 Task: Add Sprouts Hatch Ranch Dressing With Avocado Oil to the cart.
Action: Mouse pressed left at (22, 76)
Screenshot: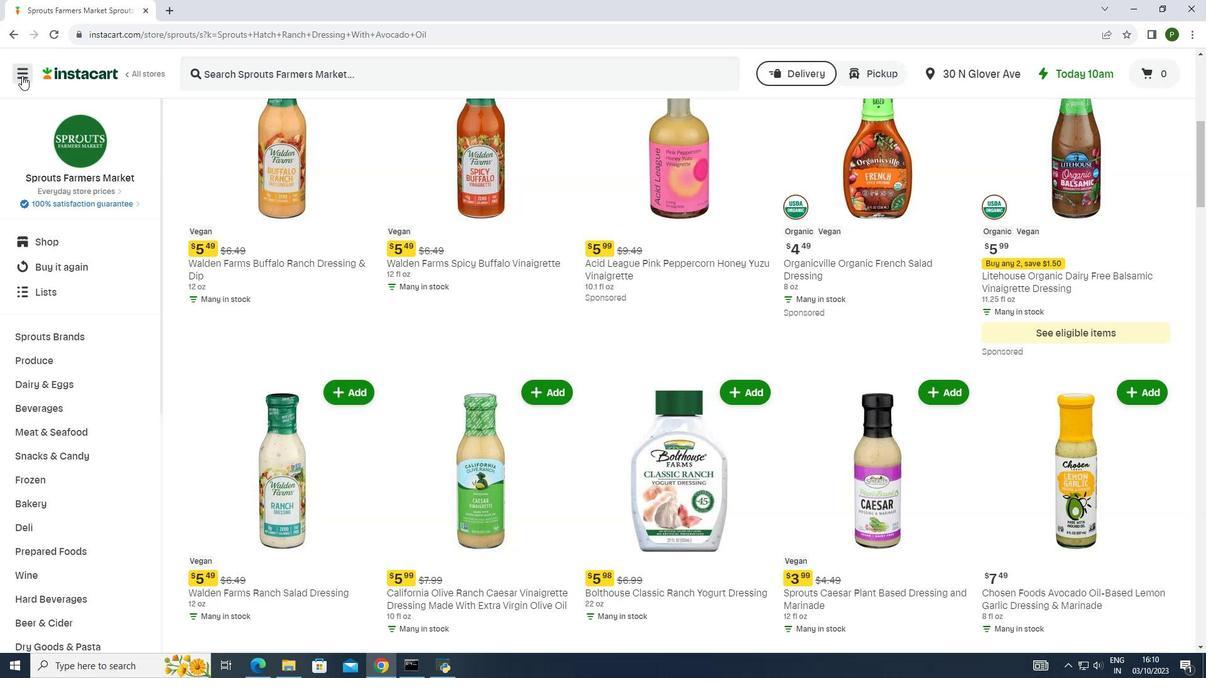 
Action: Mouse moved to (22, 327)
Screenshot: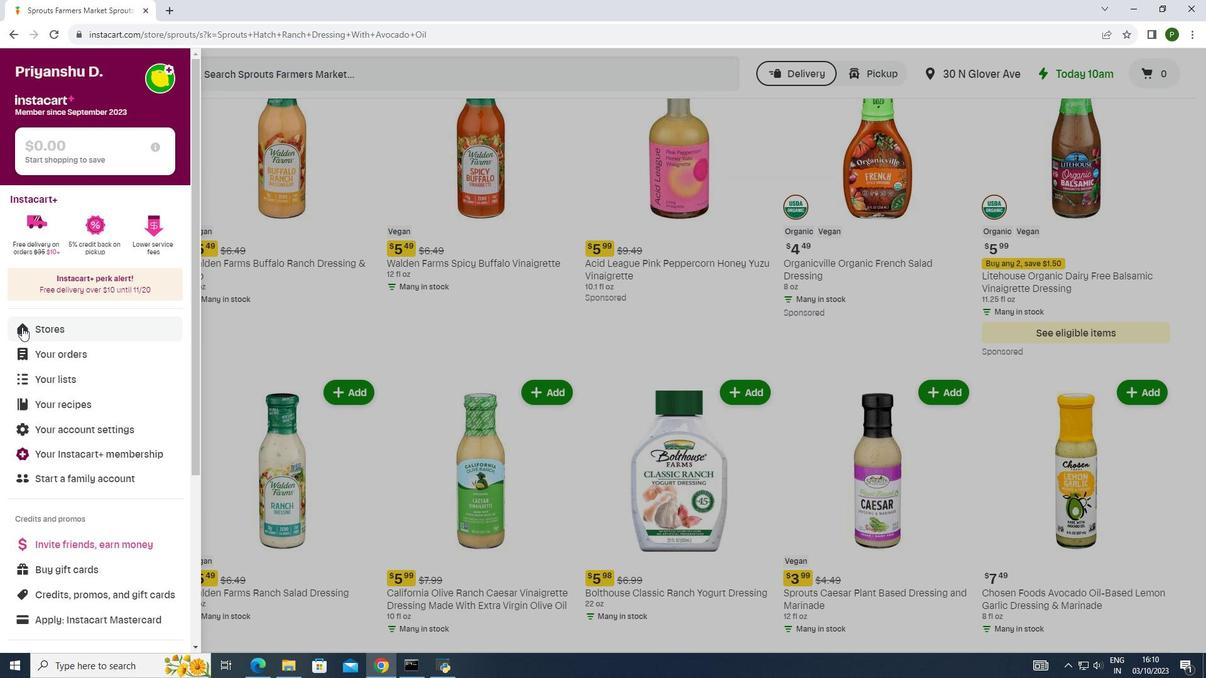 
Action: Mouse pressed left at (22, 327)
Screenshot: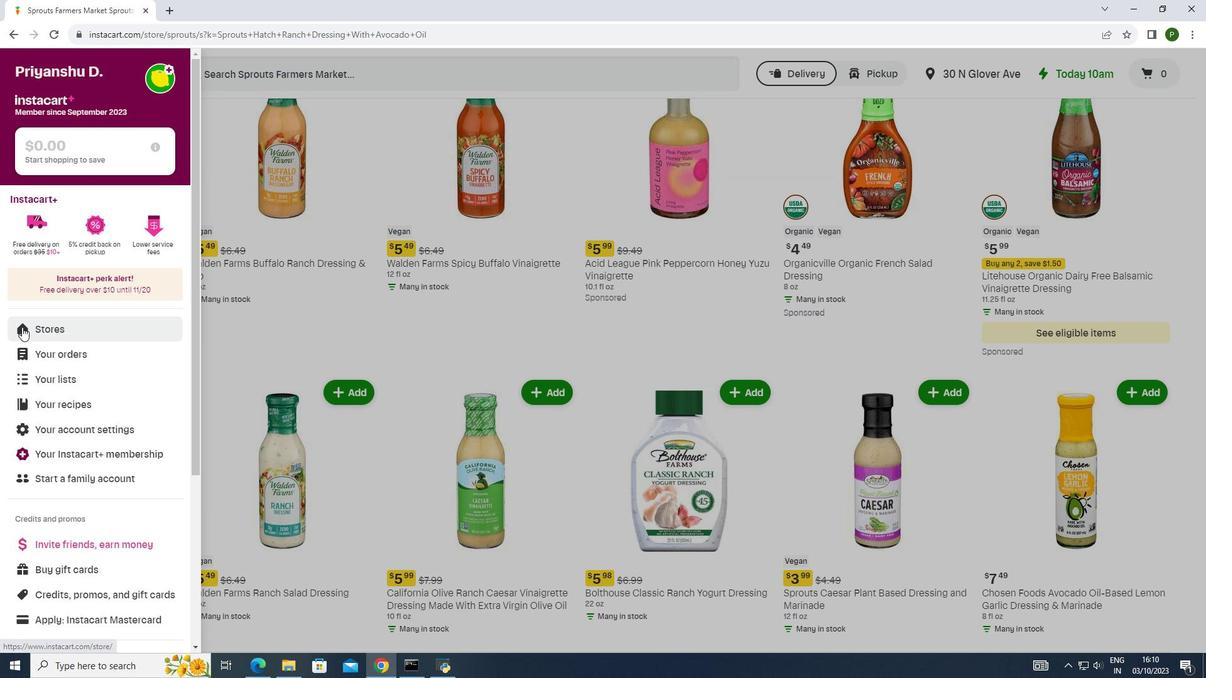 
Action: Mouse moved to (286, 130)
Screenshot: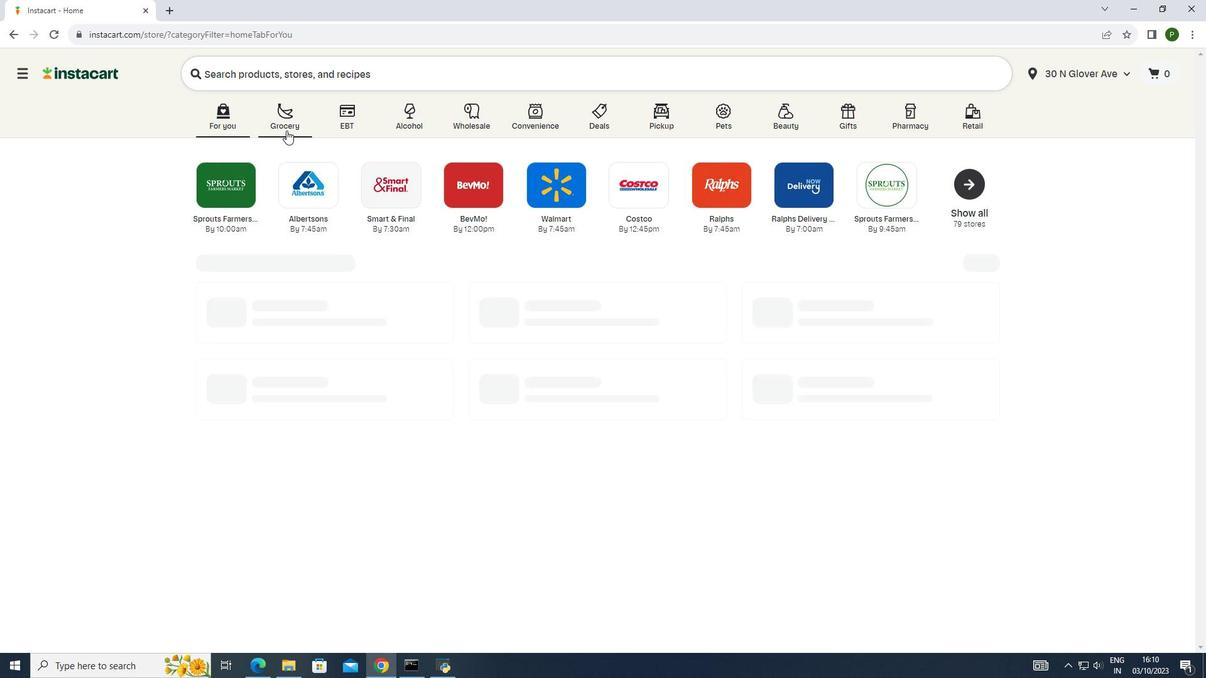 
Action: Mouse pressed left at (286, 130)
Screenshot: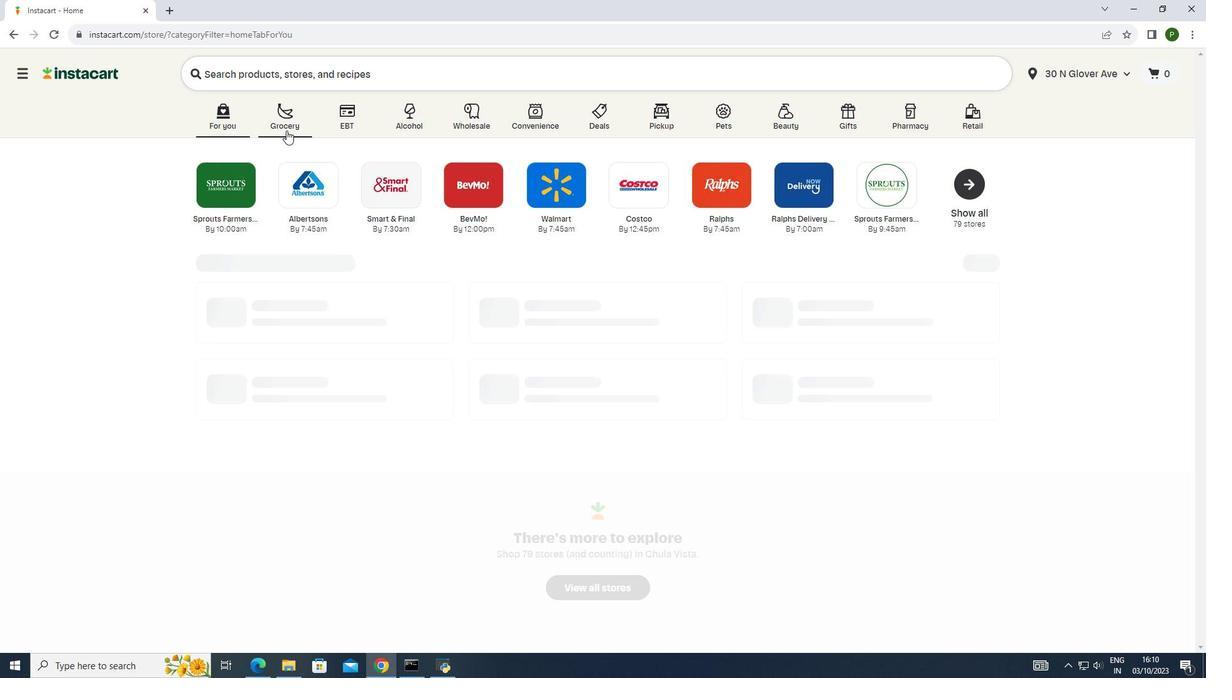 
Action: Mouse moved to (631, 186)
Screenshot: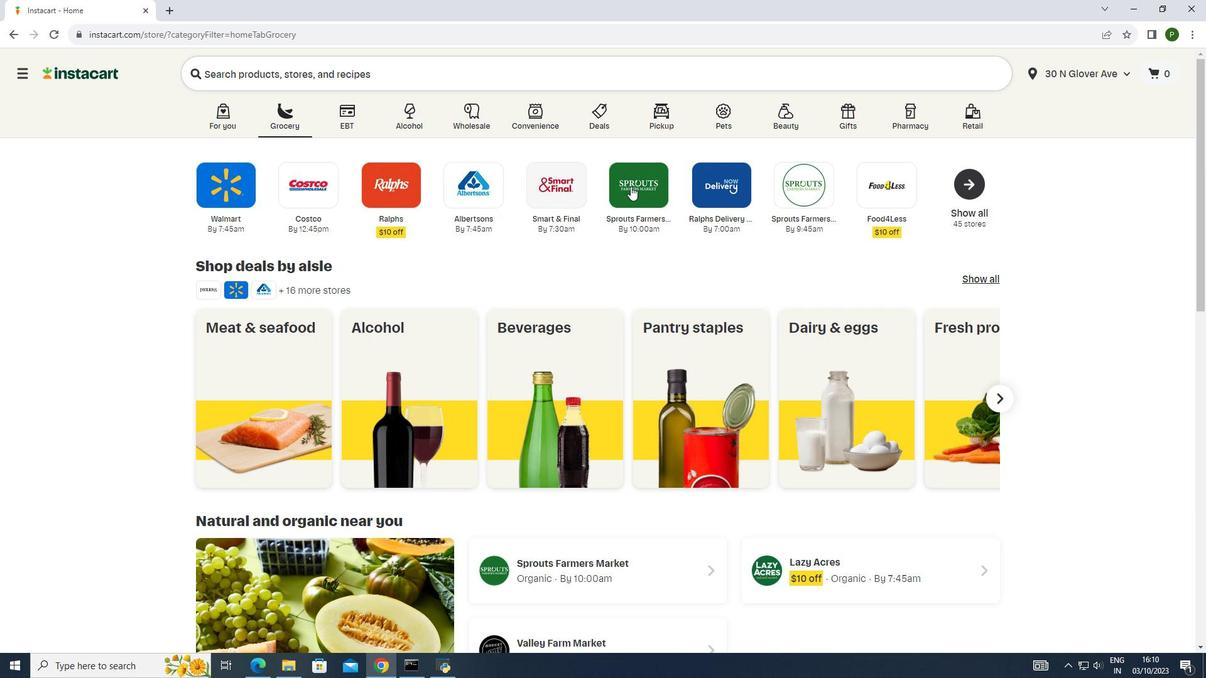 
Action: Mouse pressed left at (631, 186)
Screenshot: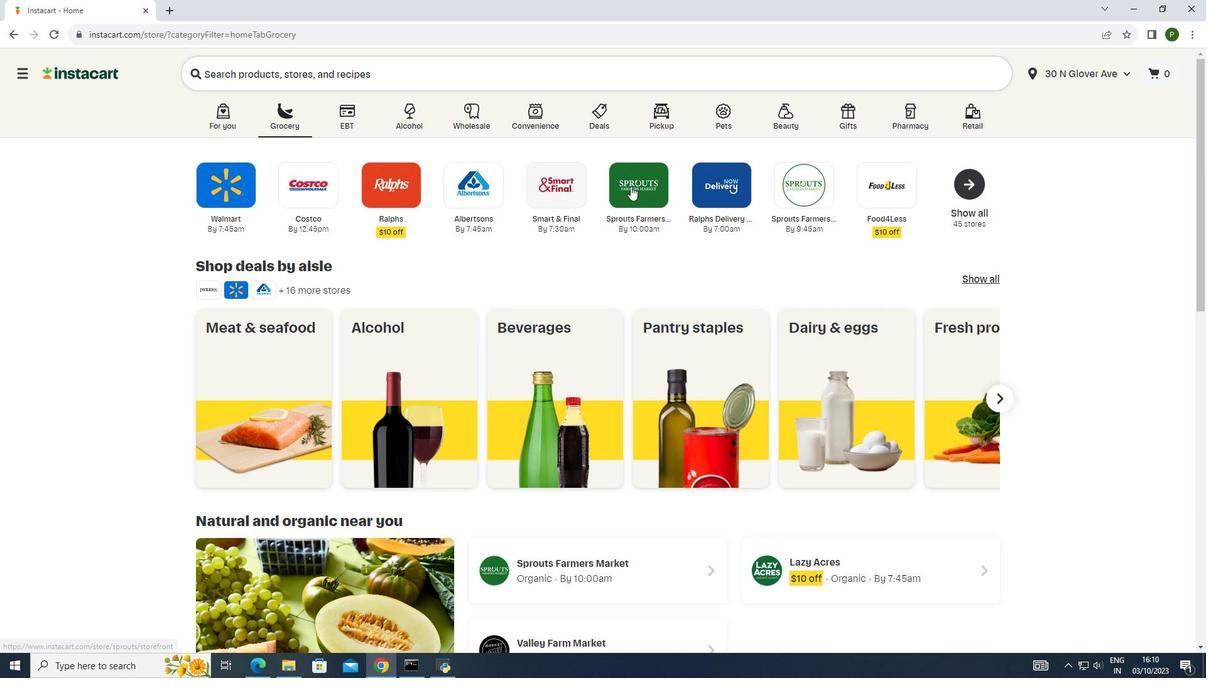 
Action: Mouse moved to (79, 338)
Screenshot: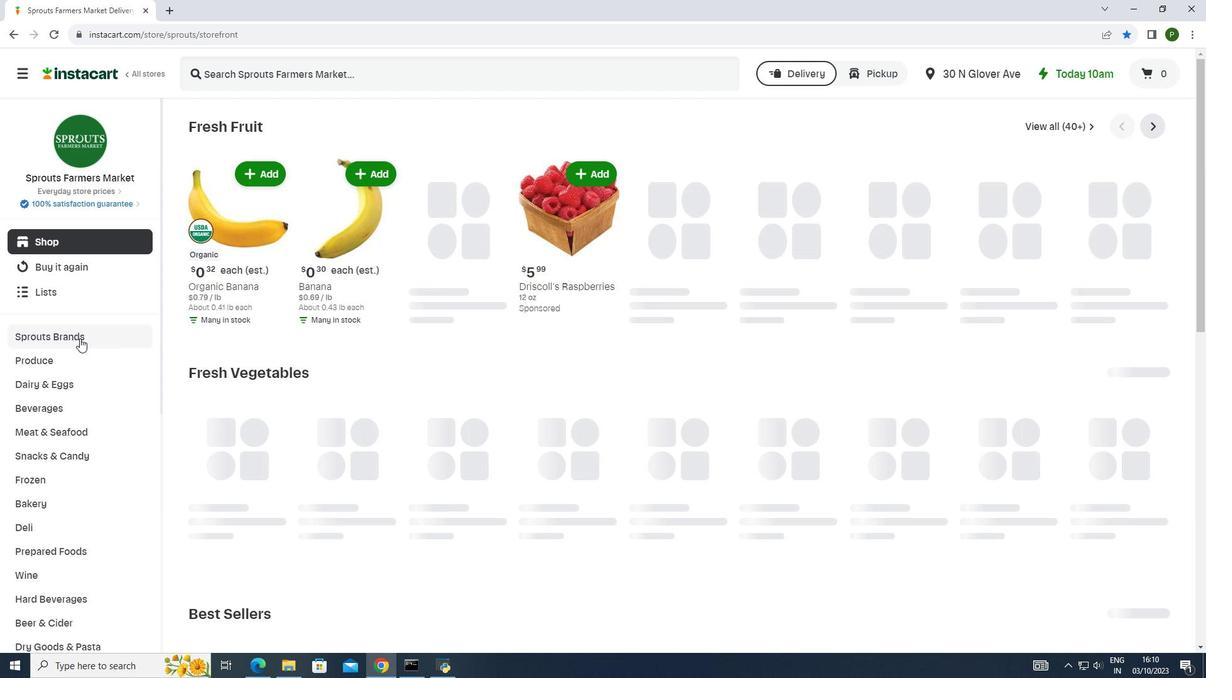 
Action: Mouse pressed left at (79, 338)
Screenshot: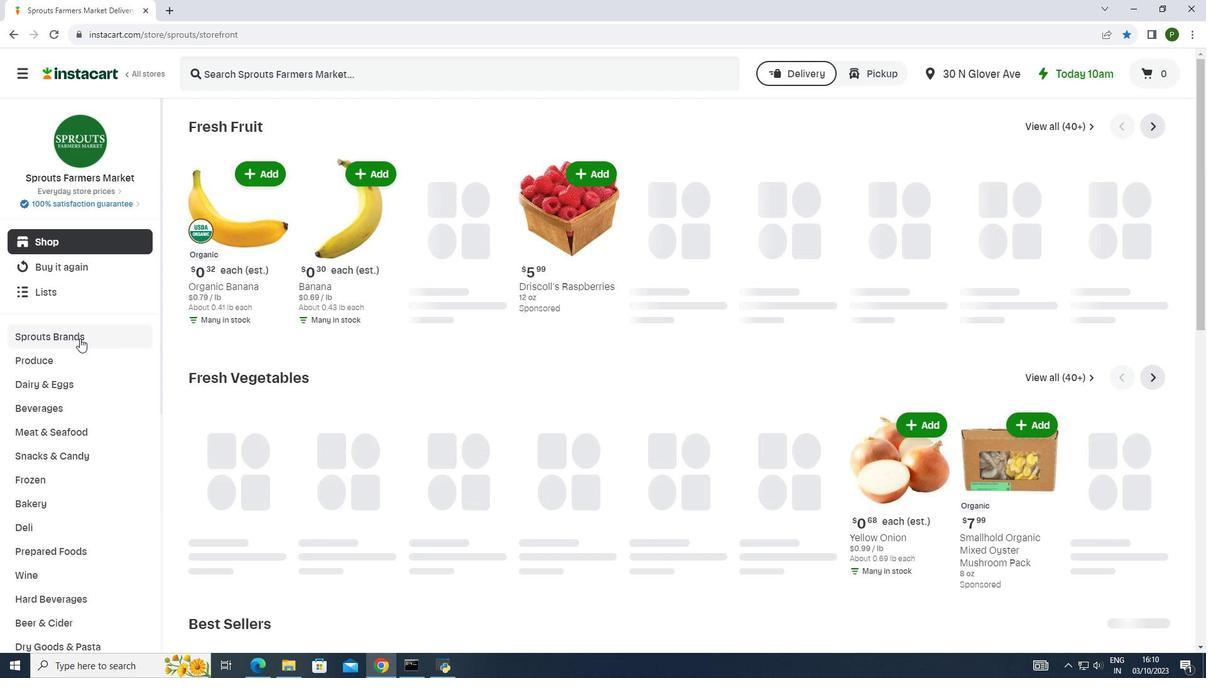 
Action: Mouse moved to (60, 427)
Screenshot: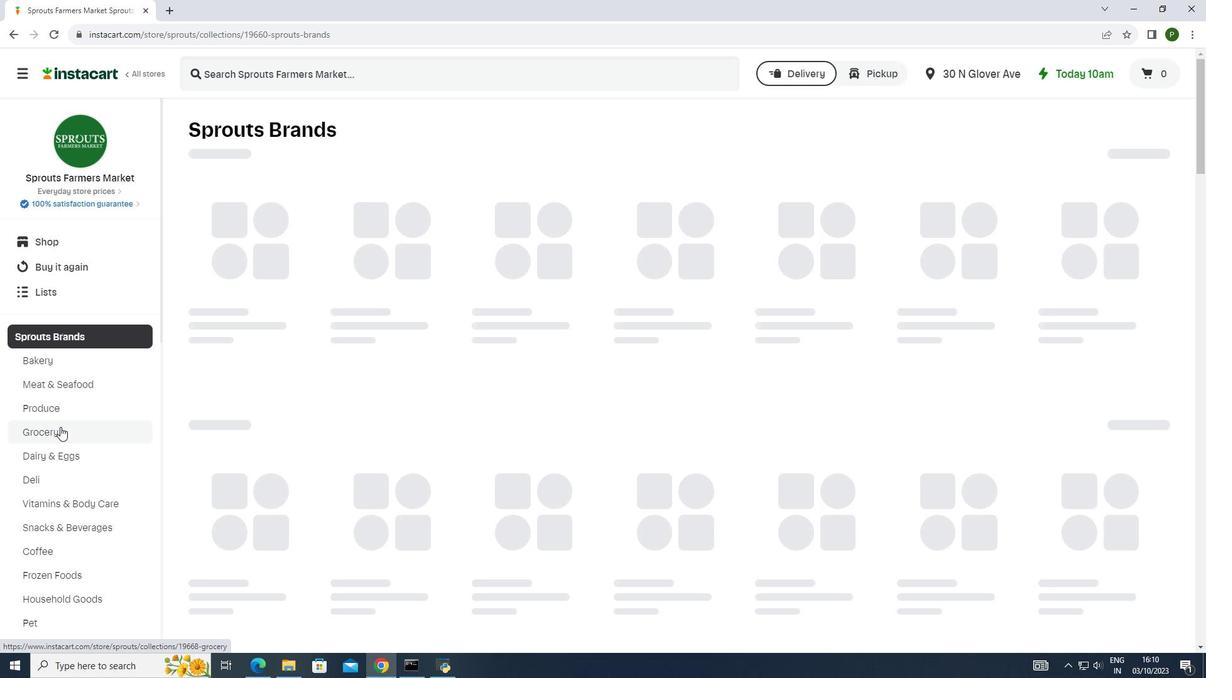 
Action: Mouse pressed left at (60, 427)
Screenshot: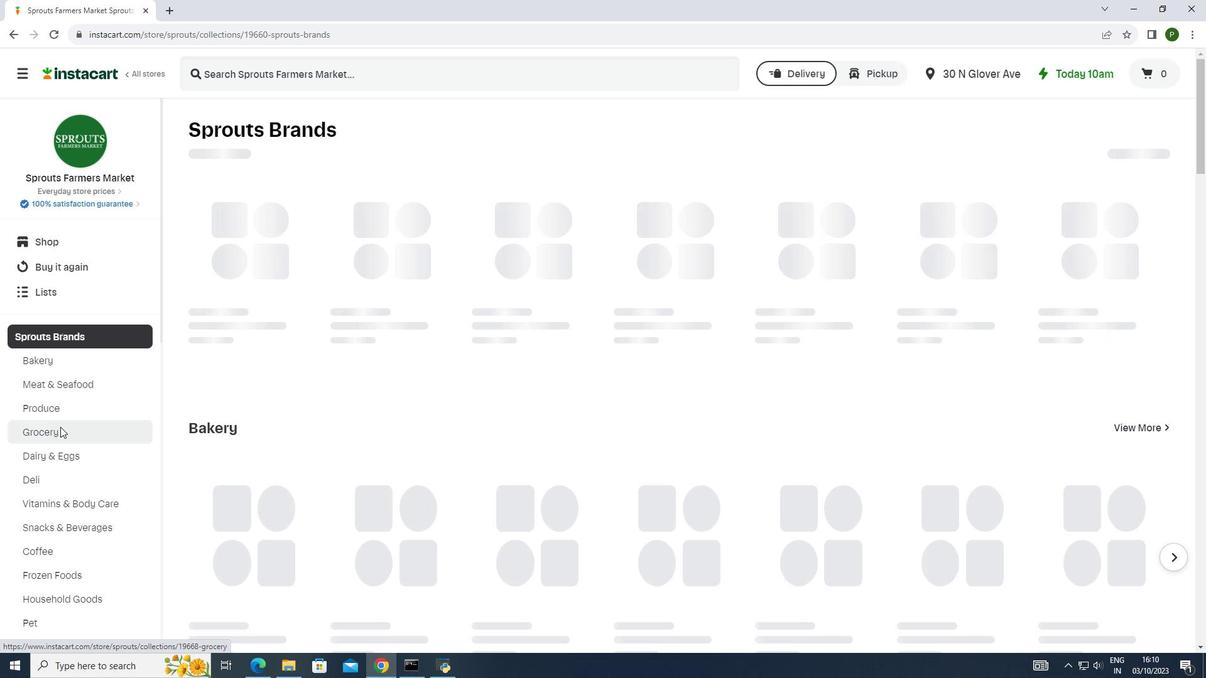 
Action: Mouse moved to (276, 252)
Screenshot: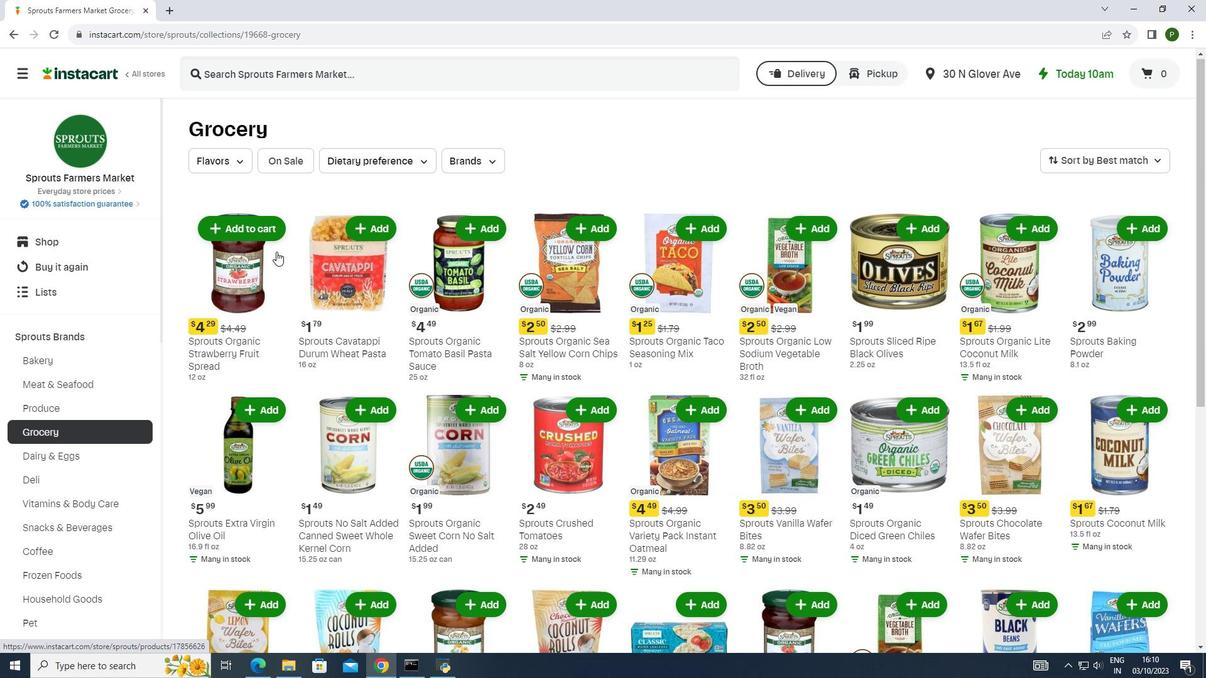
Action: Mouse scrolled (276, 251) with delta (0, 0)
Screenshot: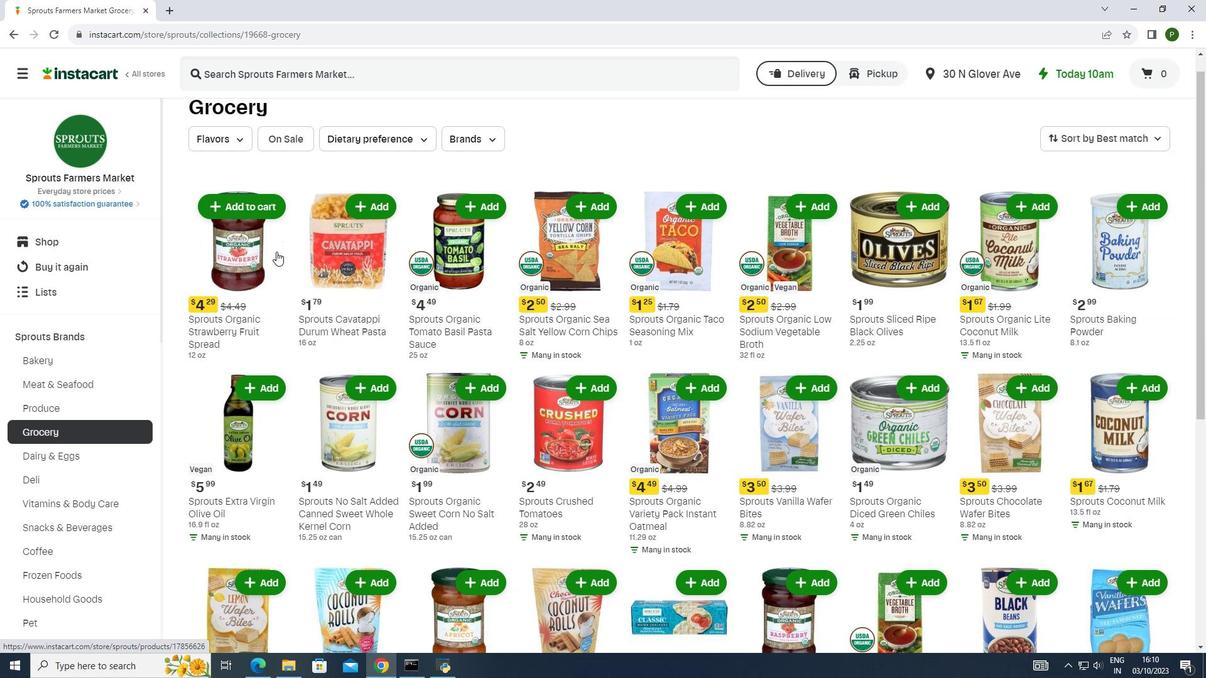 
Action: Mouse scrolled (276, 251) with delta (0, 0)
Screenshot: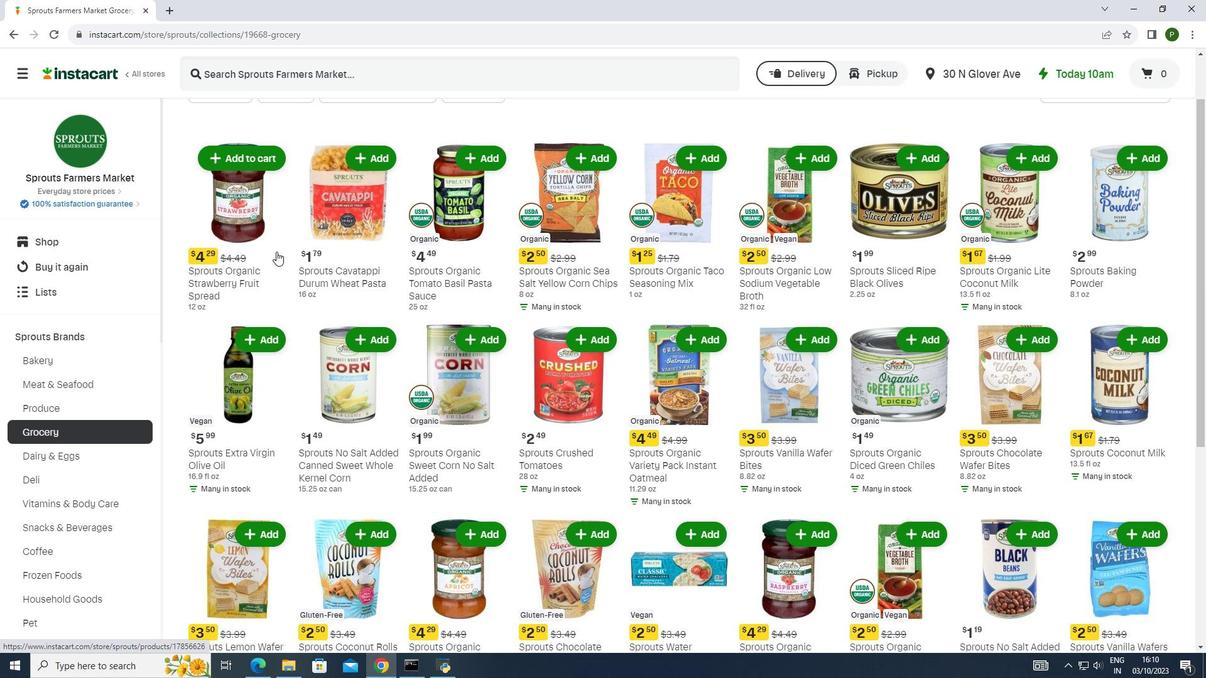 
Action: Mouse moved to (276, 252)
Screenshot: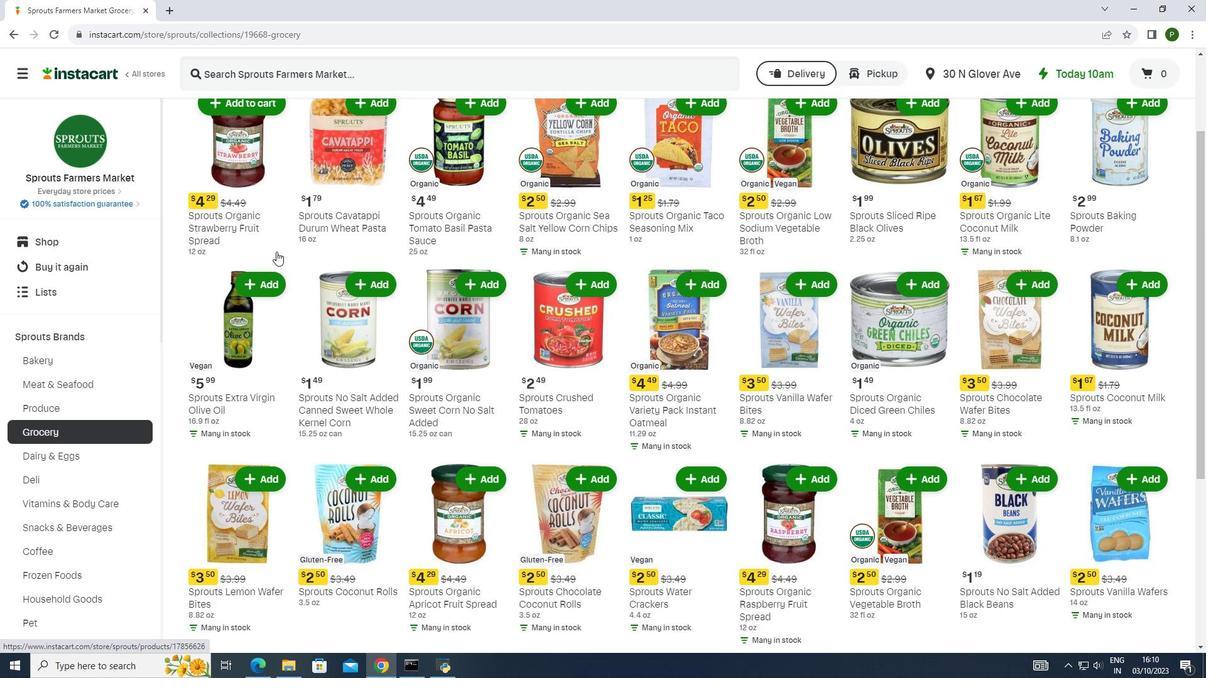 
Action: Mouse scrolled (276, 251) with delta (0, 0)
Screenshot: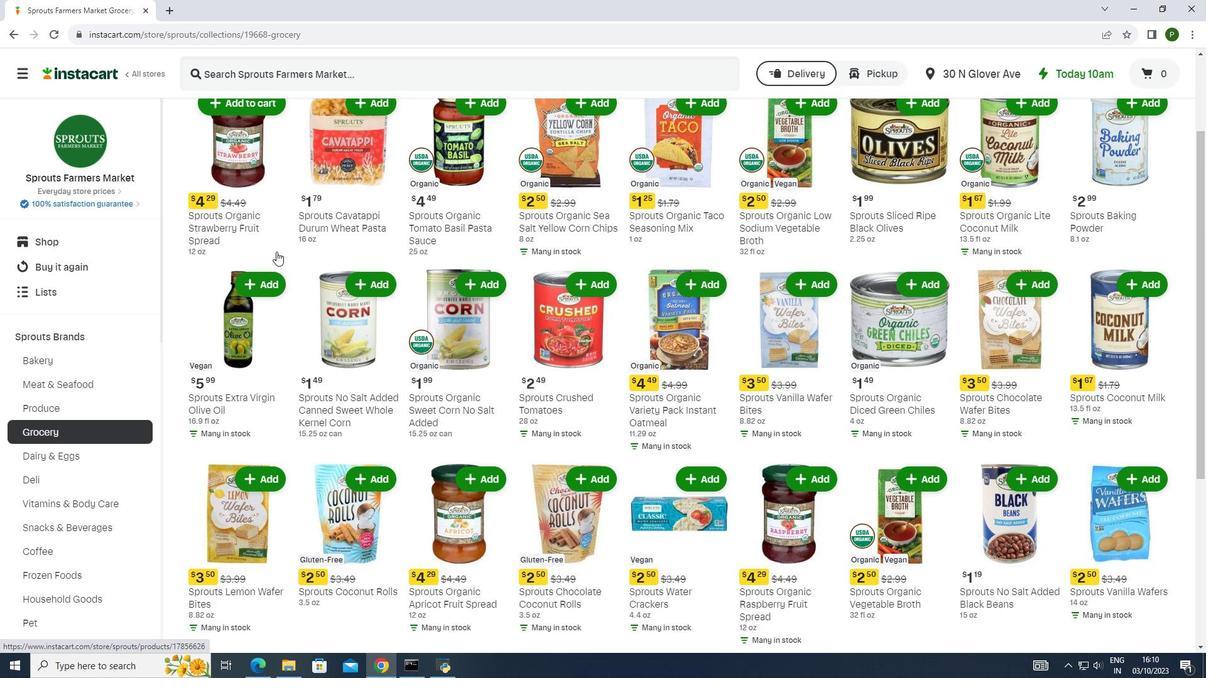 
Action: Mouse scrolled (276, 251) with delta (0, 0)
Screenshot: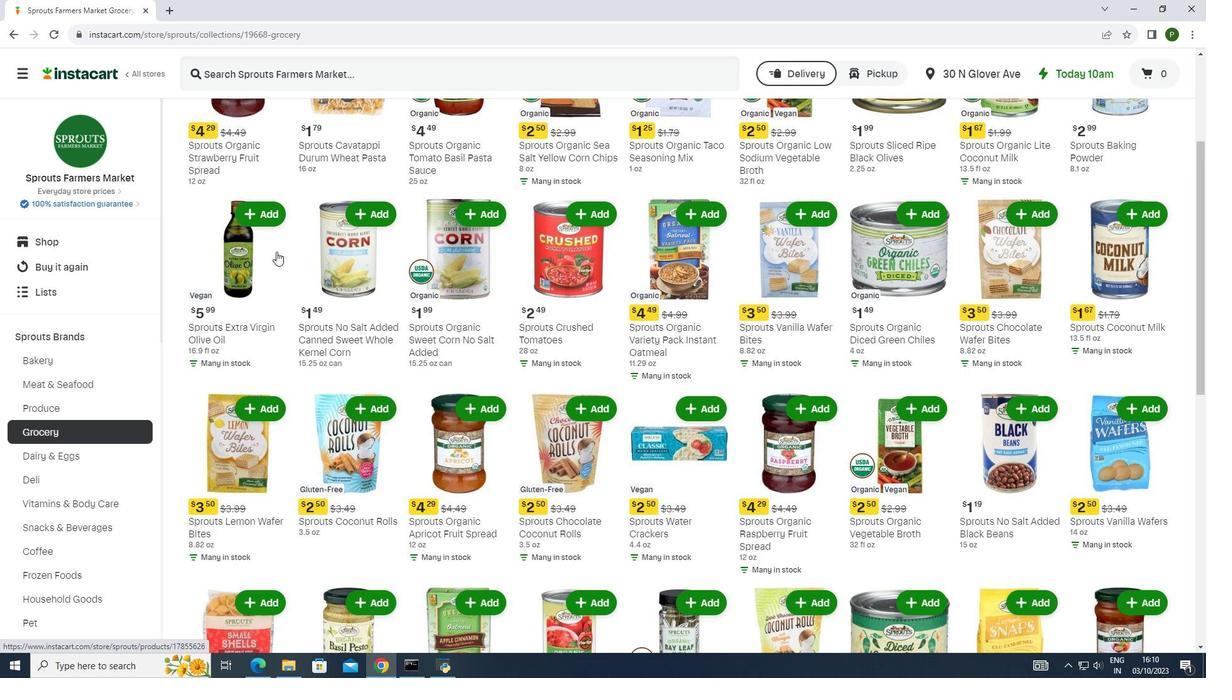 
Action: Mouse scrolled (276, 251) with delta (0, 0)
Screenshot: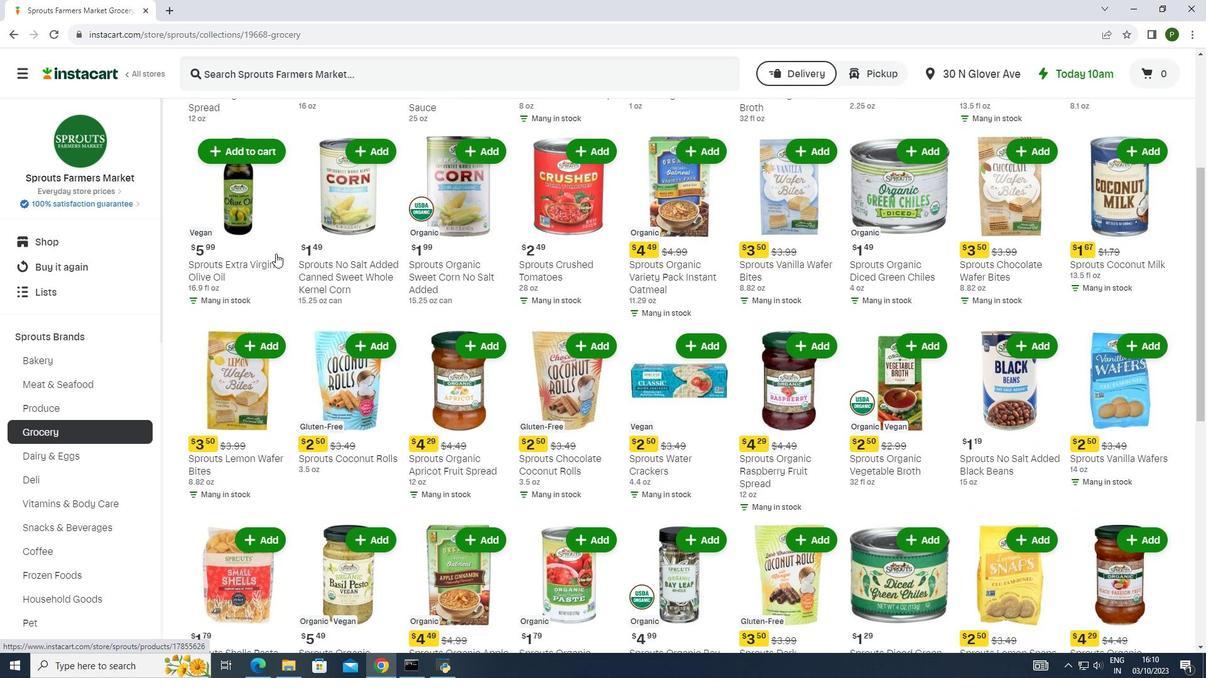 
Action: Mouse moved to (275, 253)
Screenshot: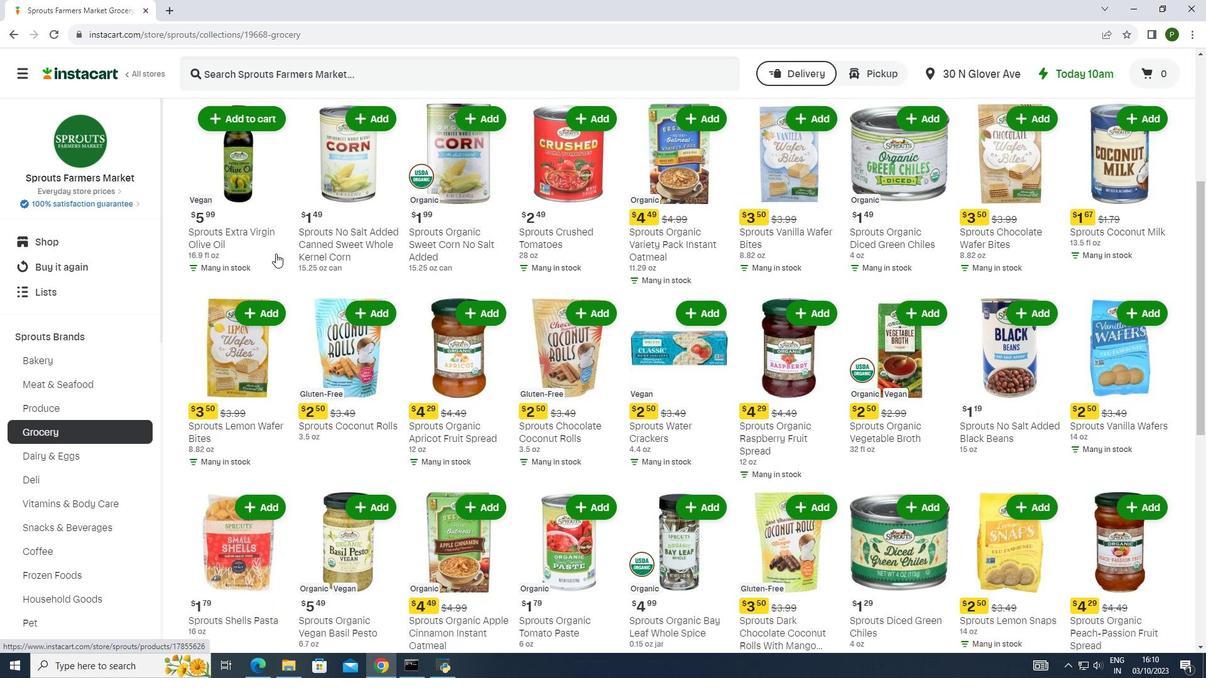 
Action: Mouse scrolled (275, 253) with delta (0, 0)
Screenshot: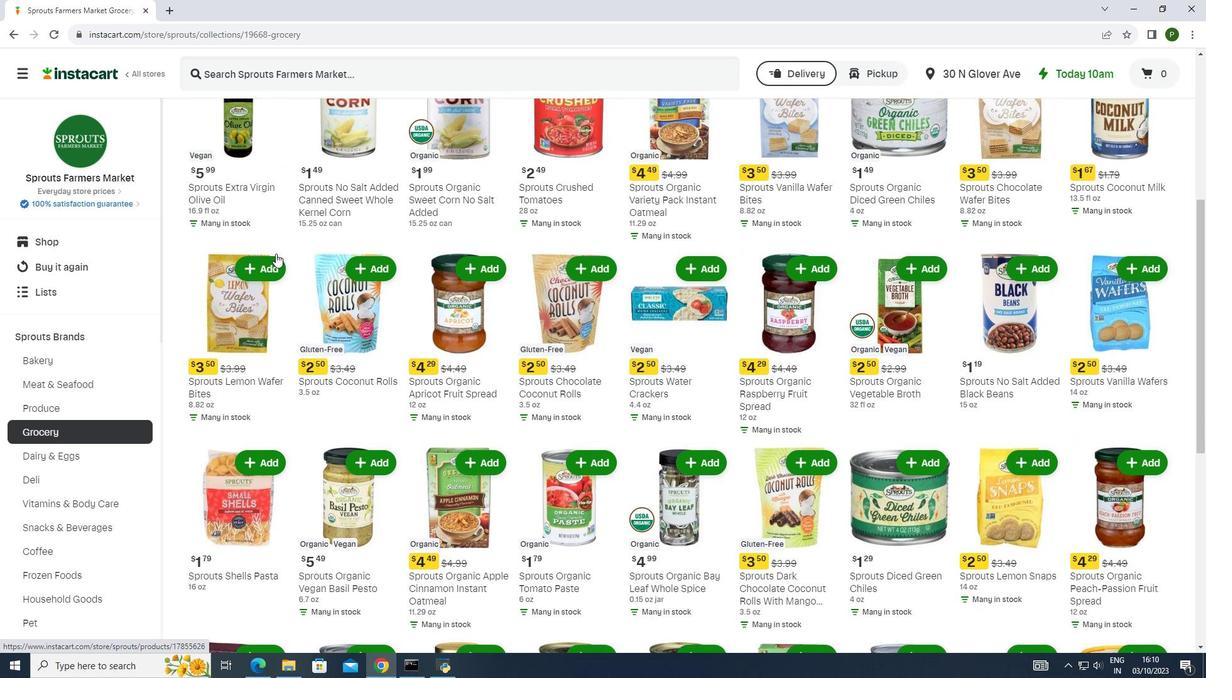 
Action: Mouse moved to (275, 255)
Screenshot: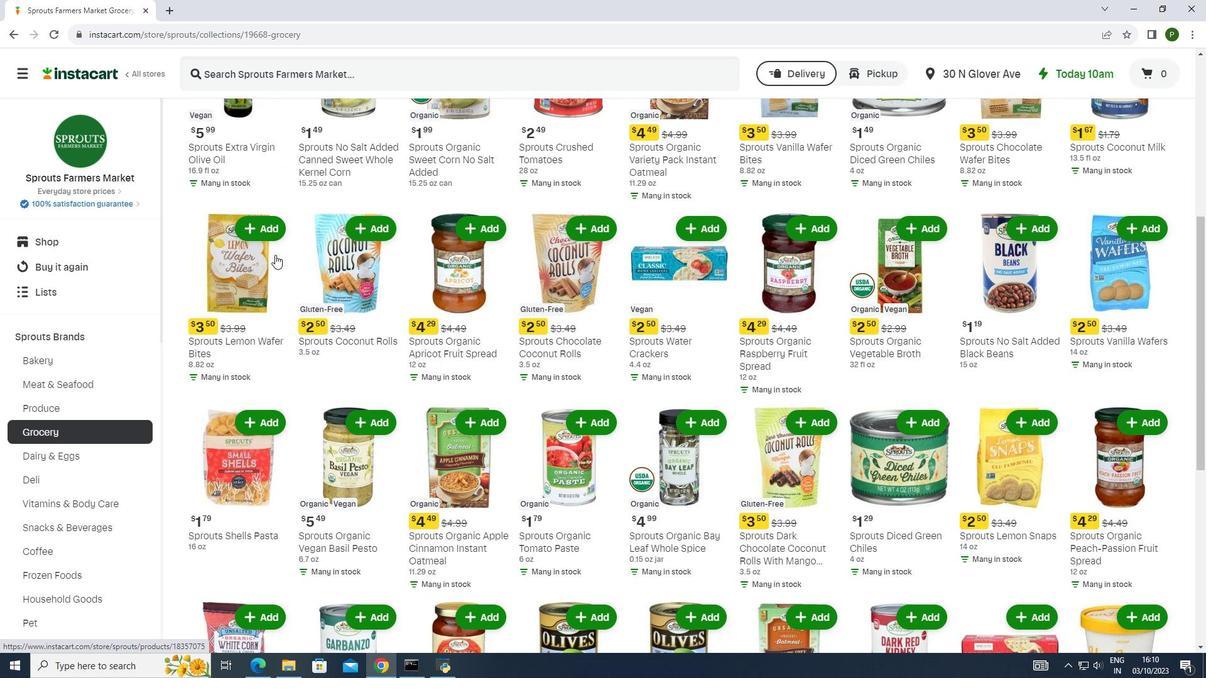 
Action: Mouse scrolled (275, 254) with delta (0, 0)
Screenshot: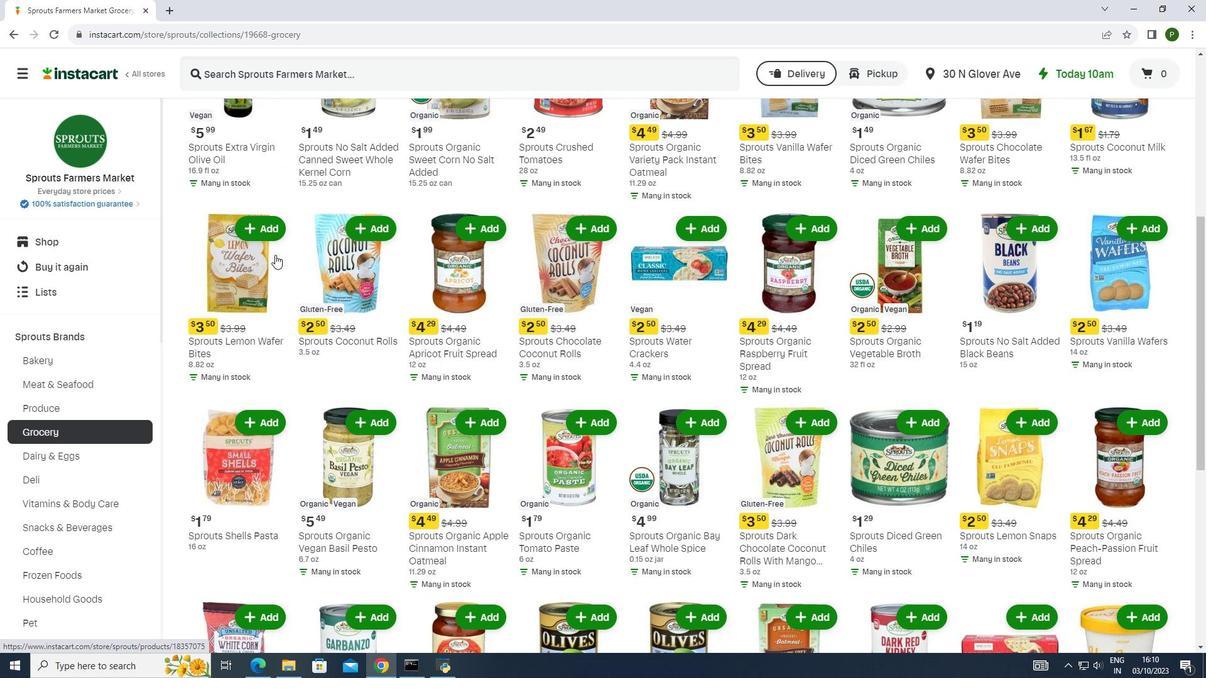 
Action: Mouse scrolled (275, 254) with delta (0, 0)
Screenshot: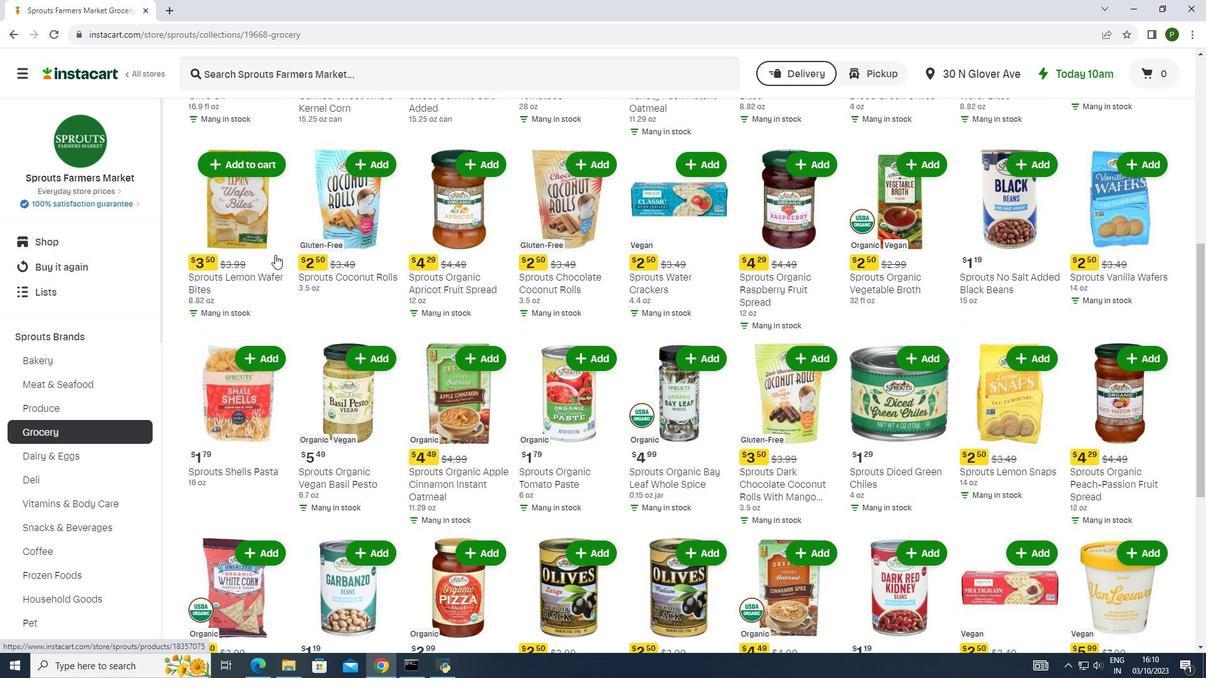 
Action: Mouse moved to (274, 255)
Screenshot: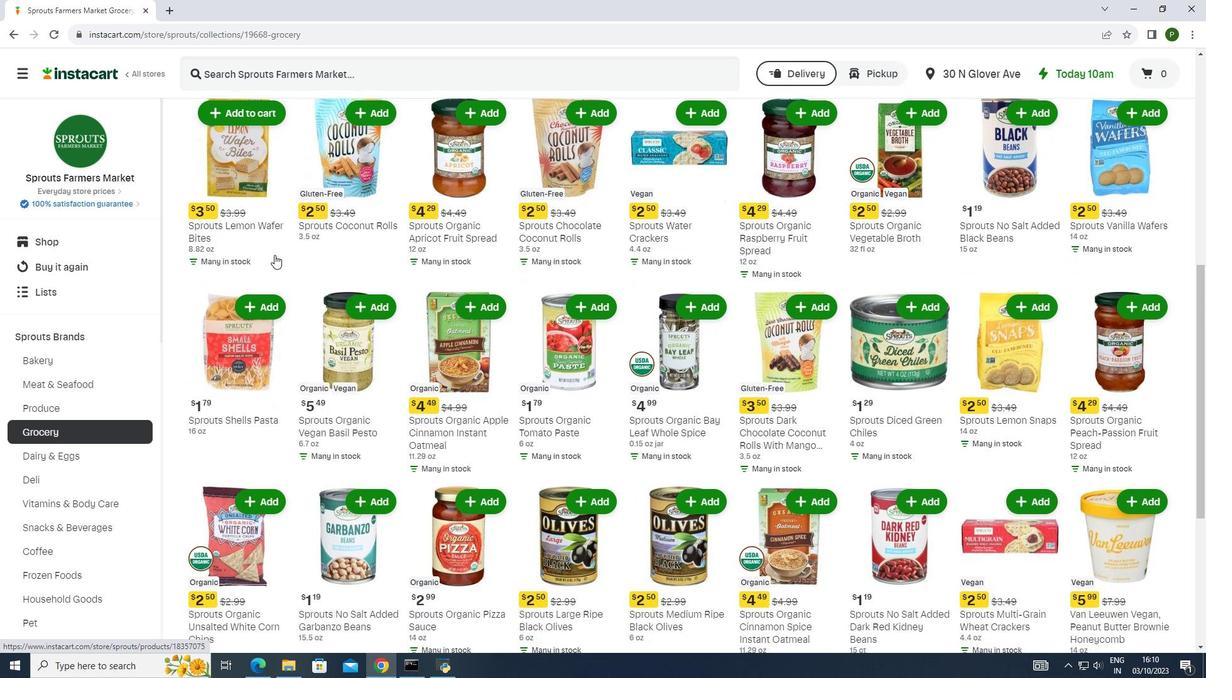 
Action: Mouse scrolled (274, 254) with delta (0, 0)
Screenshot: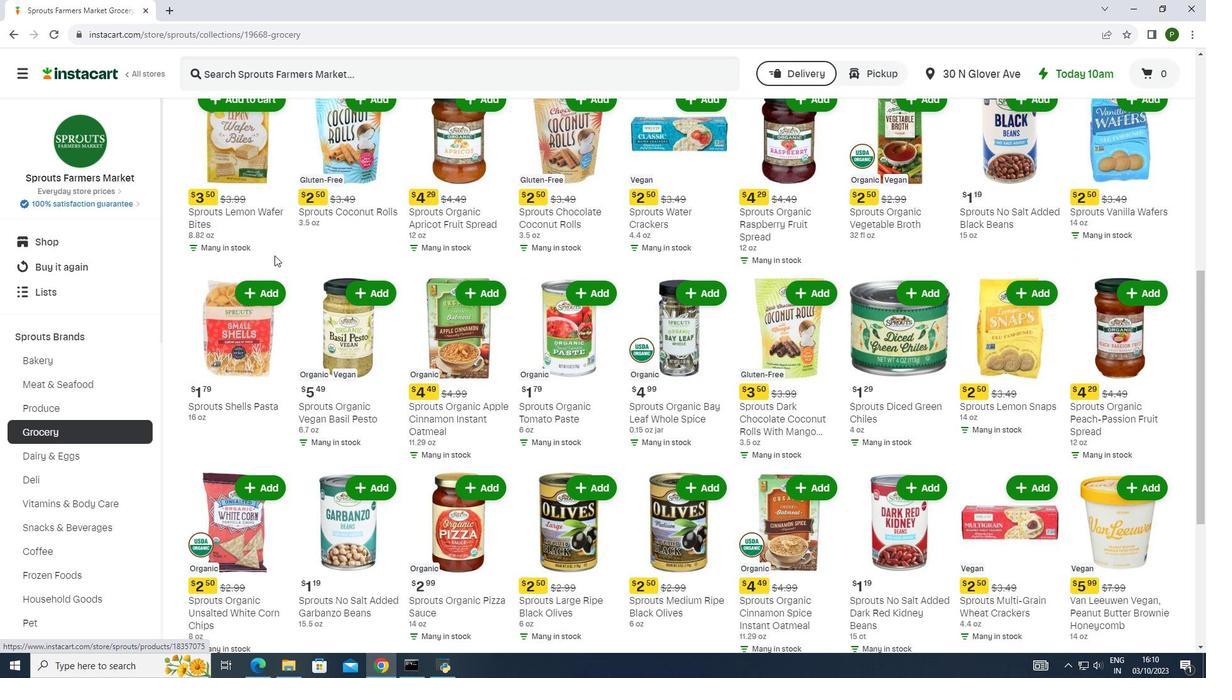 
Action: Mouse moved to (274, 255)
Screenshot: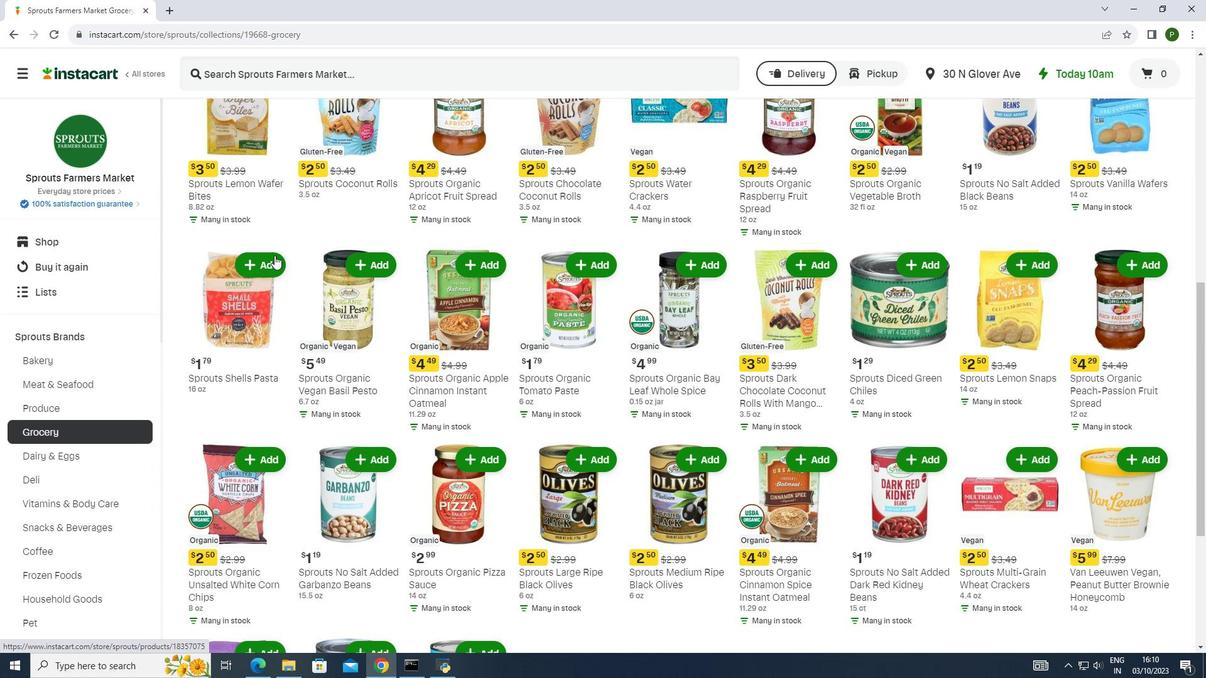 
Action: Mouse scrolled (274, 255) with delta (0, 0)
Screenshot: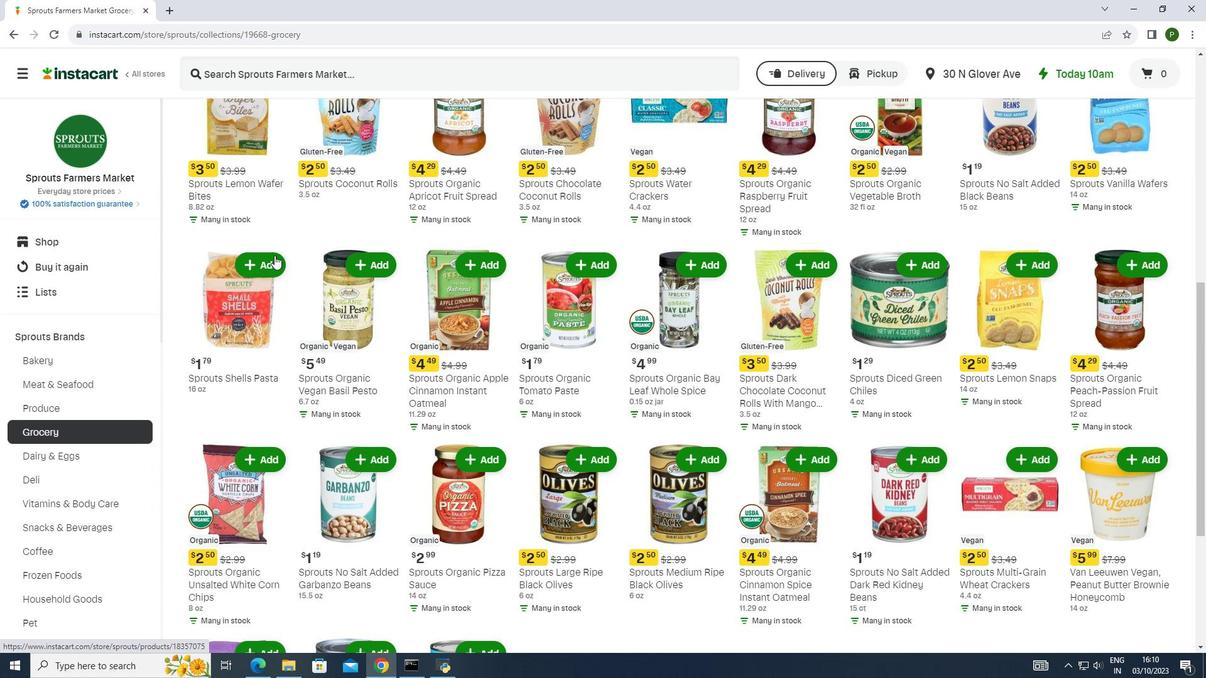
Action: Mouse moved to (274, 255)
Screenshot: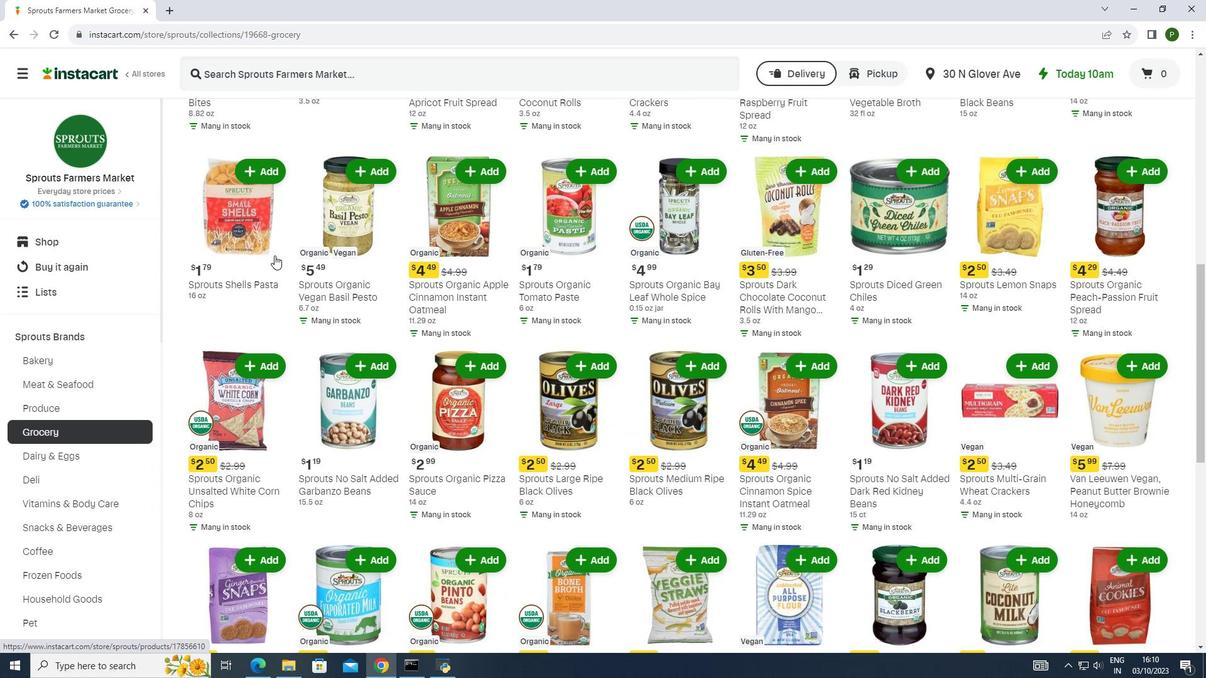 
Action: Mouse scrolled (274, 255) with delta (0, 0)
Screenshot: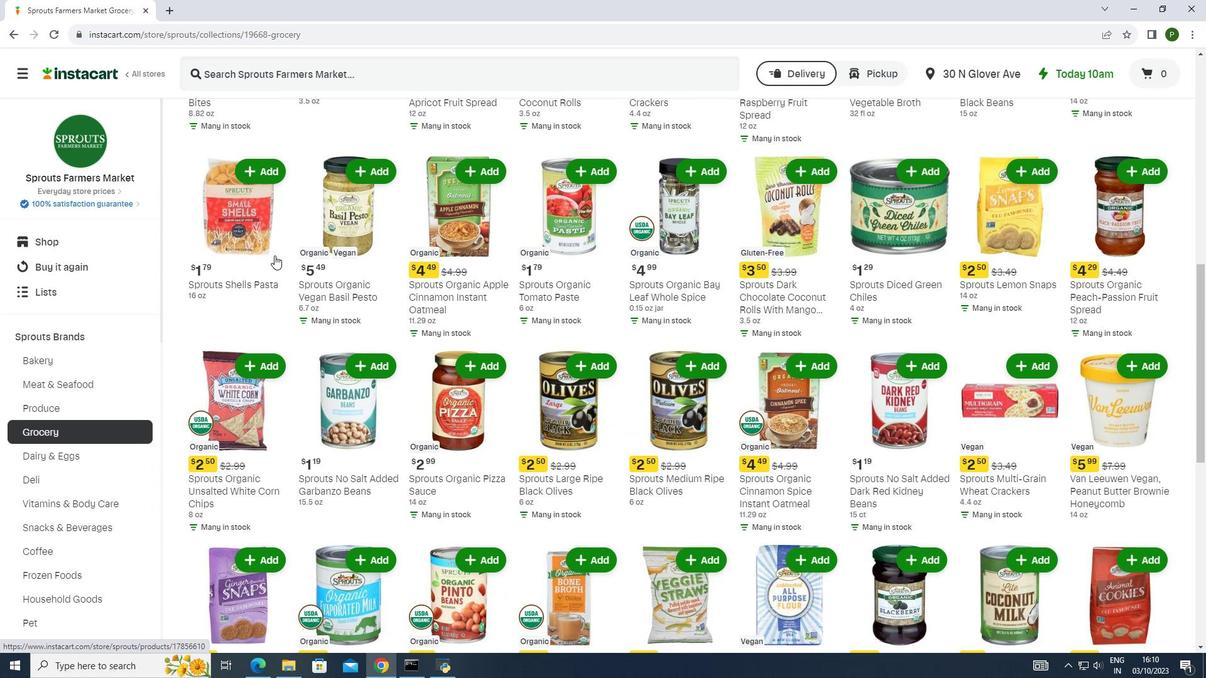
Action: Mouse moved to (274, 256)
Screenshot: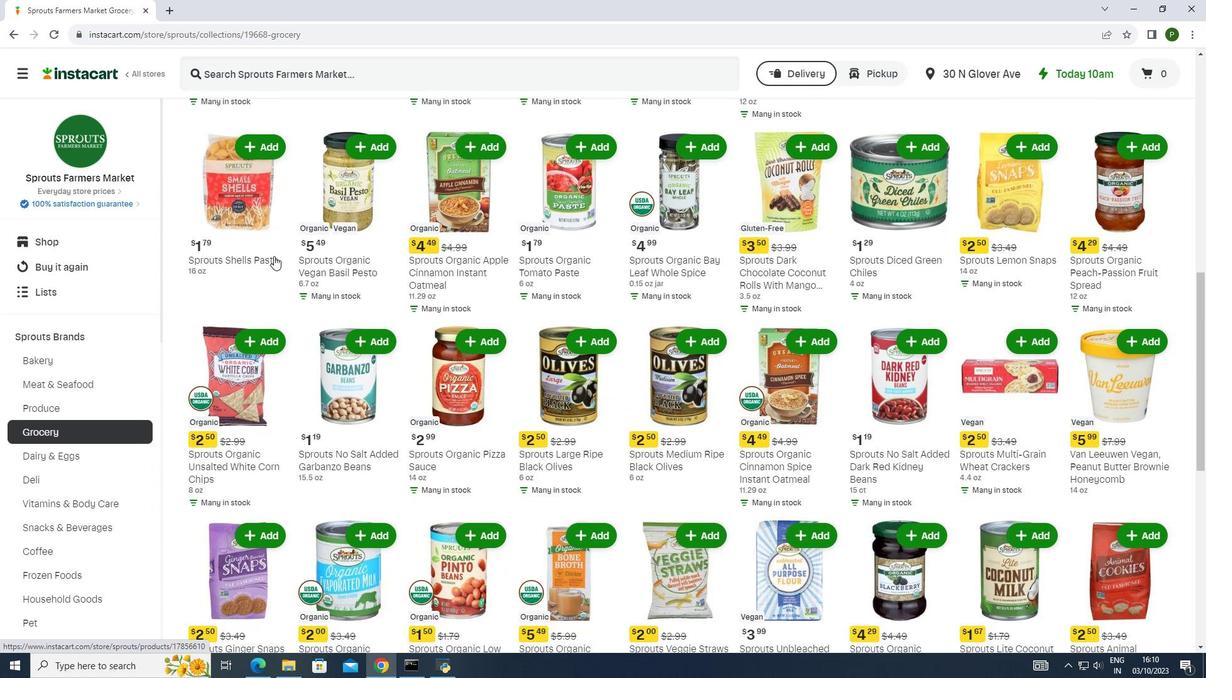 
Action: Mouse scrolled (274, 255) with delta (0, 0)
Screenshot: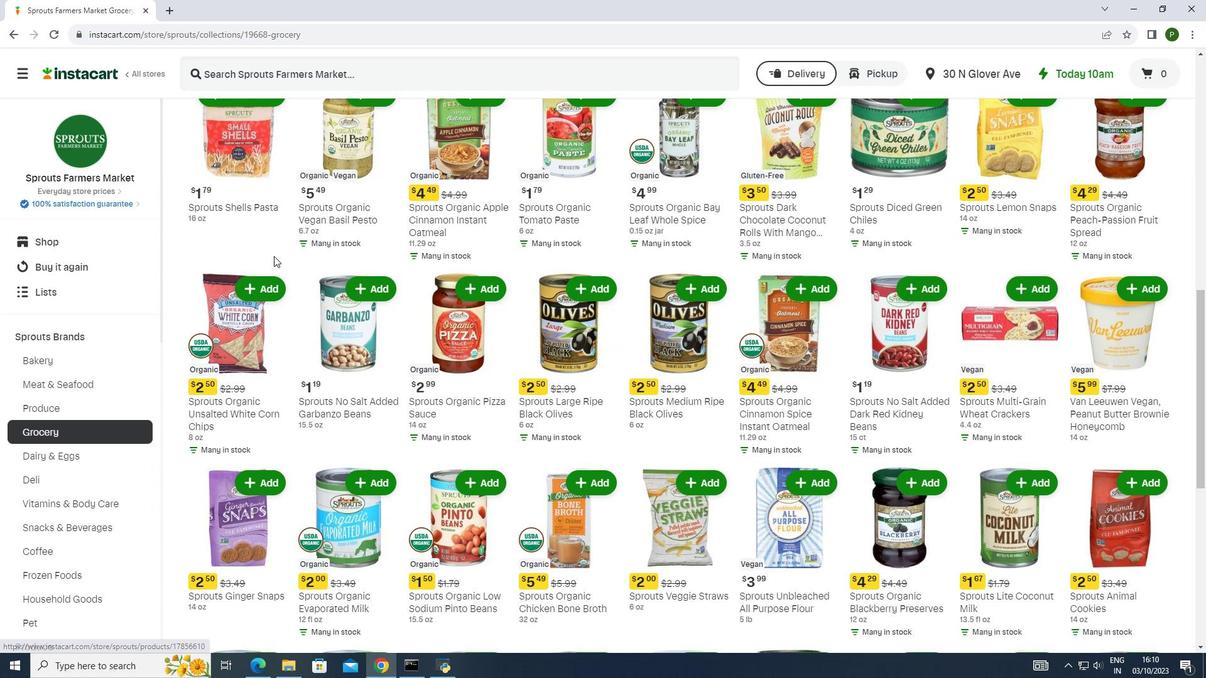 
Action: Mouse scrolled (274, 255) with delta (0, 0)
Screenshot: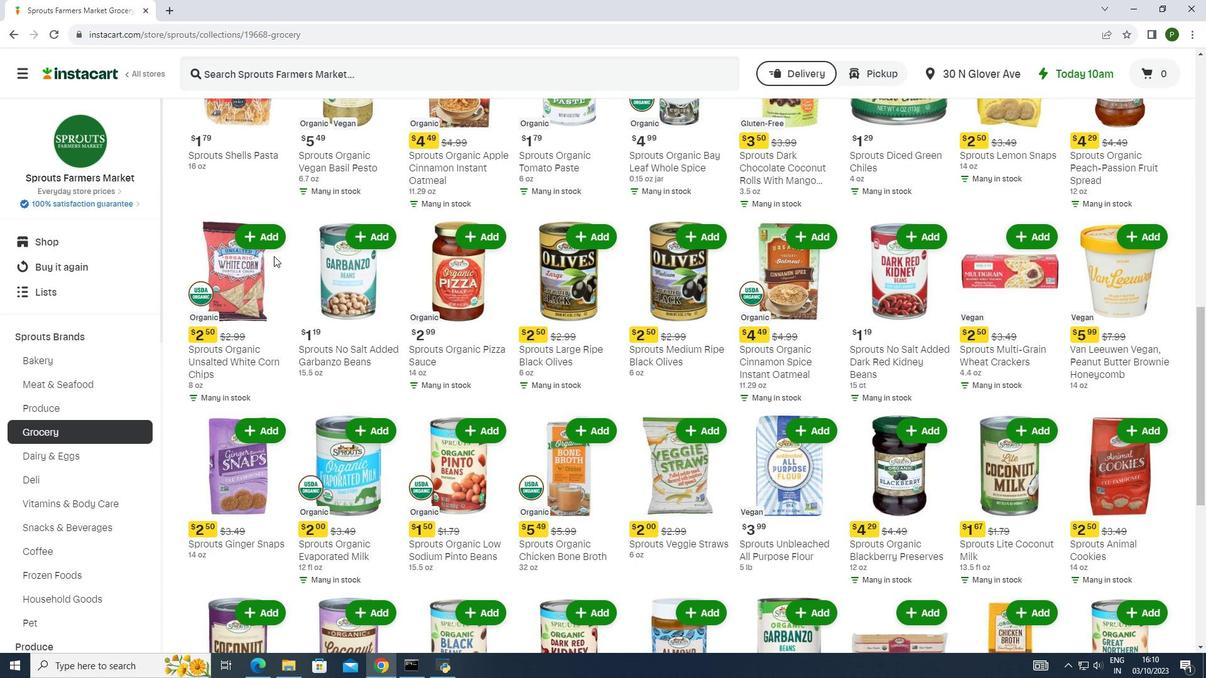 
Action: Mouse moved to (274, 257)
Screenshot: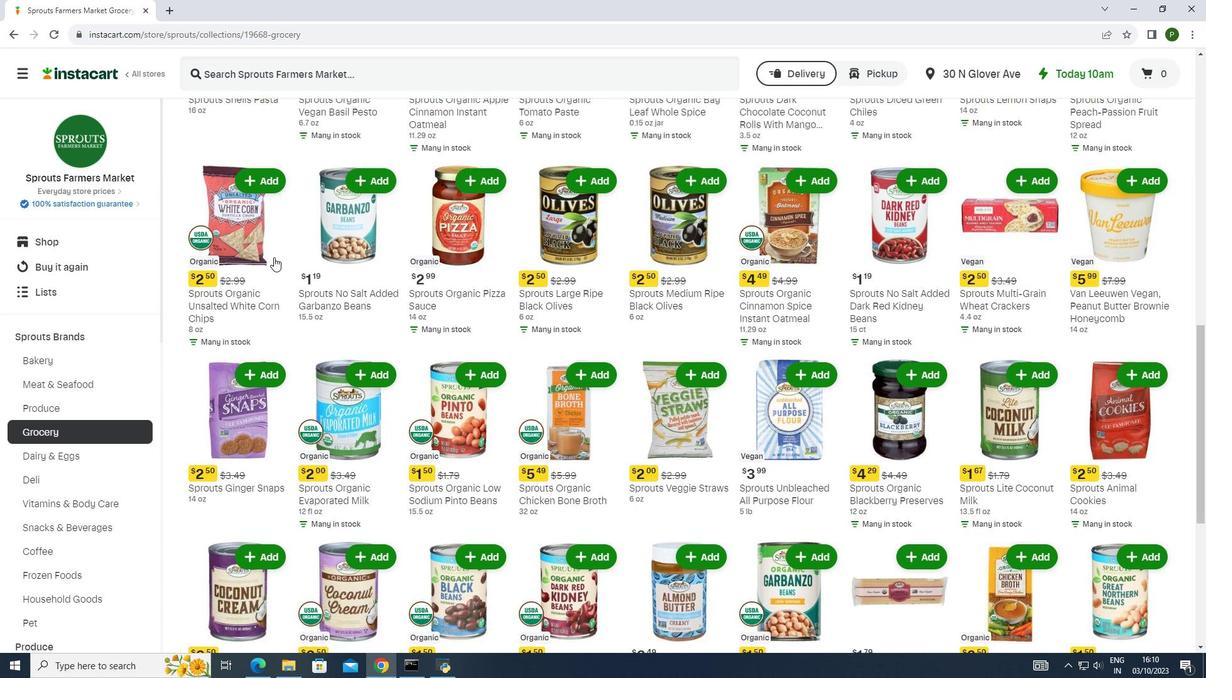 
Action: Mouse scrolled (274, 257) with delta (0, 0)
Screenshot: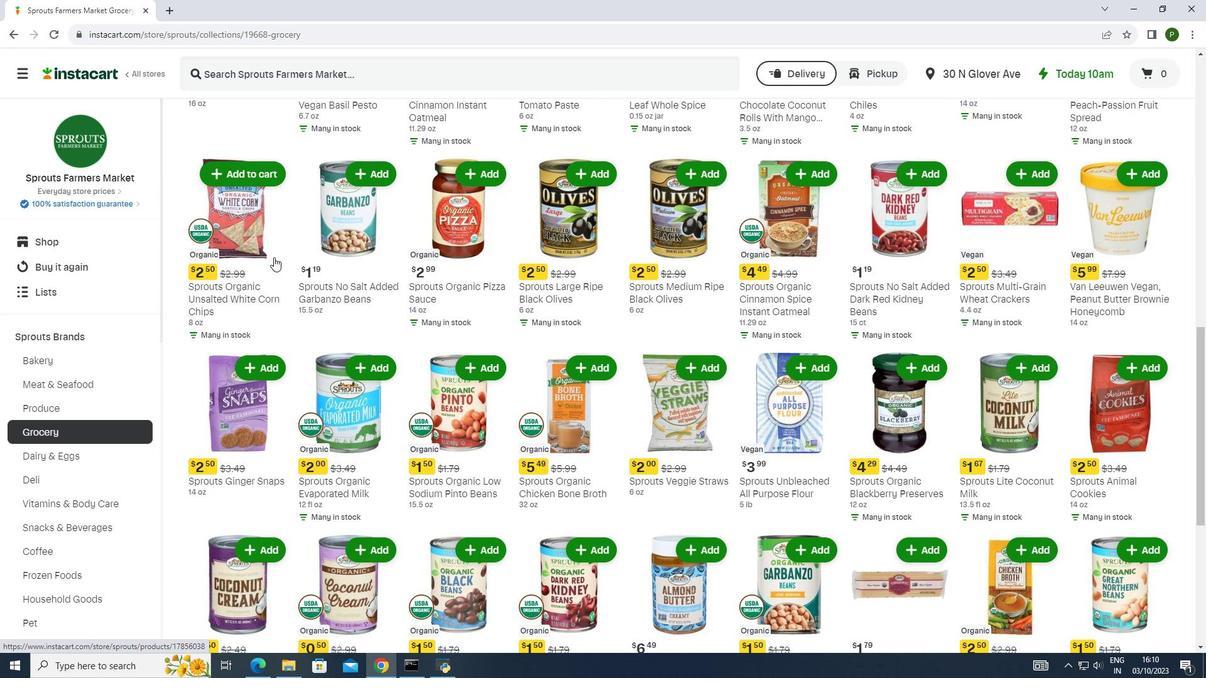 
Action: Mouse scrolled (274, 257) with delta (0, 0)
Screenshot: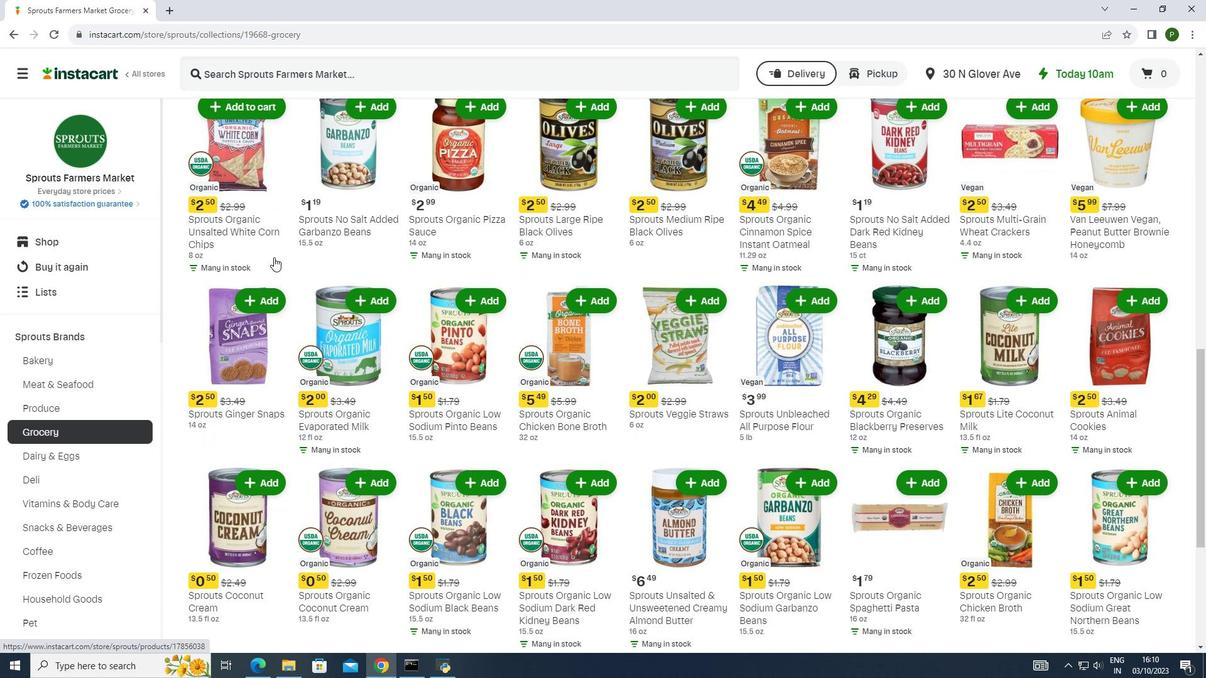 
Action: Mouse scrolled (274, 257) with delta (0, 0)
Screenshot: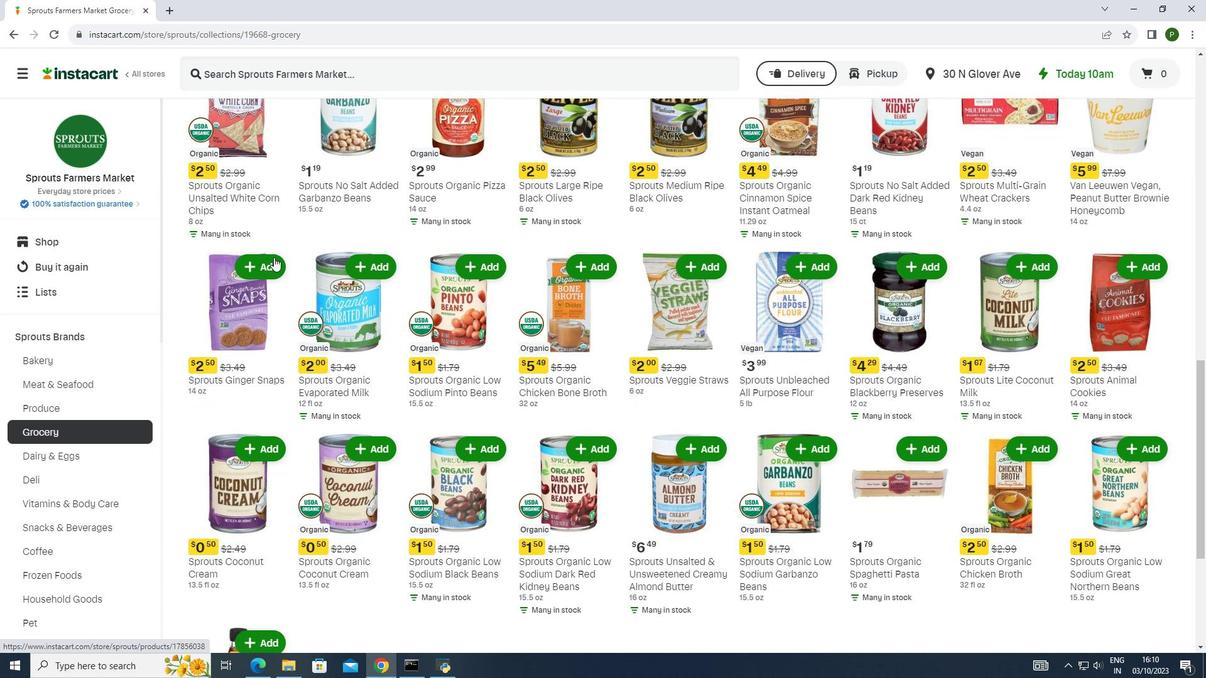 
Action: Mouse scrolled (274, 257) with delta (0, 0)
Screenshot: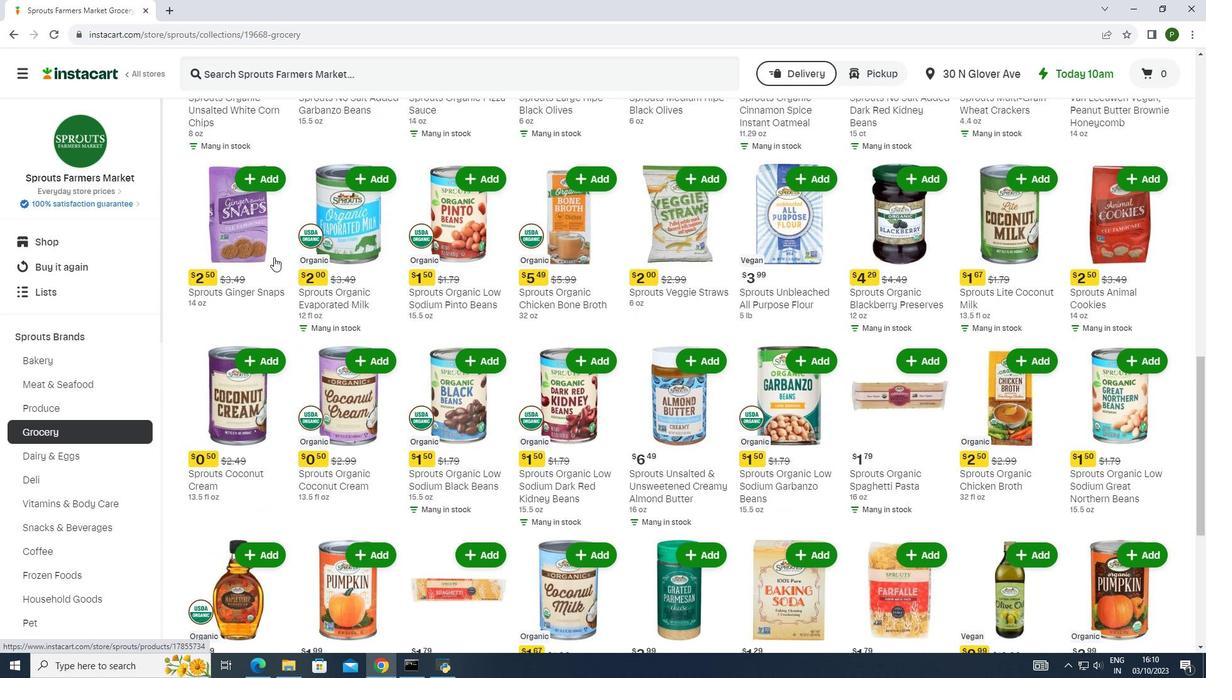 
Action: Mouse scrolled (274, 257) with delta (0, 0)
Screenshot: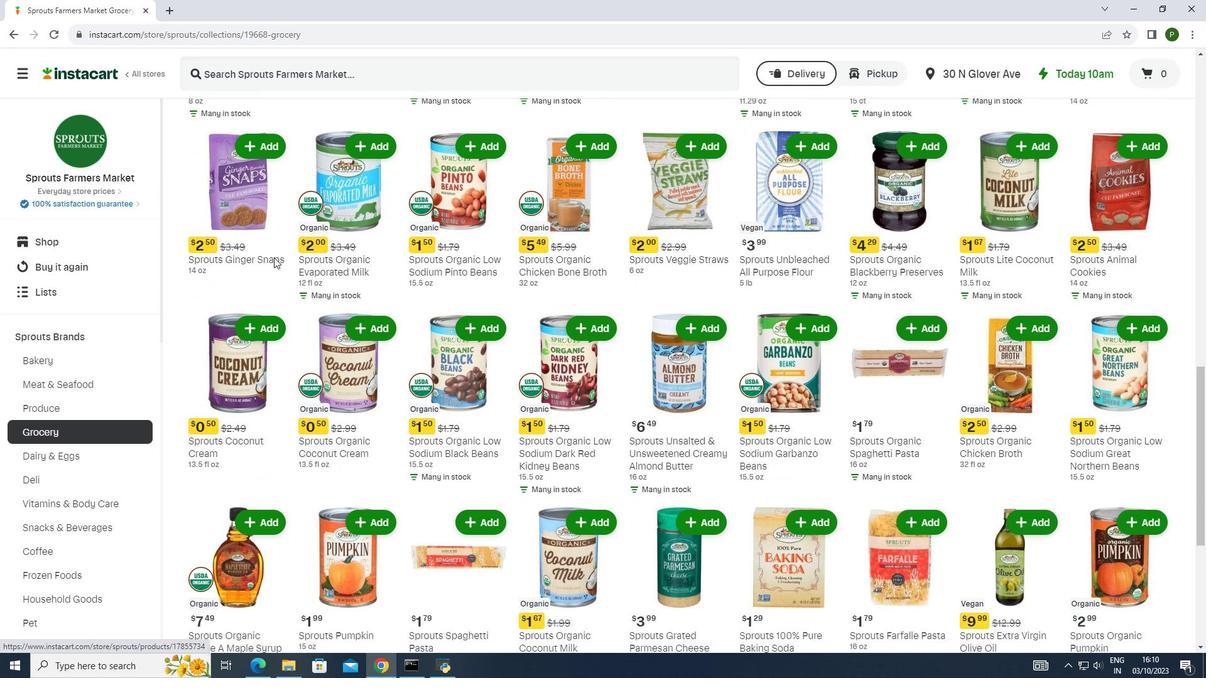 
Action: Mouse scrolled (274, 257) with delta (0, 0)
Screenshot: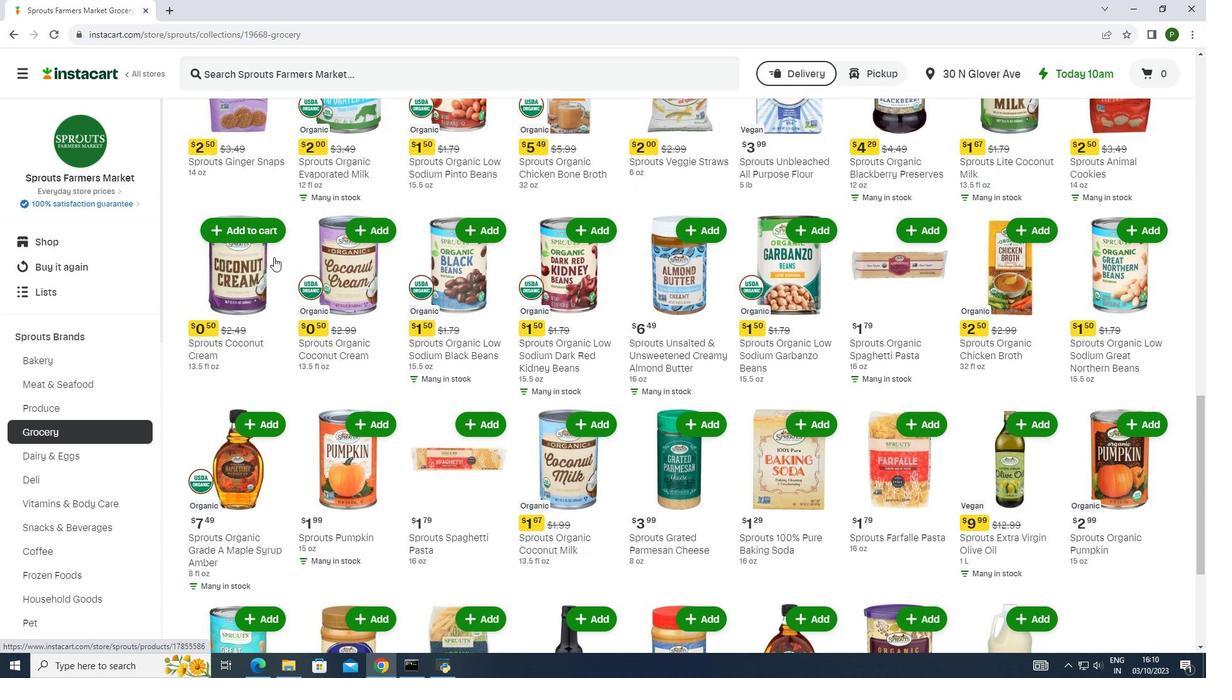 
Action: Mouse scrolled (274, 257) with delta (0, 0)
Screenshot: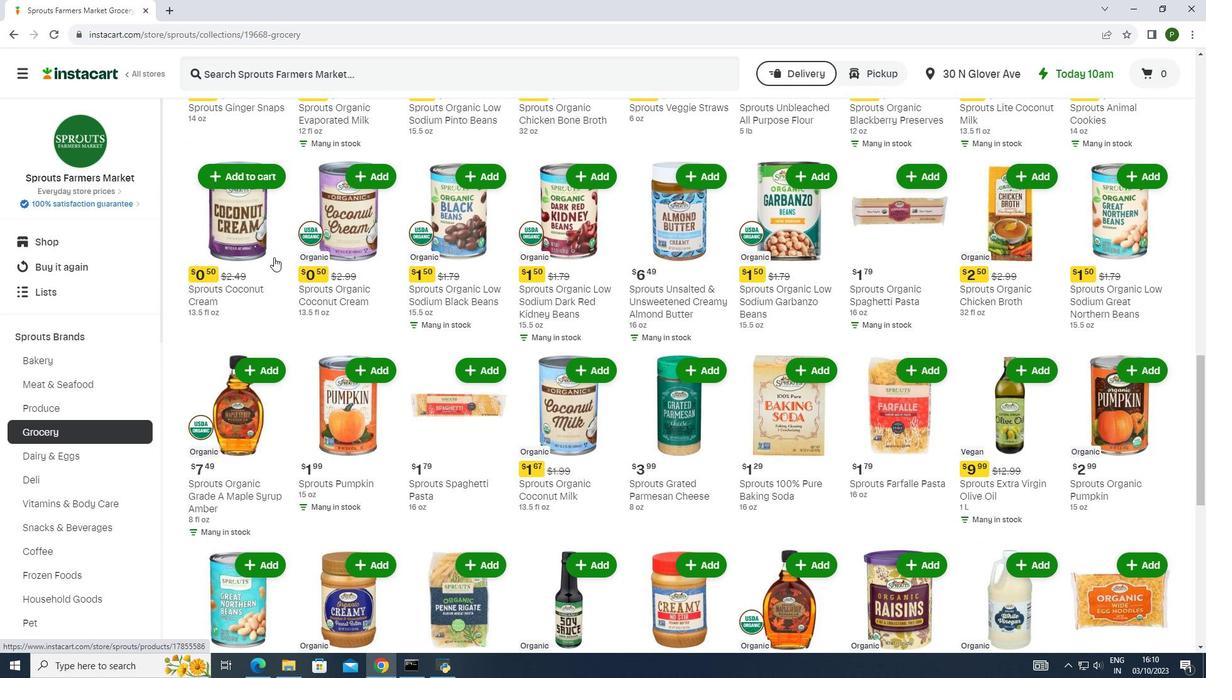 
Action: Mouse scrolled (274, 257) with delta (0, 0)
Screenshot: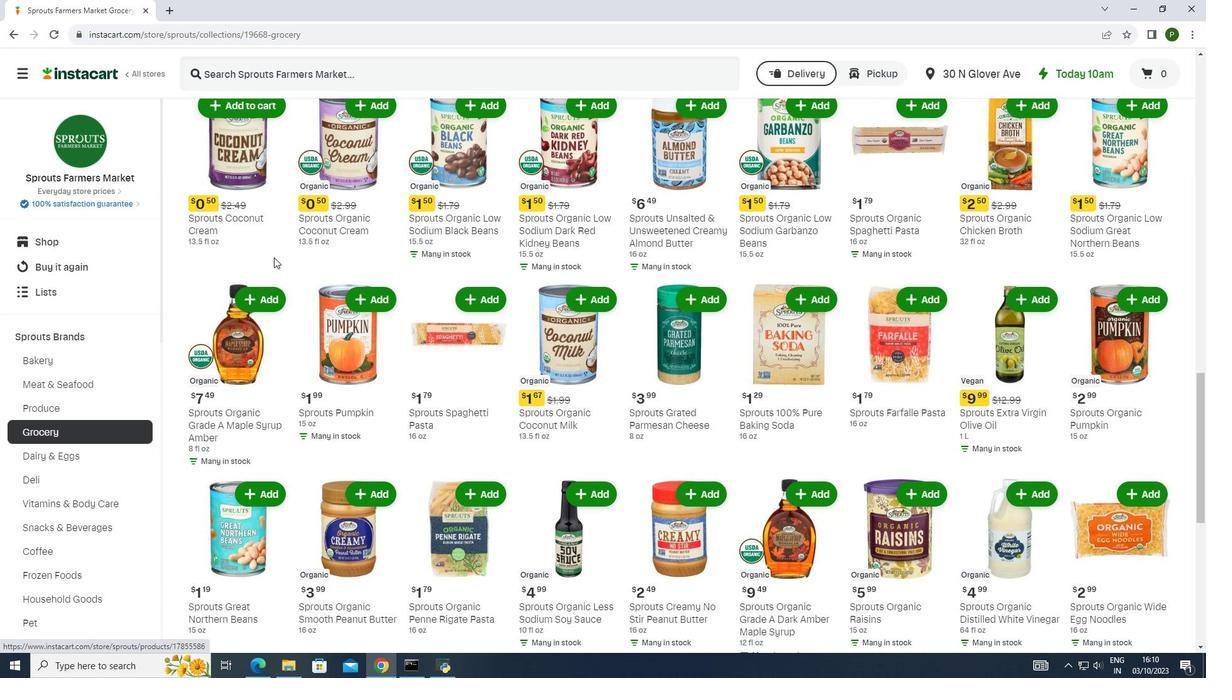 
Action: Mouse scrolled (274, 257) with delta (0, 0)
Screenshot: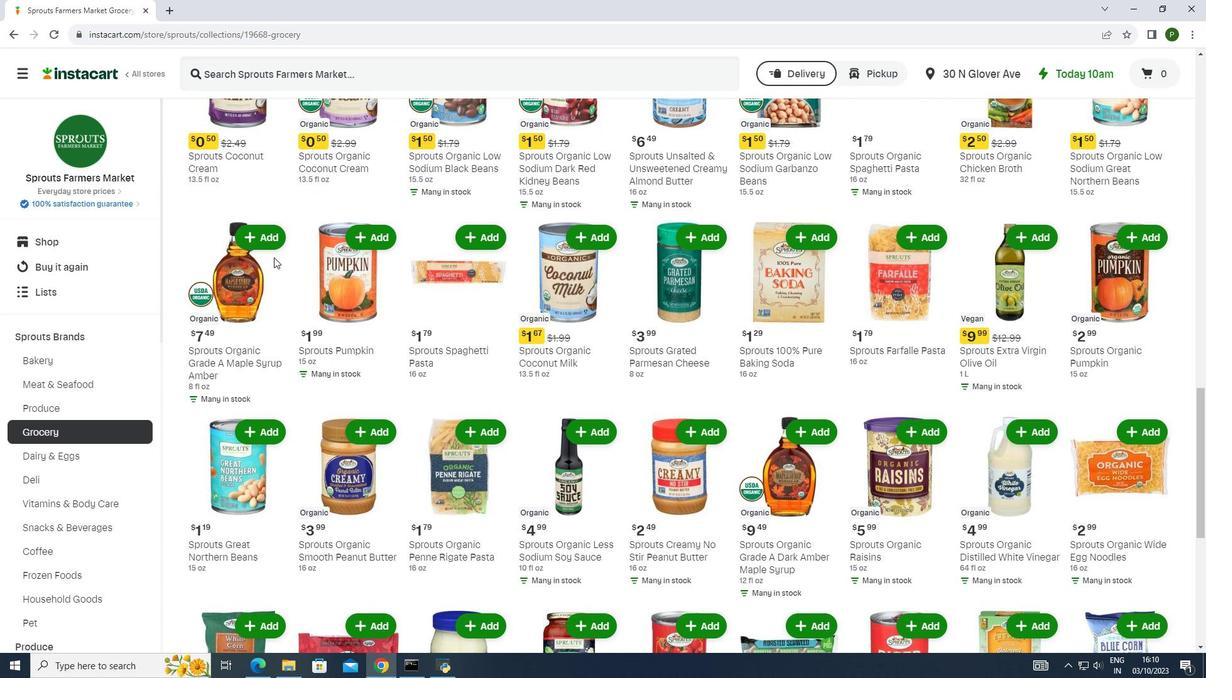 
Action: Mouse scrolled (274, 257) with delta (0, 0)
Screenshot: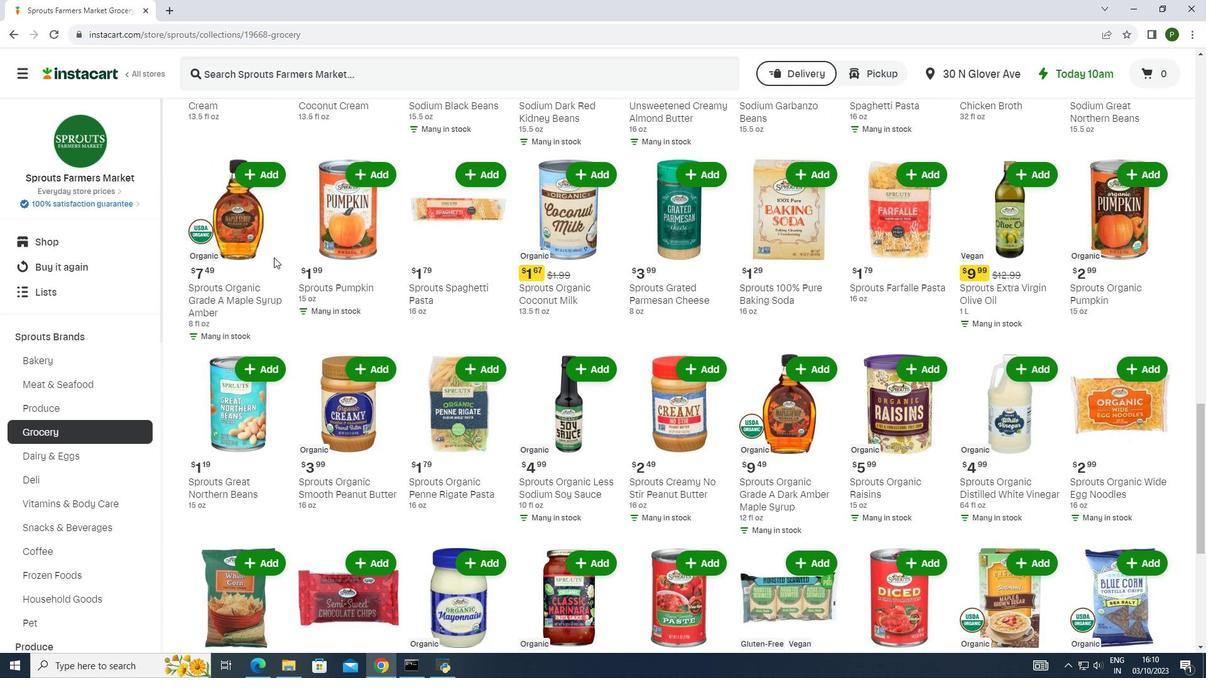 
Action: Mouse scrolled (274, 257) with delta (0, 0)
Screenshot: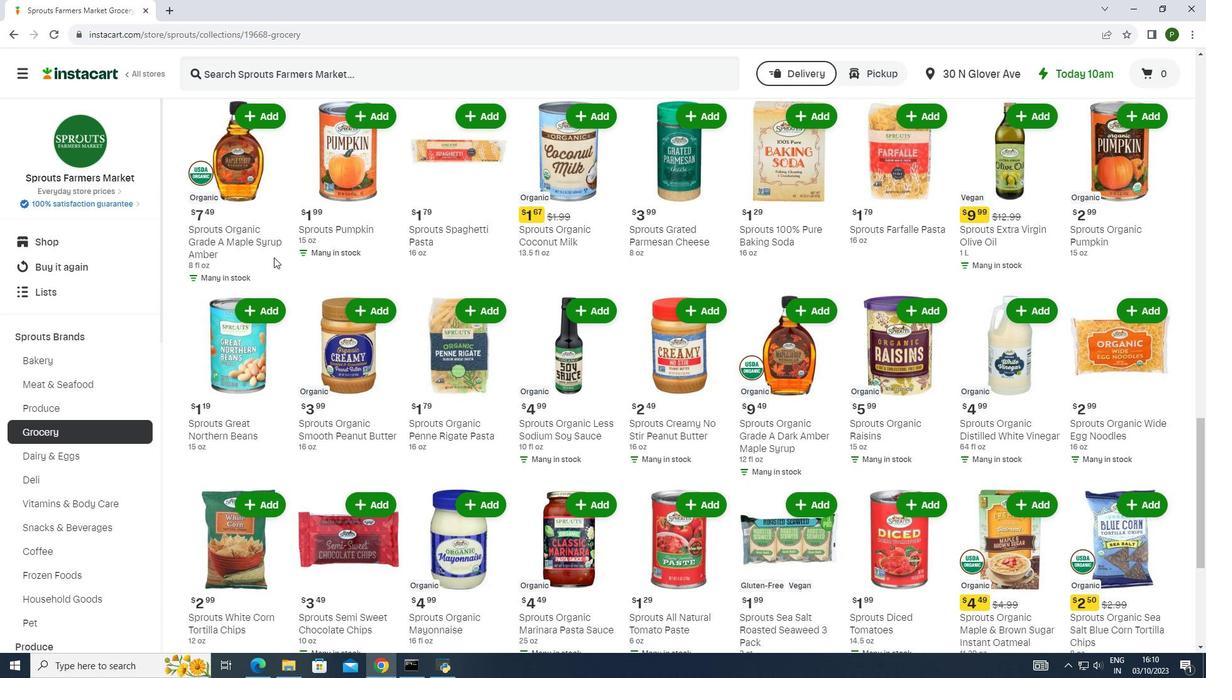
Action: Mouse scrolled (274, 257) with delta (0, 0)
Screenshot: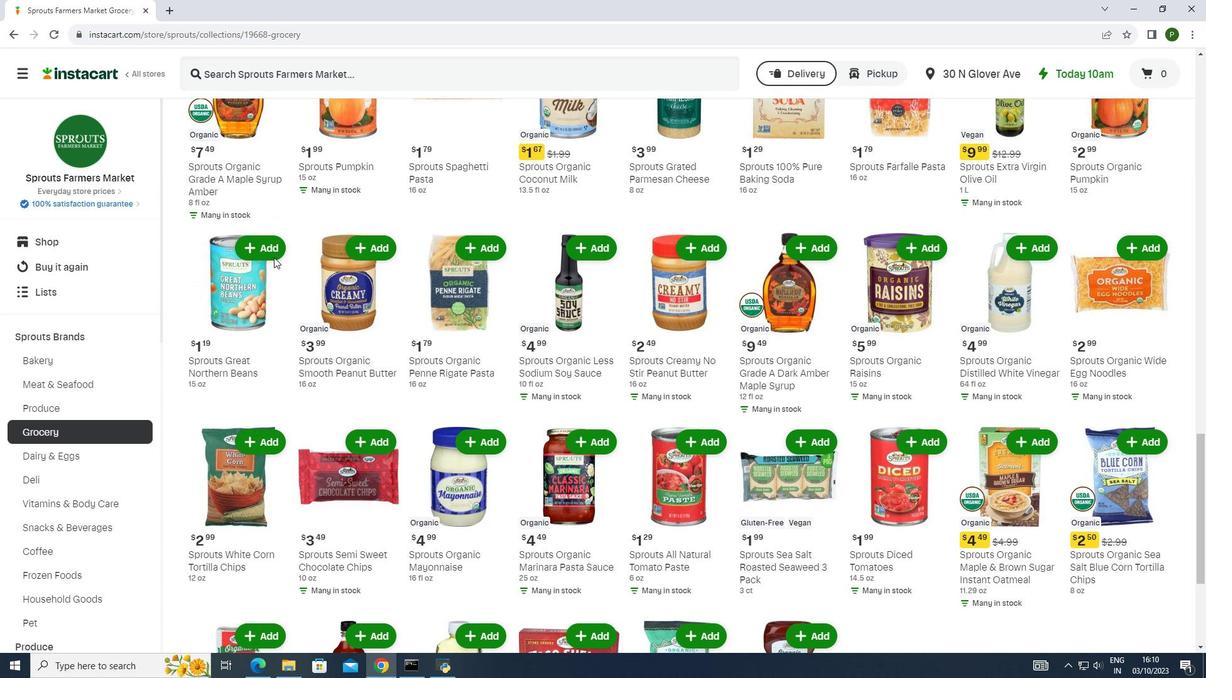 
Action: Mouse scrolled (274, 257) with delta (0, 0)
Screenshot: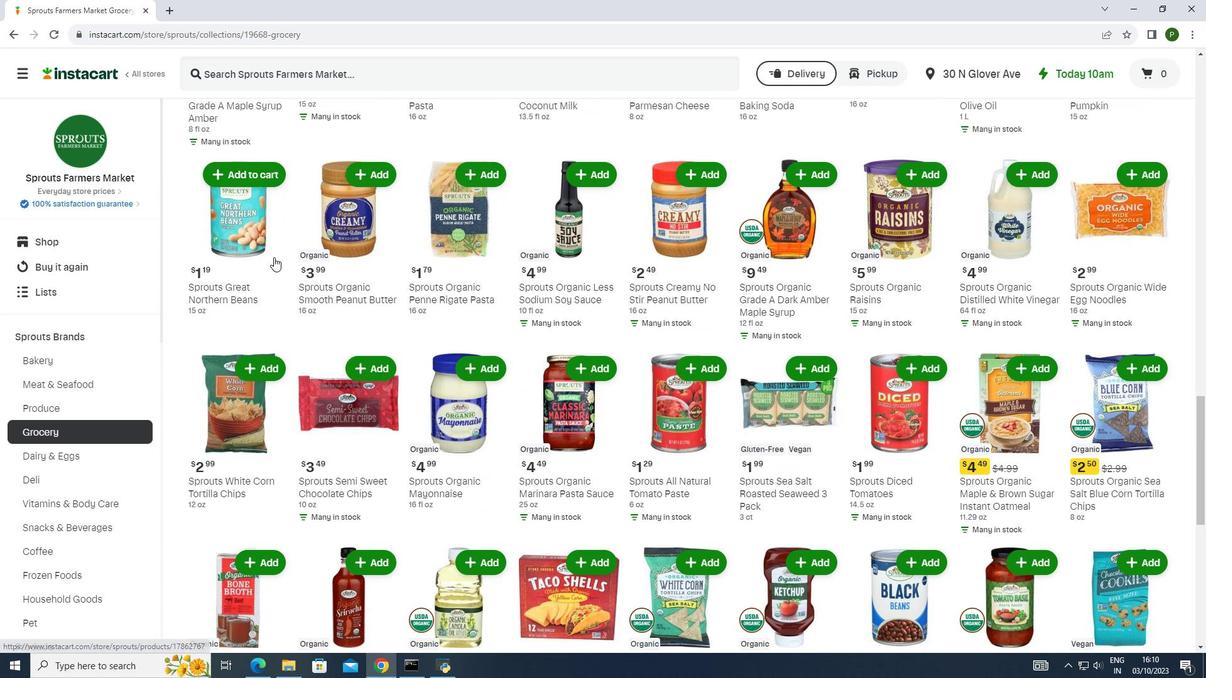 
Action: Mouse moved to (274, 258)
Screenshot: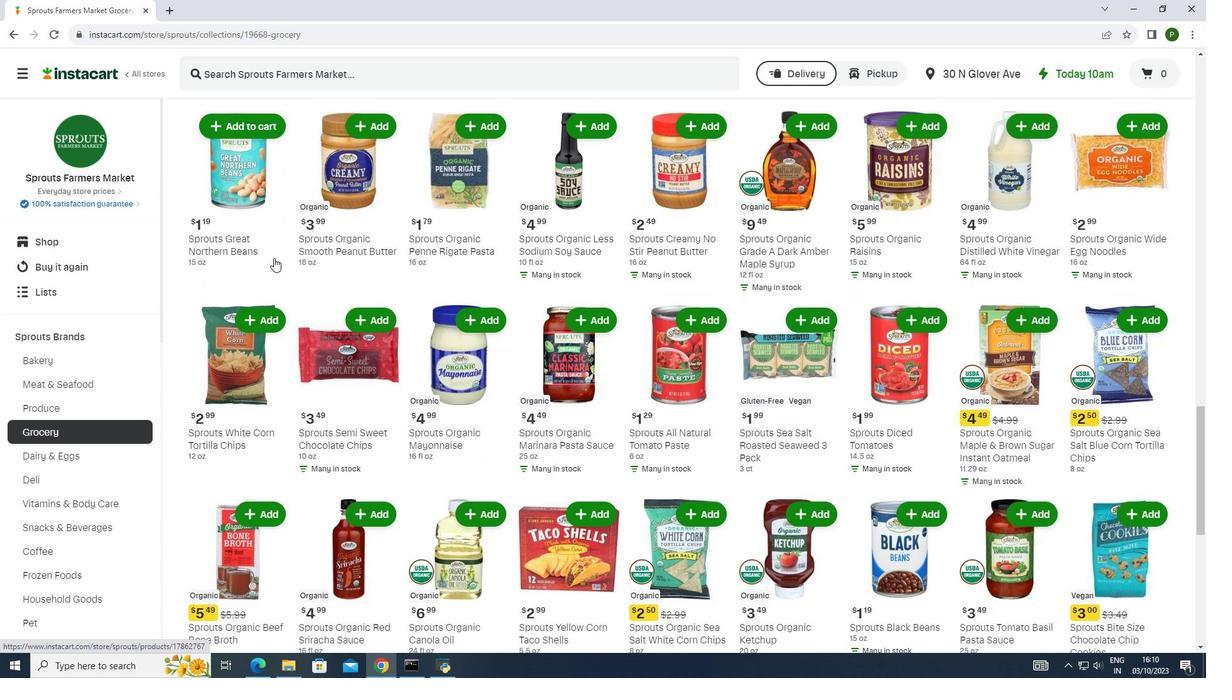 
Action: Mouse scrolled (274, 257) with delta (0, 0)
Screenshot: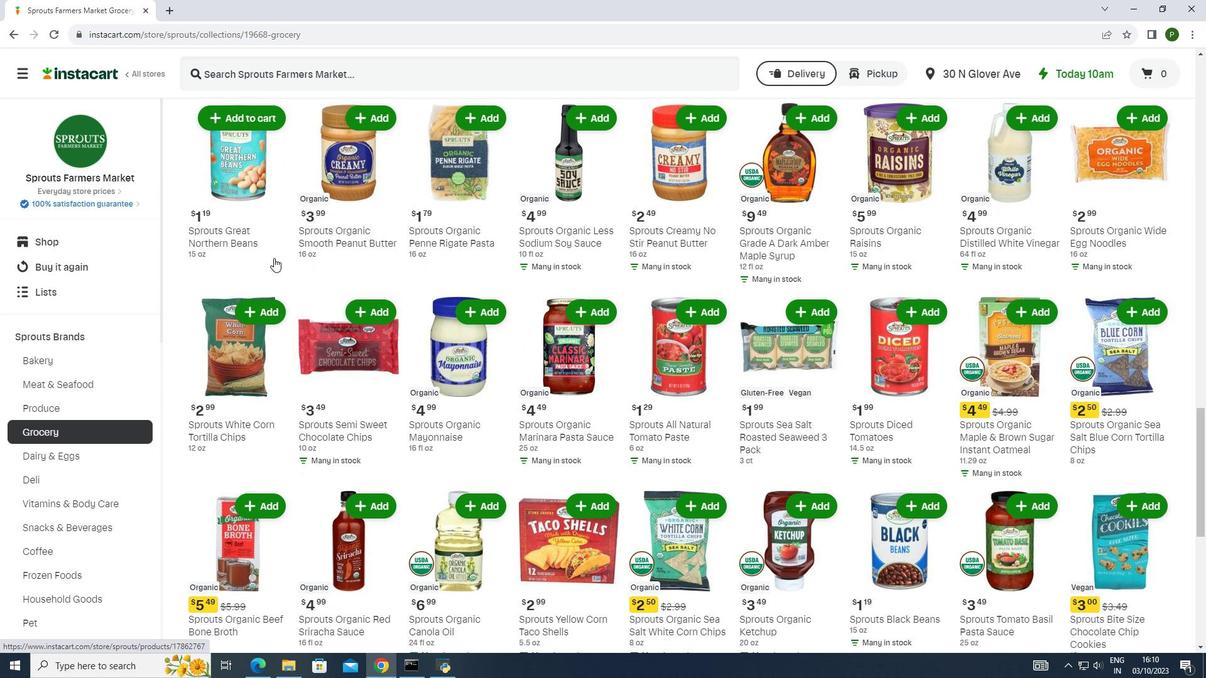 
Action: Mouse scrolled (274, 257) with delta (0, 0)
Screenshot: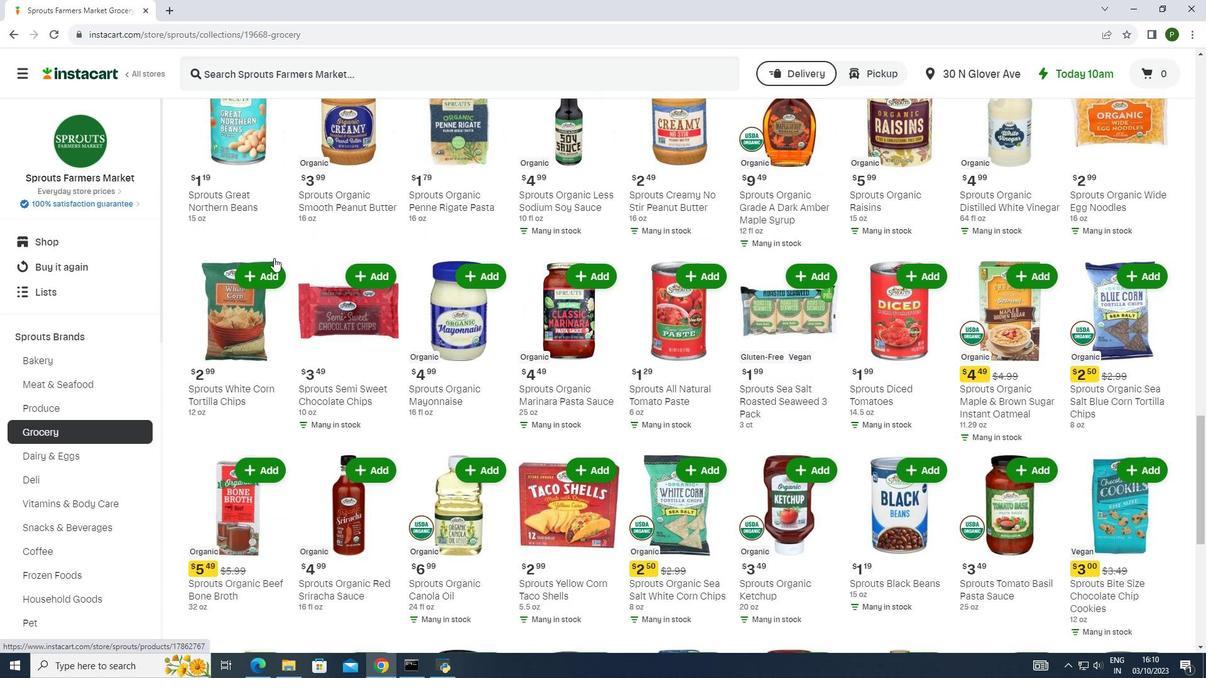 
Action: Mouse scrolled (274, 257) with delta (0, 0)
Screenshot: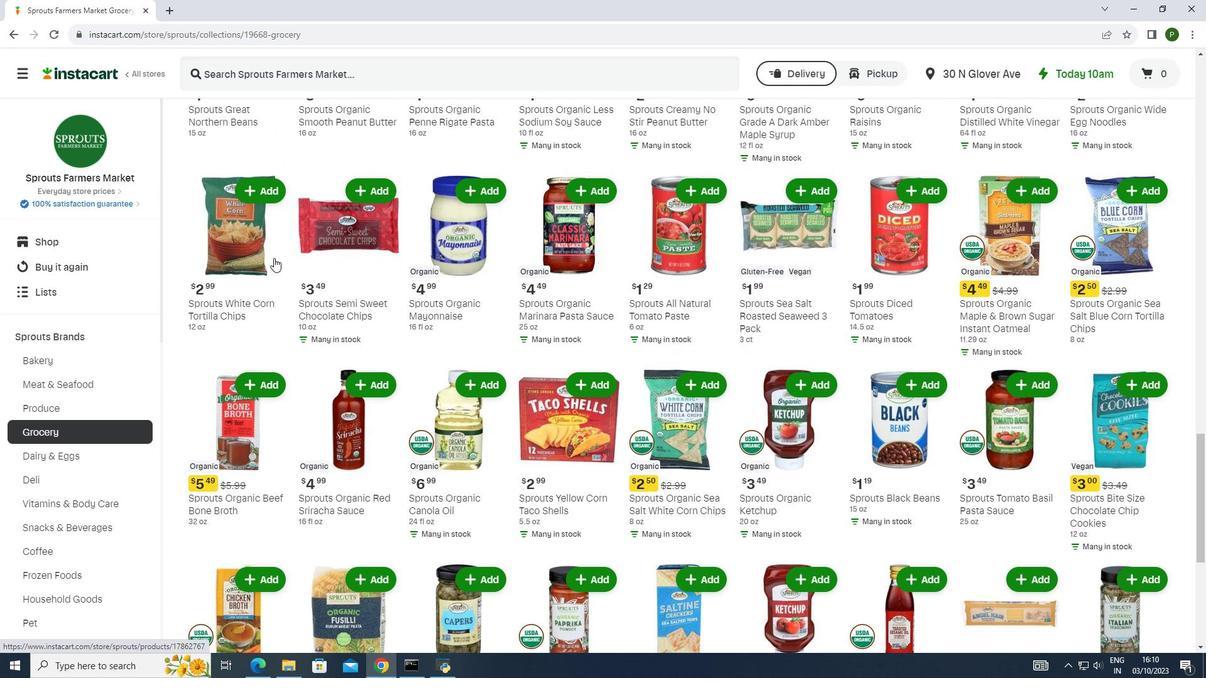 
Action: Mouse scrolled (274, 257) with delta (0, 0)
Screenshot: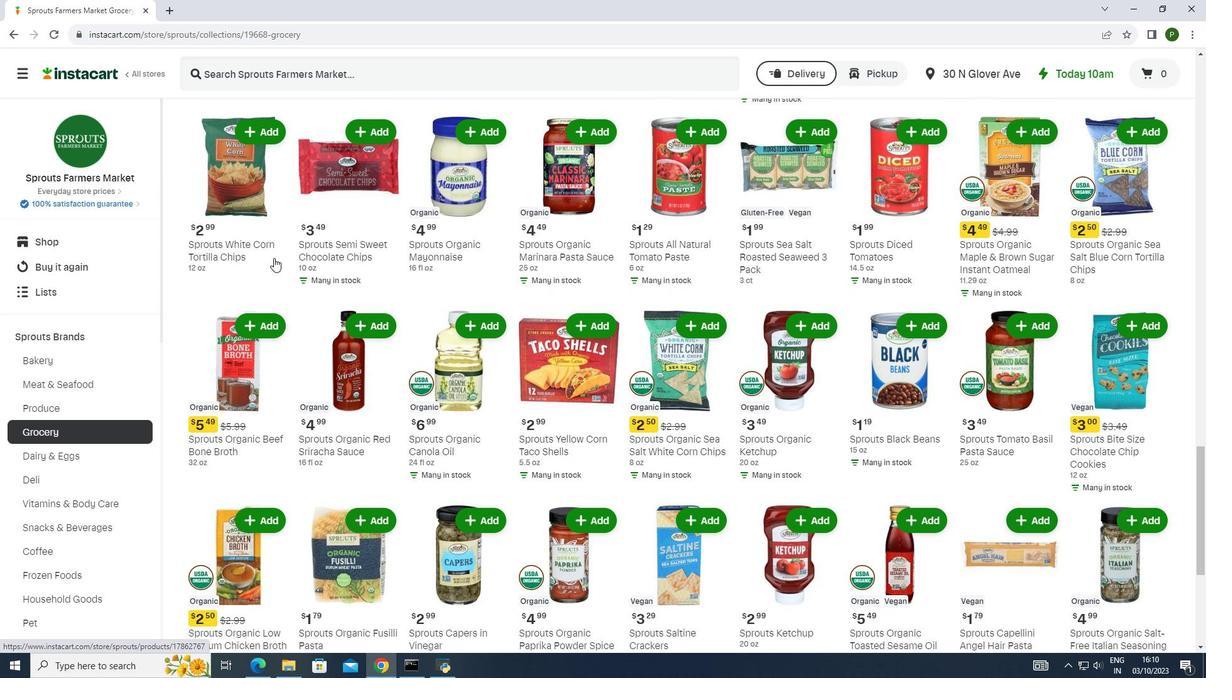 
Action: Mouse scrolled (274, 257) with delta (0, 0)
Screenshot: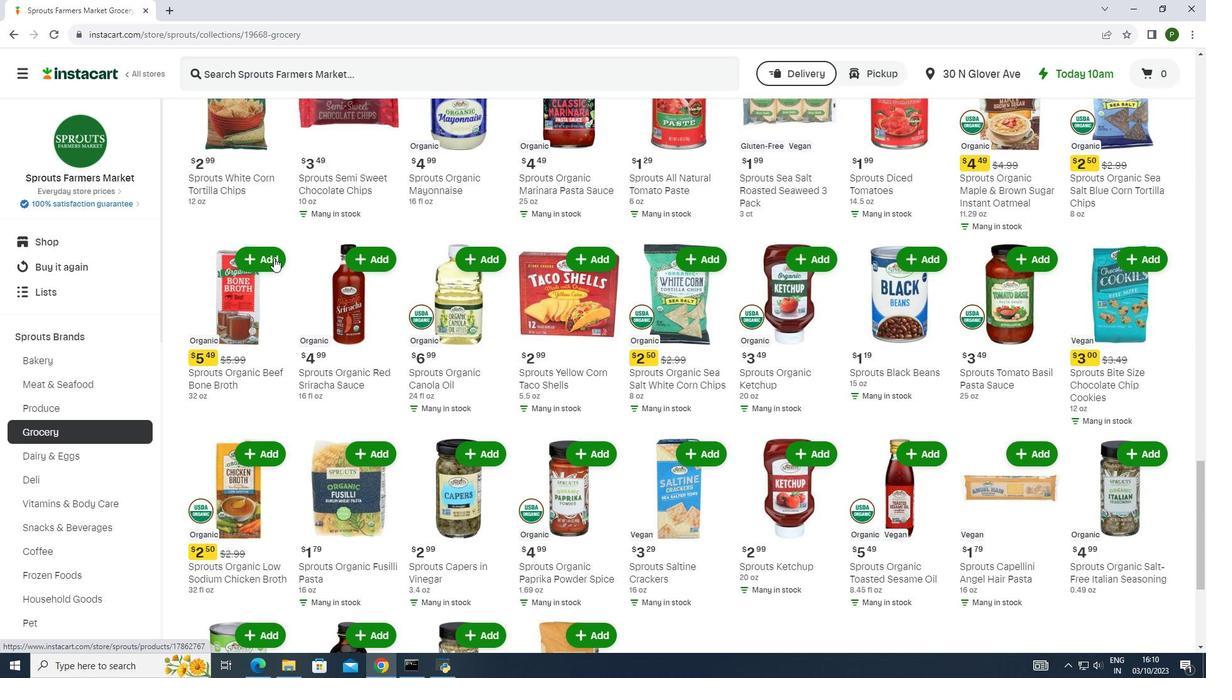 
Action: Mouse scrolled (274, 257) with delta (0, 0)
Screenshot: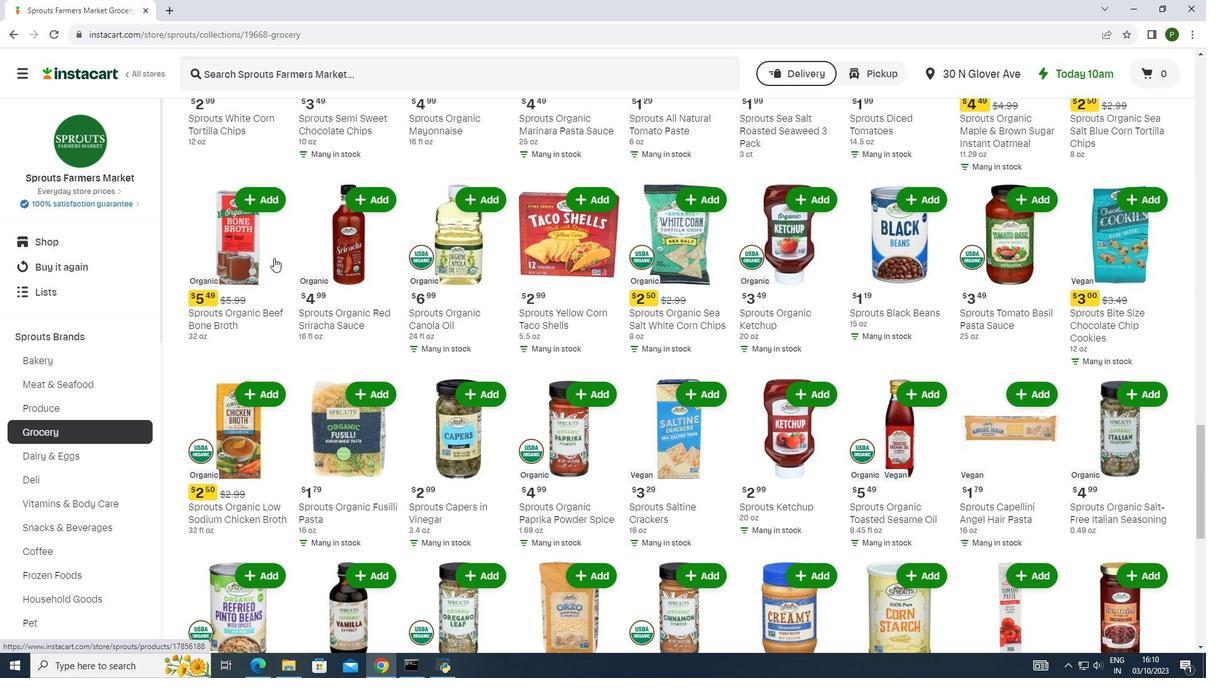 
Action: Mouse scrolled (274, 257) with delta (0, 0)
Screenshot: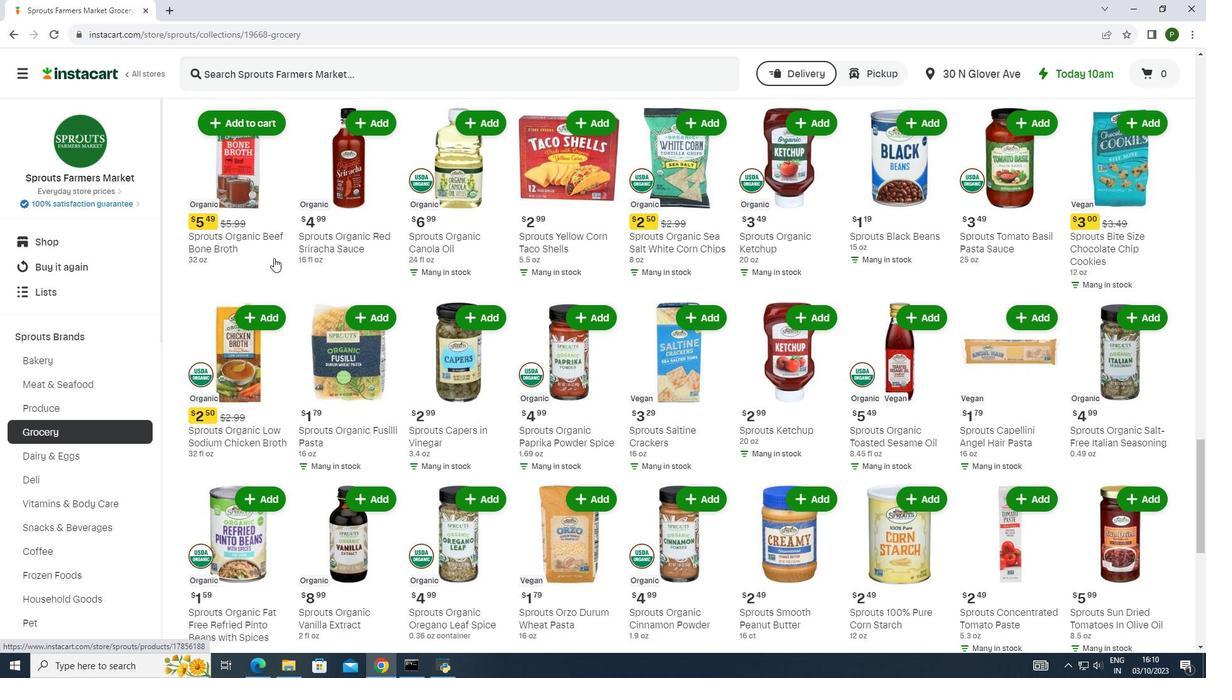 
Action: Mouse scrolled (274, 257) with delta (0, 0)
Screenshot: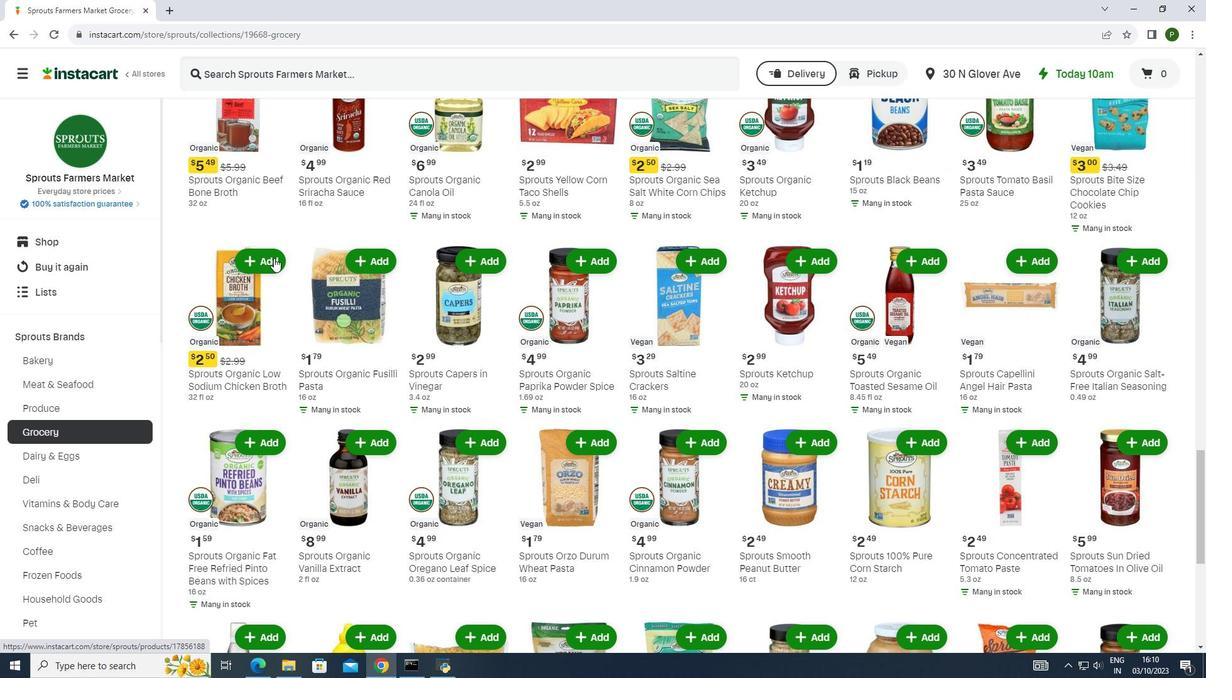 
Action: Mouse scrolled (274, 257) with delta (0, 0)
Screenshot: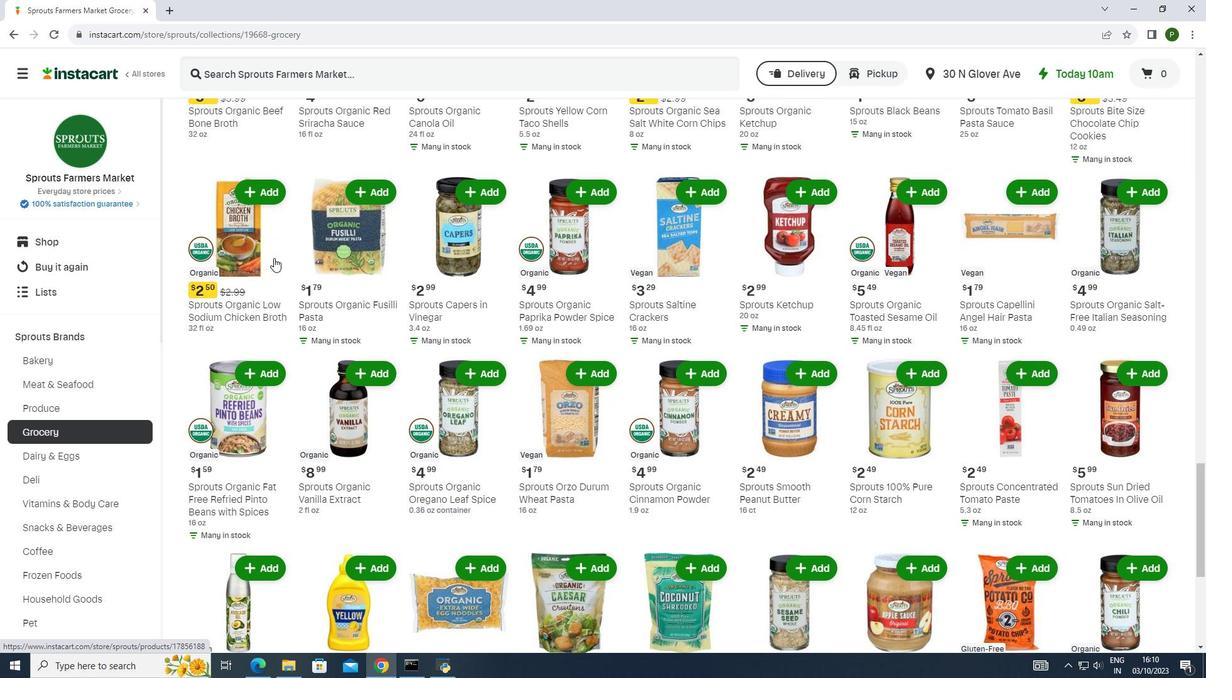 
Action: Mouse scrolled (274, 257) with delta (0, 0)
Screenshot: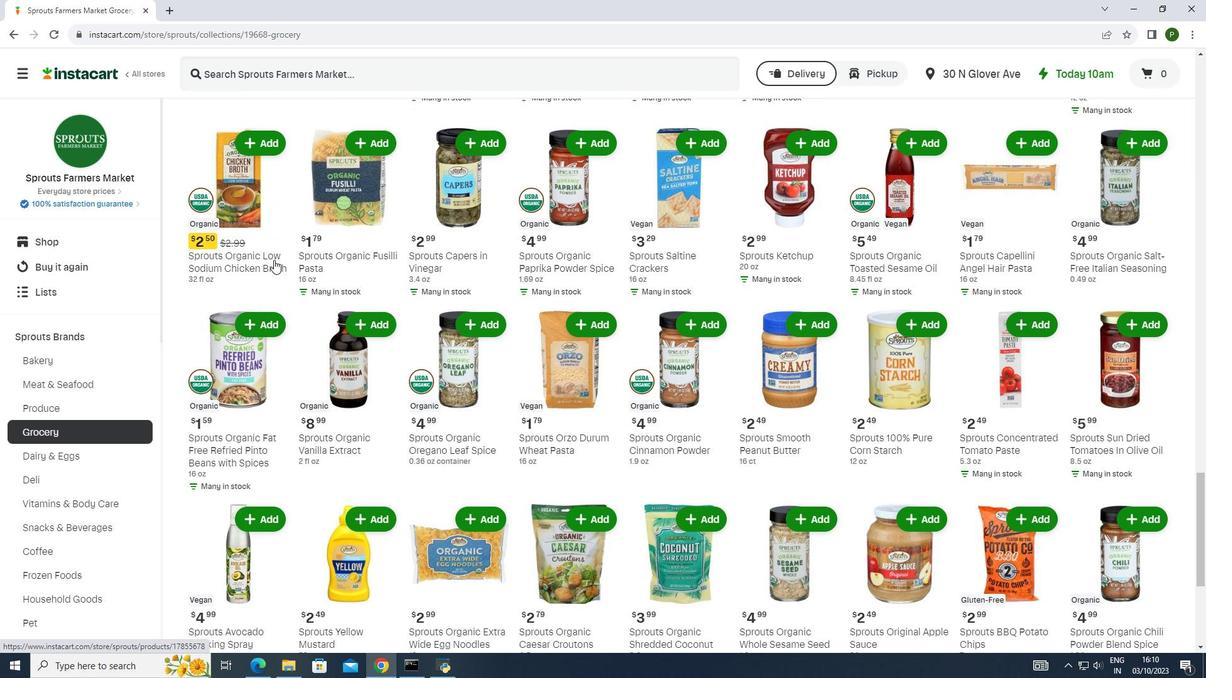 
Action: Mouse moved to (274, 260)
Screenshot: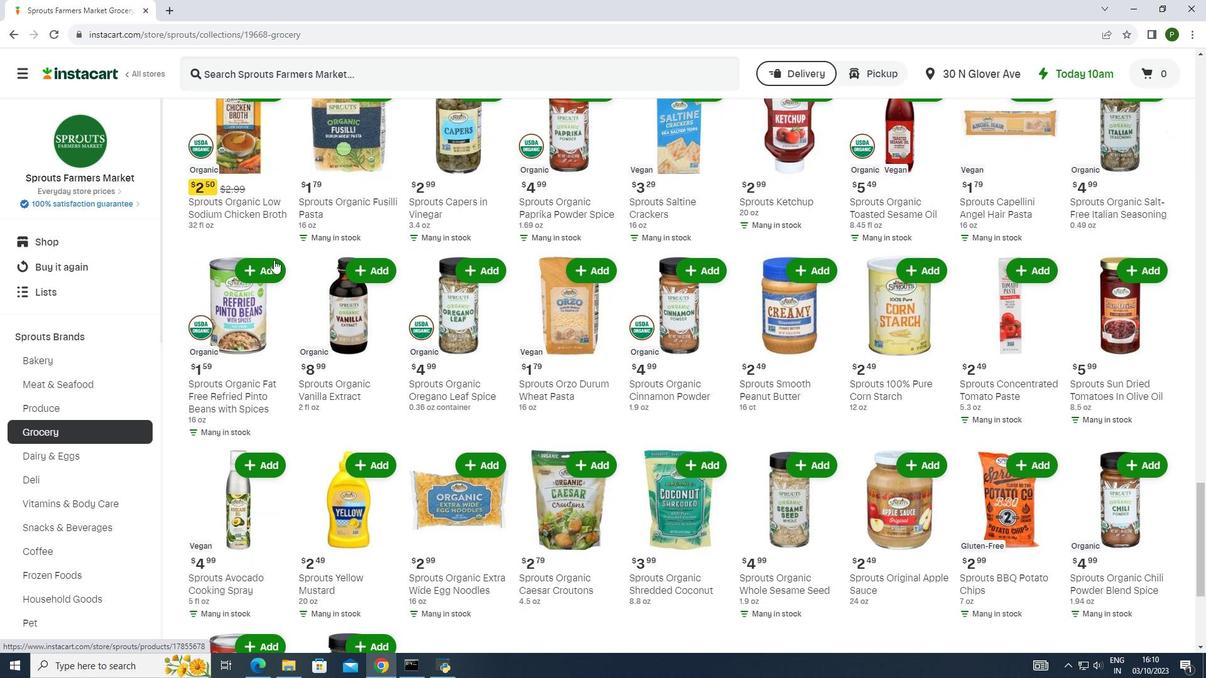 
Action: Mouse scrolled (274, 259) with delta (0, 0)
Screenshot: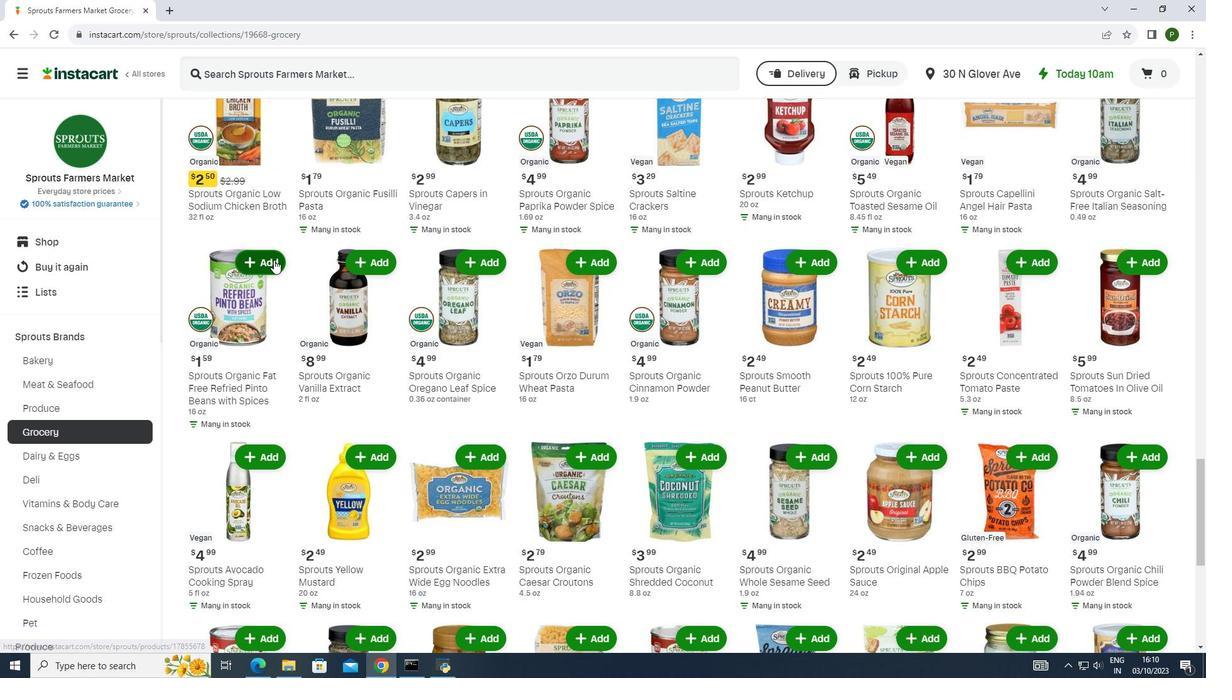 
Action: Mouse scrolled (274, 259) with delta (0, 0)
Screenshot: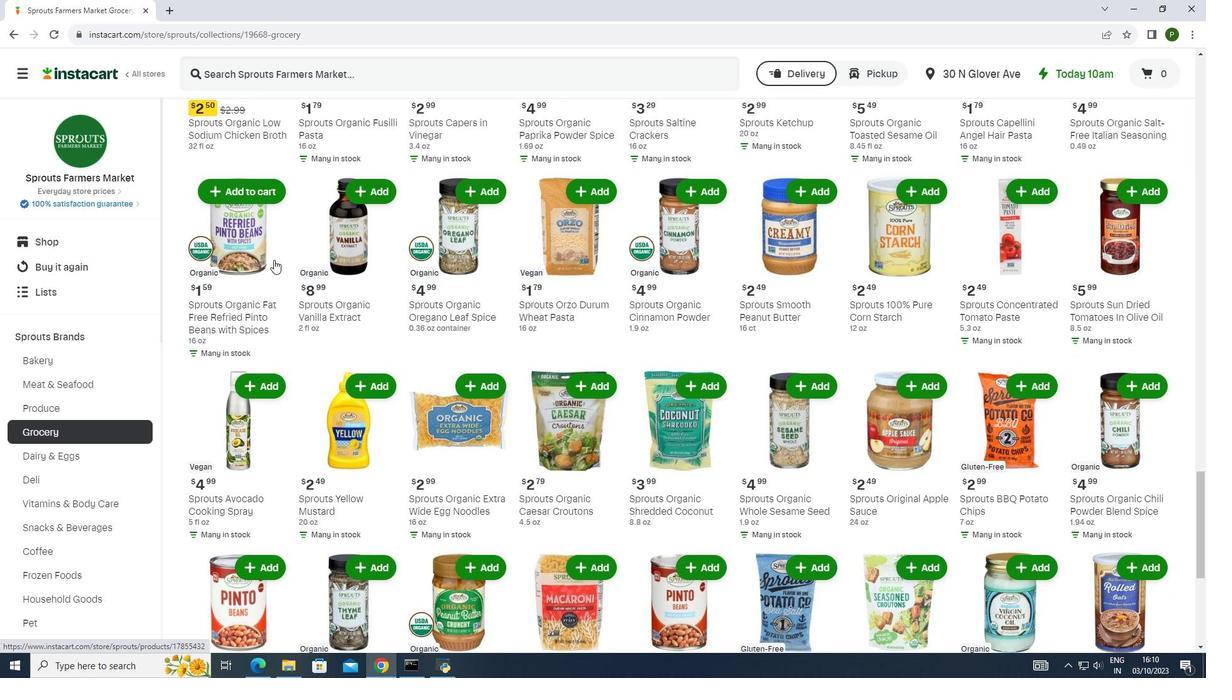 
Action: Mouse scrolled (274, 259) with delta (0, 0)
Screenshot: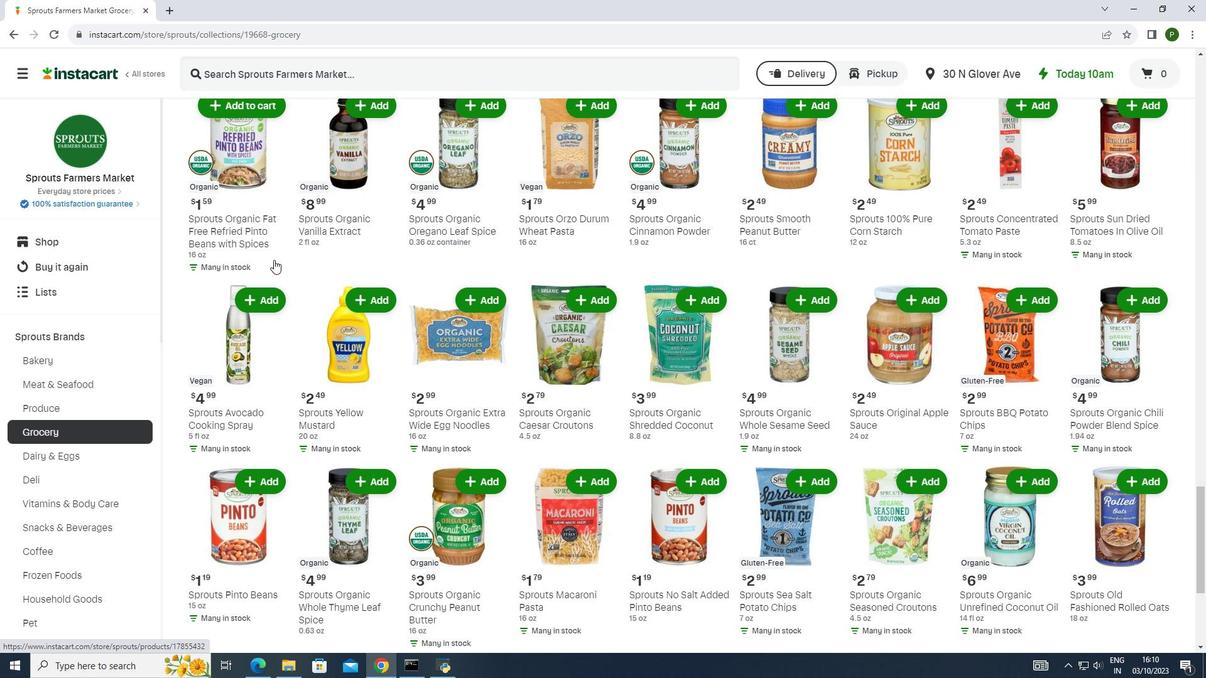 
Action: Mouse scrolled (274, 259) with delta (0, 0)
Screenshot: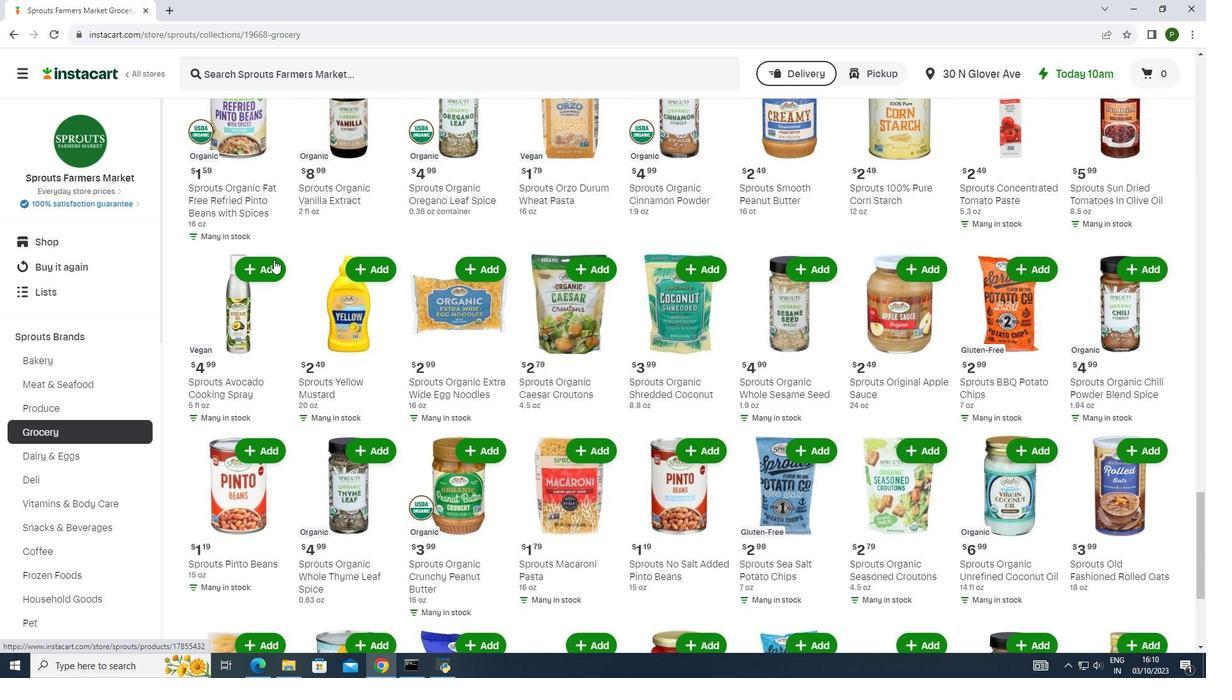 
Action: Mouse scrolled (274, 259) with delta (0, 0)
Screenshot: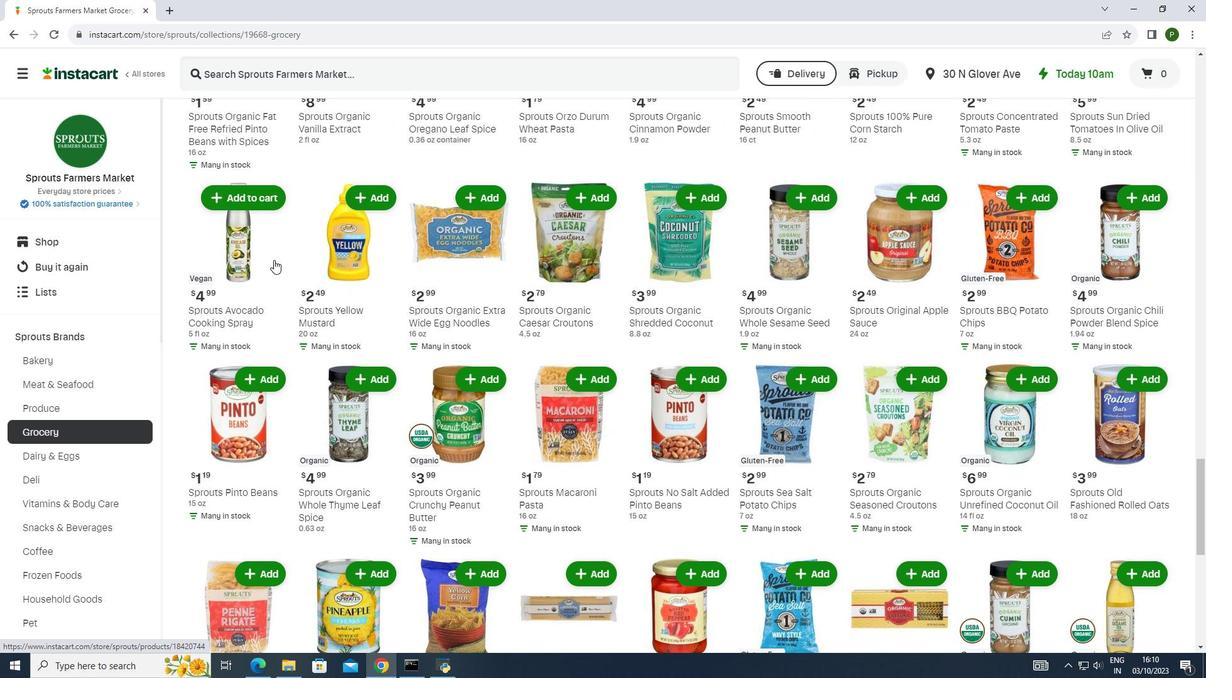 
Action: Mouse scrolled (274, 259) with delta (0, 0)
Screenshot: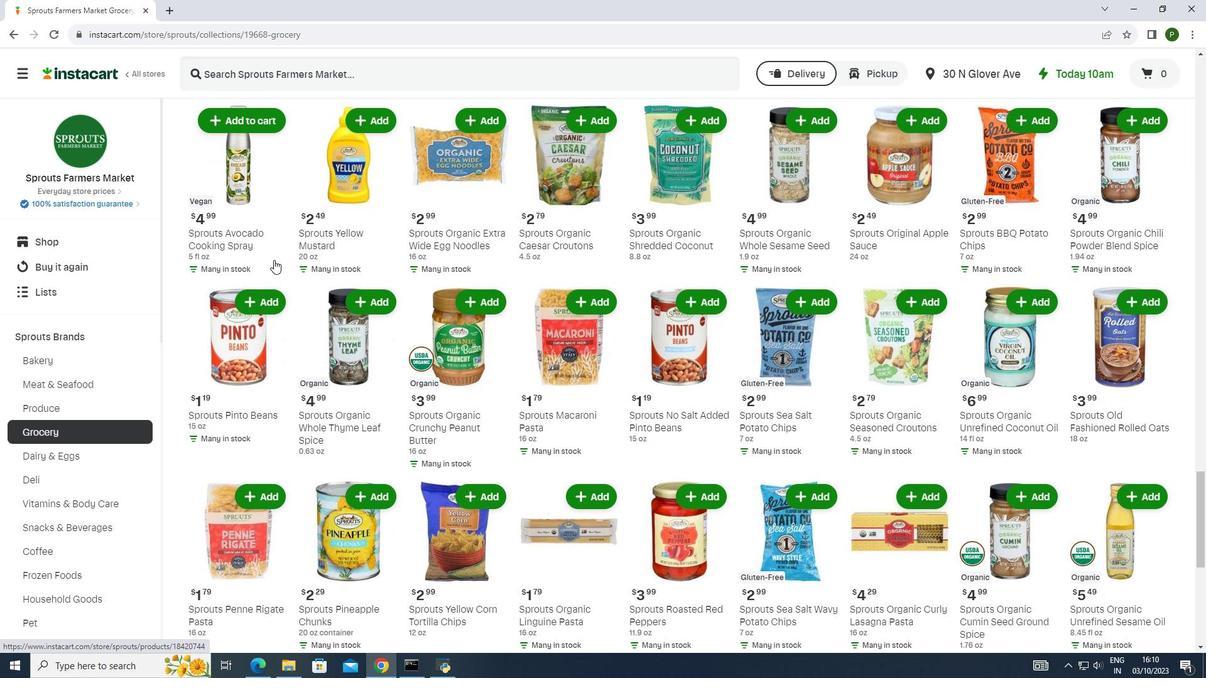 
Action: Mouse scrolled (274, 259) with delta (0, 0)
Screenshot: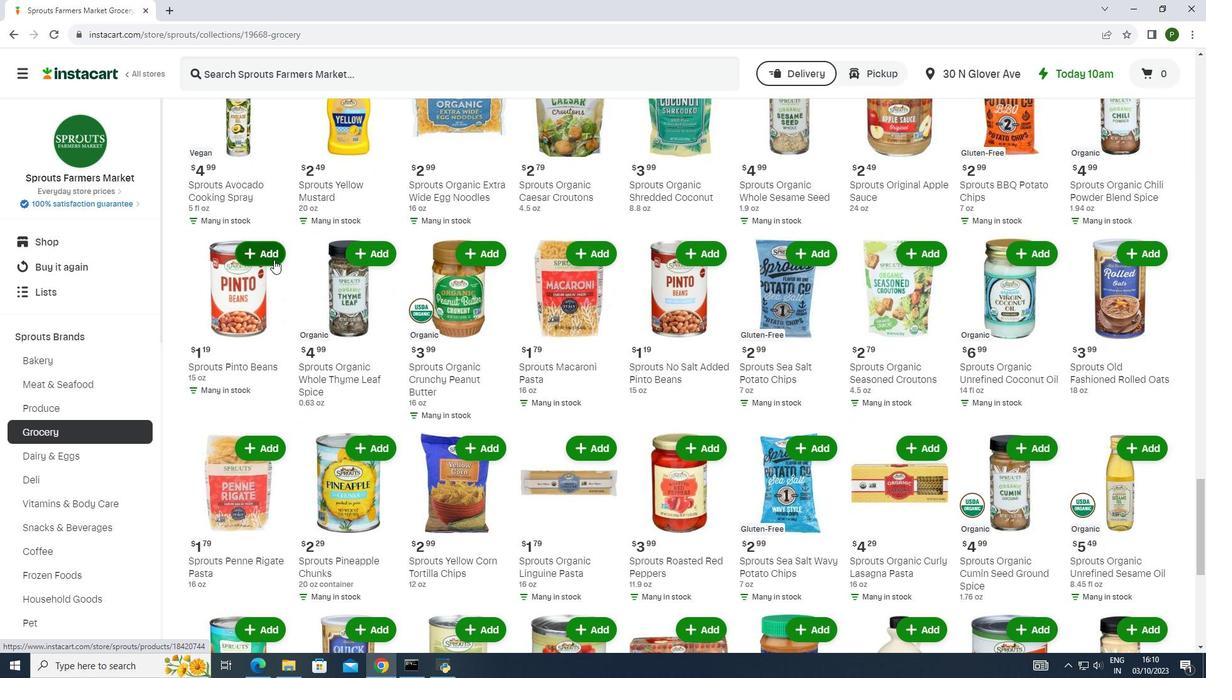 
Action: Mouse scrolled (274, 259) with delta (0, 0)
Screenshot: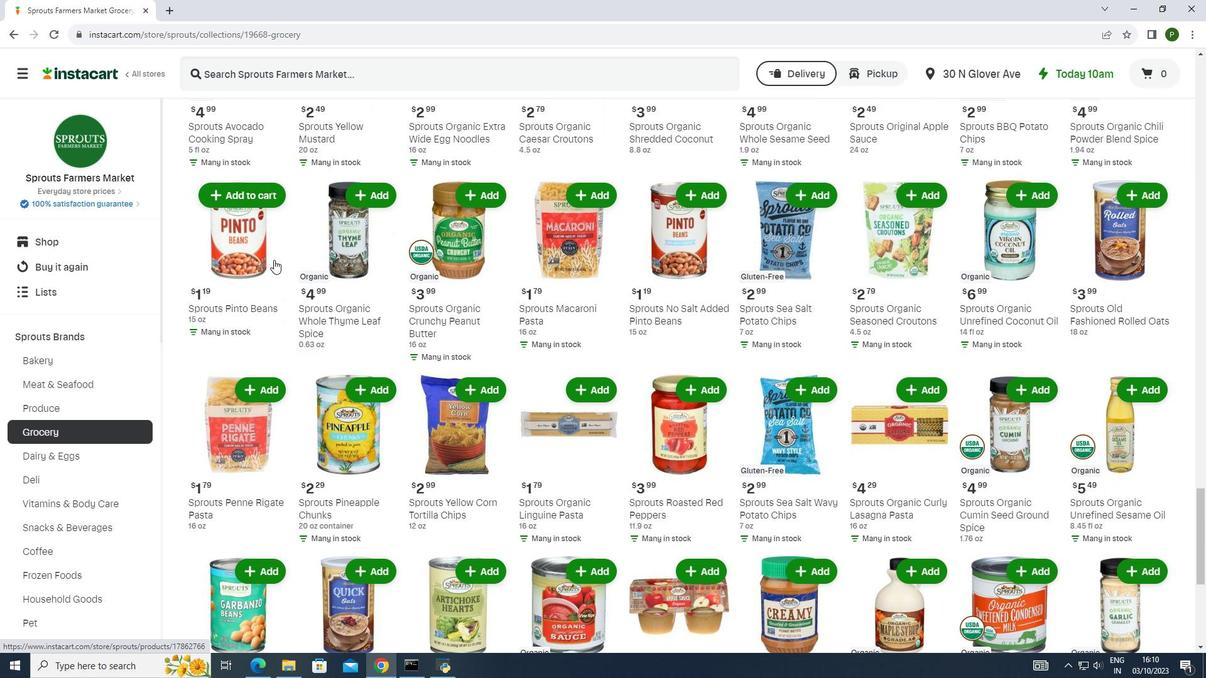 
Action: Mouse scrolled (274, 259) with delta (0, 0)
Screenshot: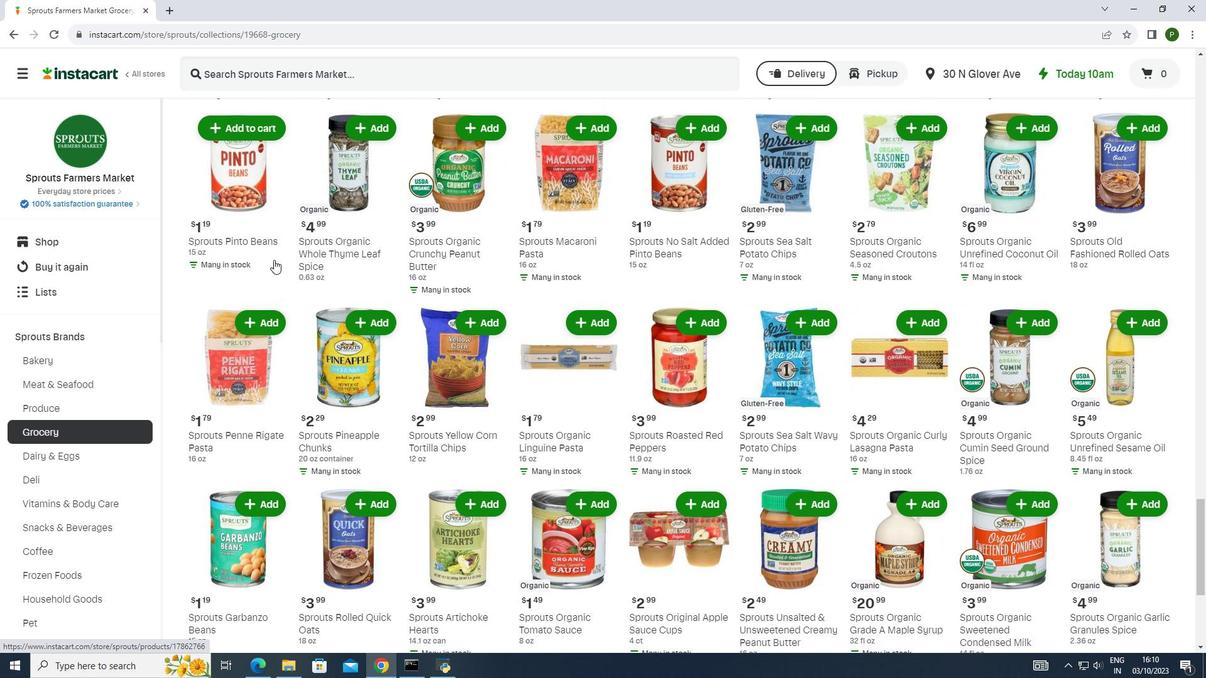 
Action: Mouse moved to (269, 265)
Screenshot: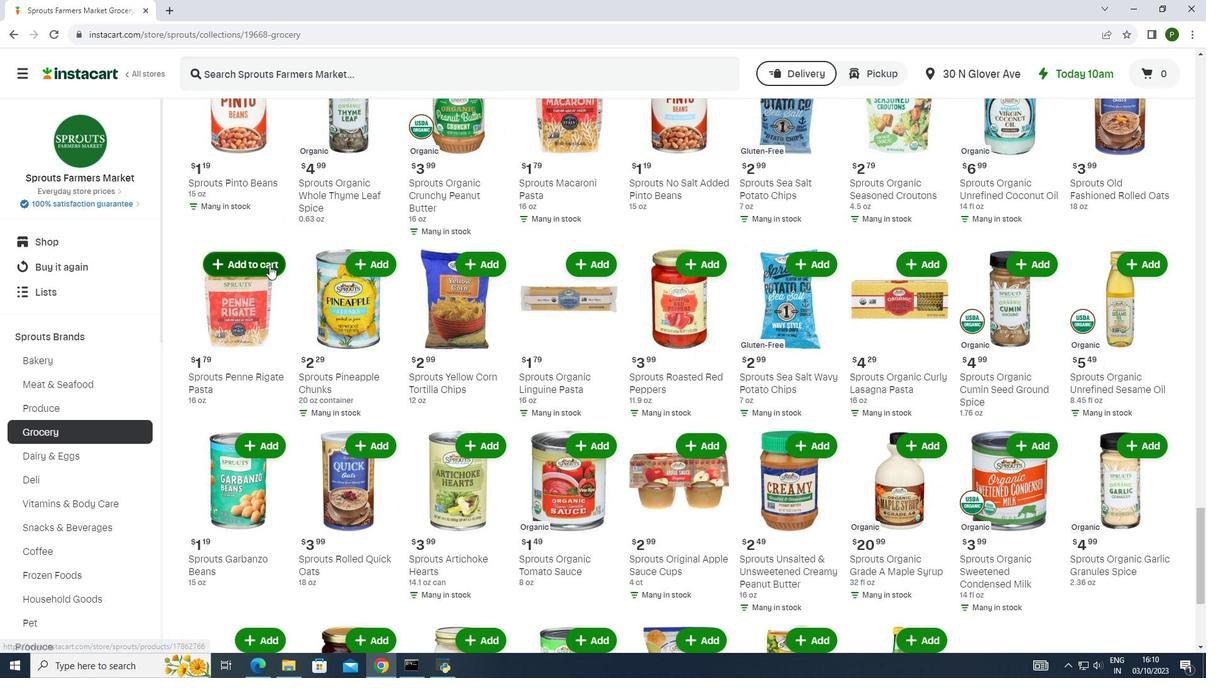 
Action: Mouse scrolled (269, 265) with delta (0, 0)
Screenshot: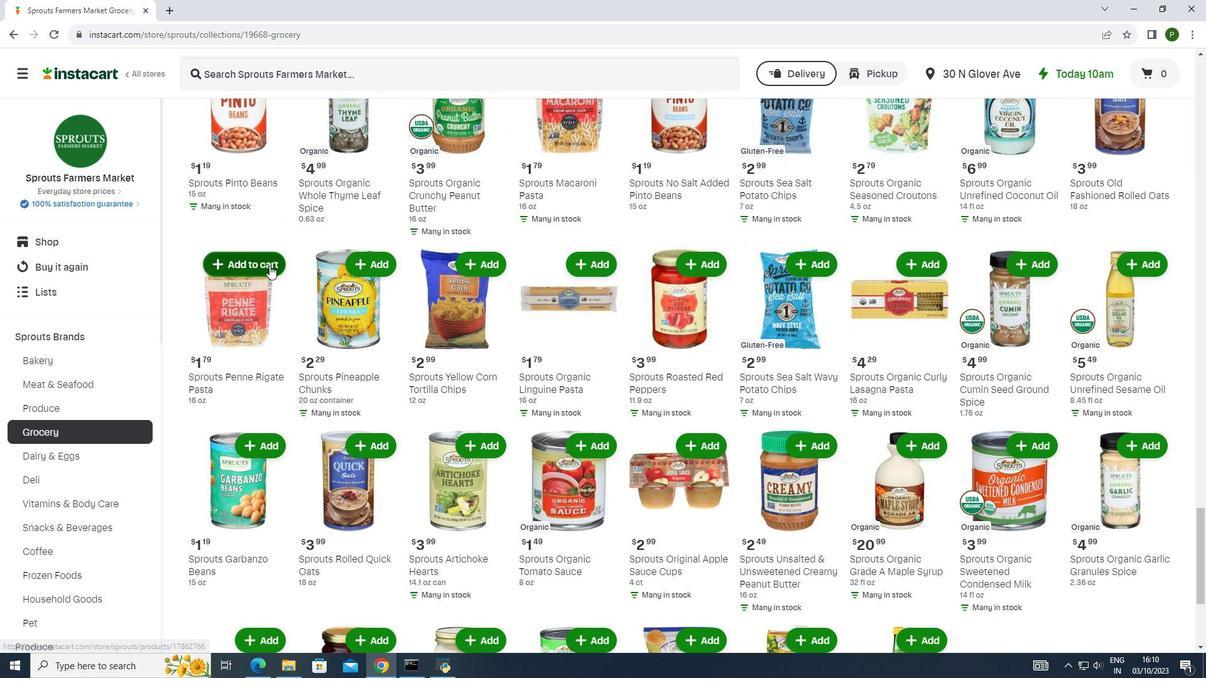 
Action: Mouse scrolled (269, 265) with delta (0, 0)
Screenshot: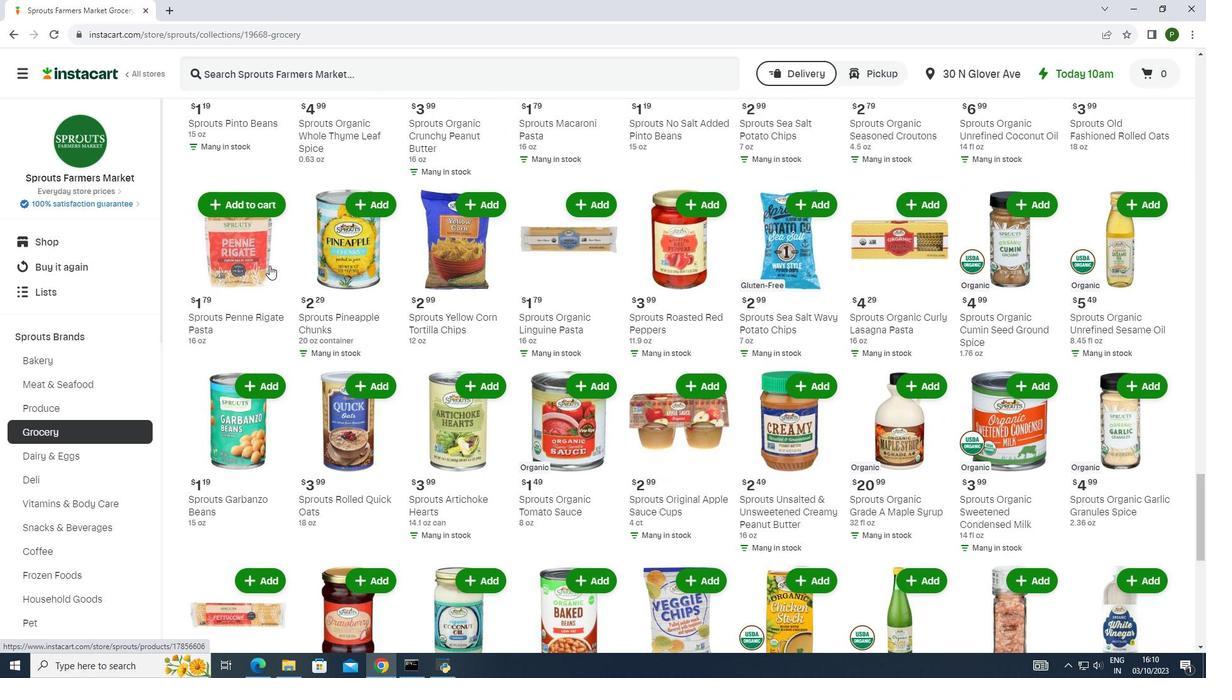 
Action: Mouse scrolled (269, 265) with delta (0, 0)
Screenshot: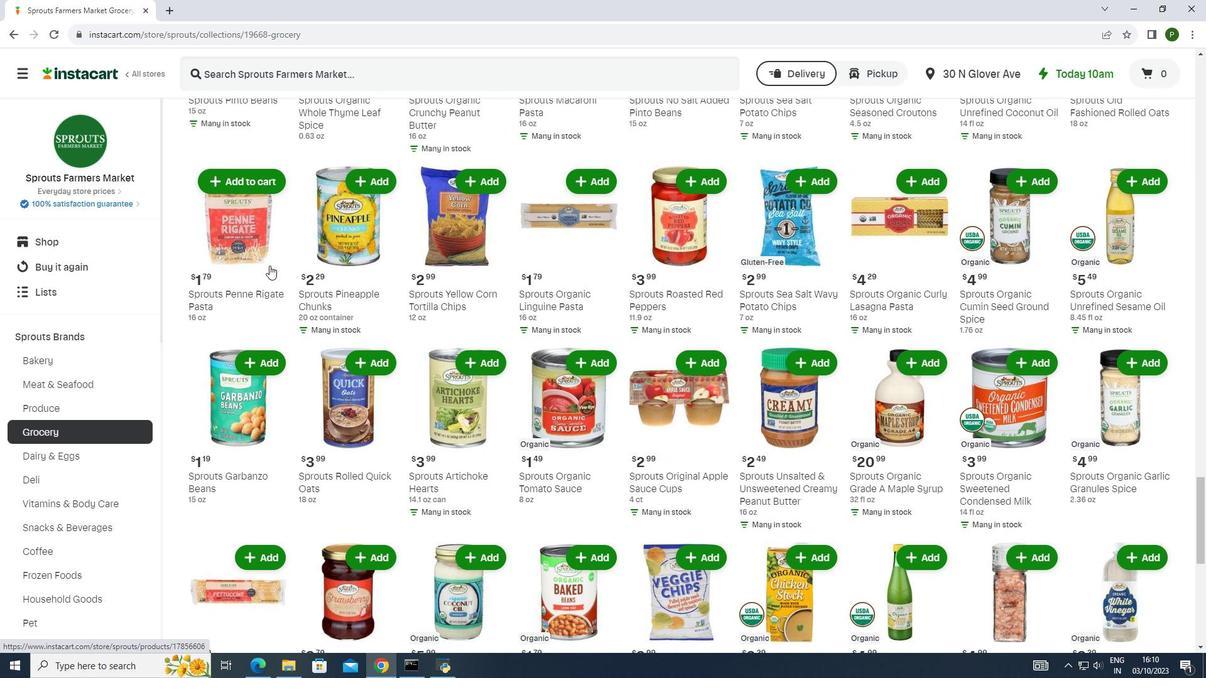 
Action: Mouse scrolled (269, 265) with delta (0, 0)
Screenshot: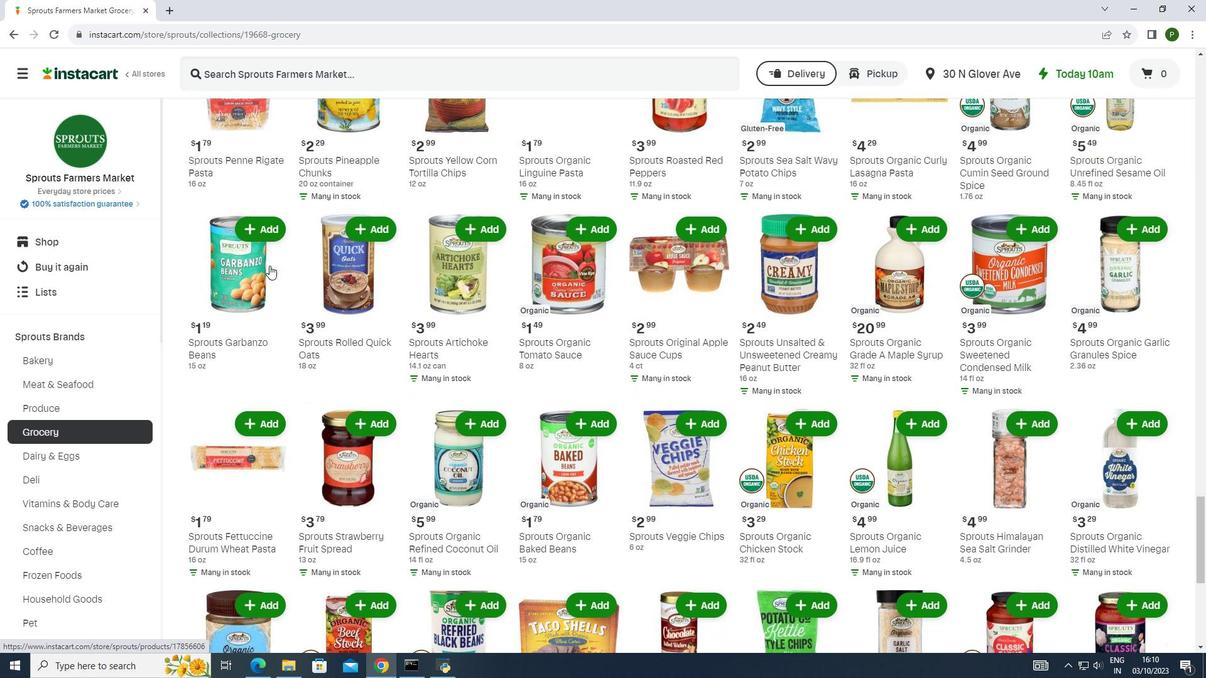 
Action: Mouse scrolled (269, 265) with delta (0, 0)
Screenshot: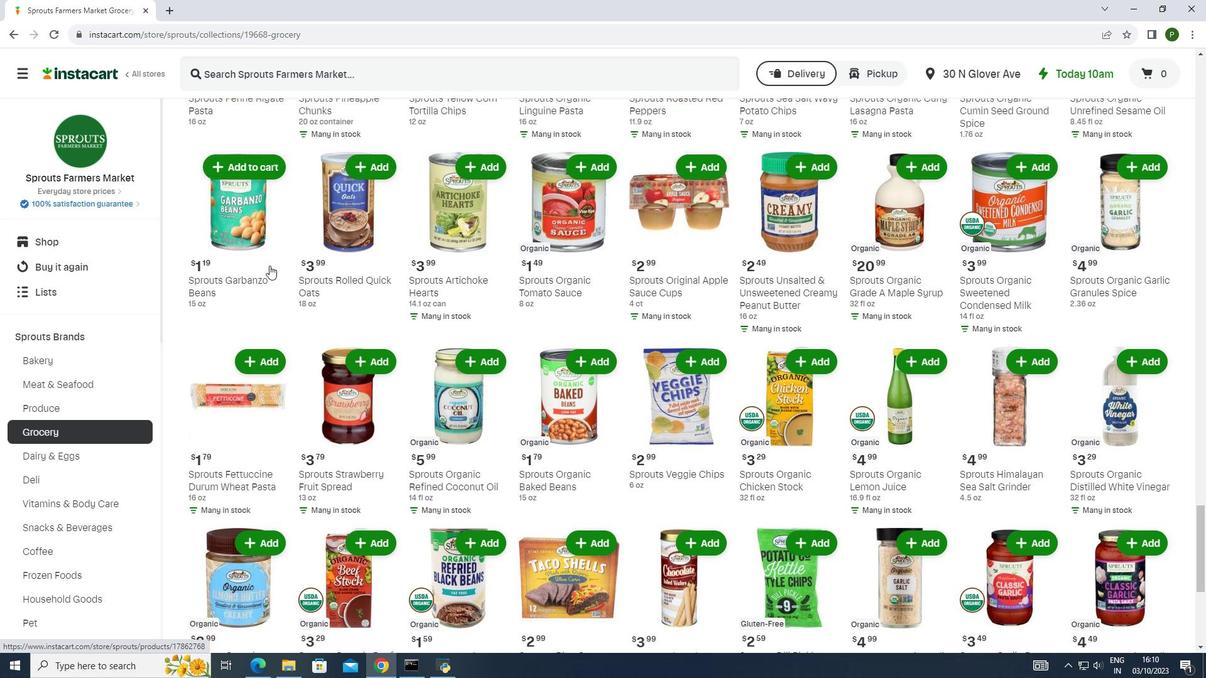 
Action: Mouse scrolled (269, 265) with delta (0, 0)
Screenshot: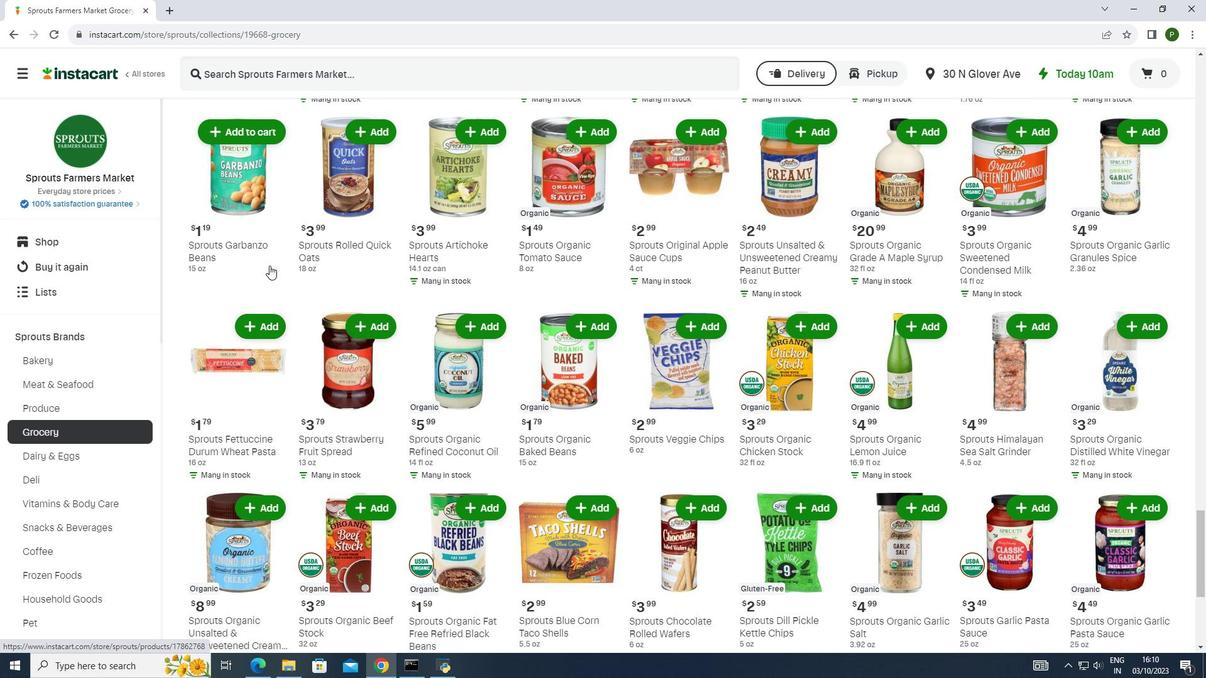 
Action: Mouse scrolled (269, 265) with delta (0, 0)
Screenshot: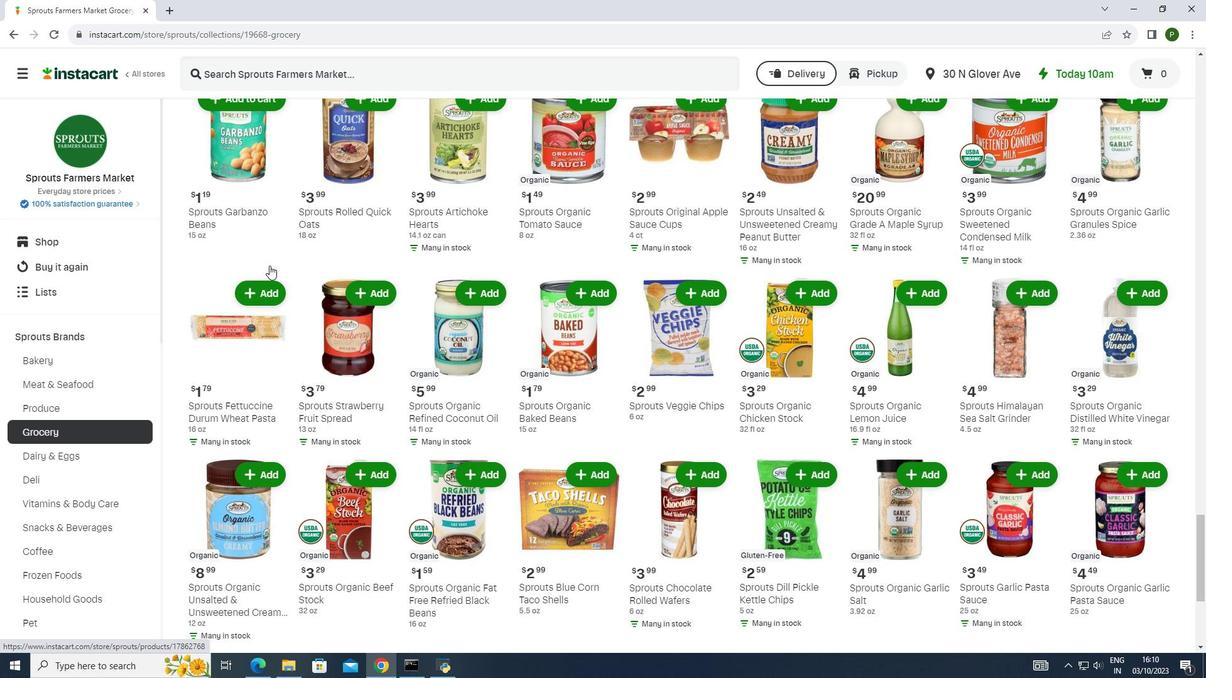 
Action: Mouse scrolled (269, 265) with delta (0, 0)
Screenshot: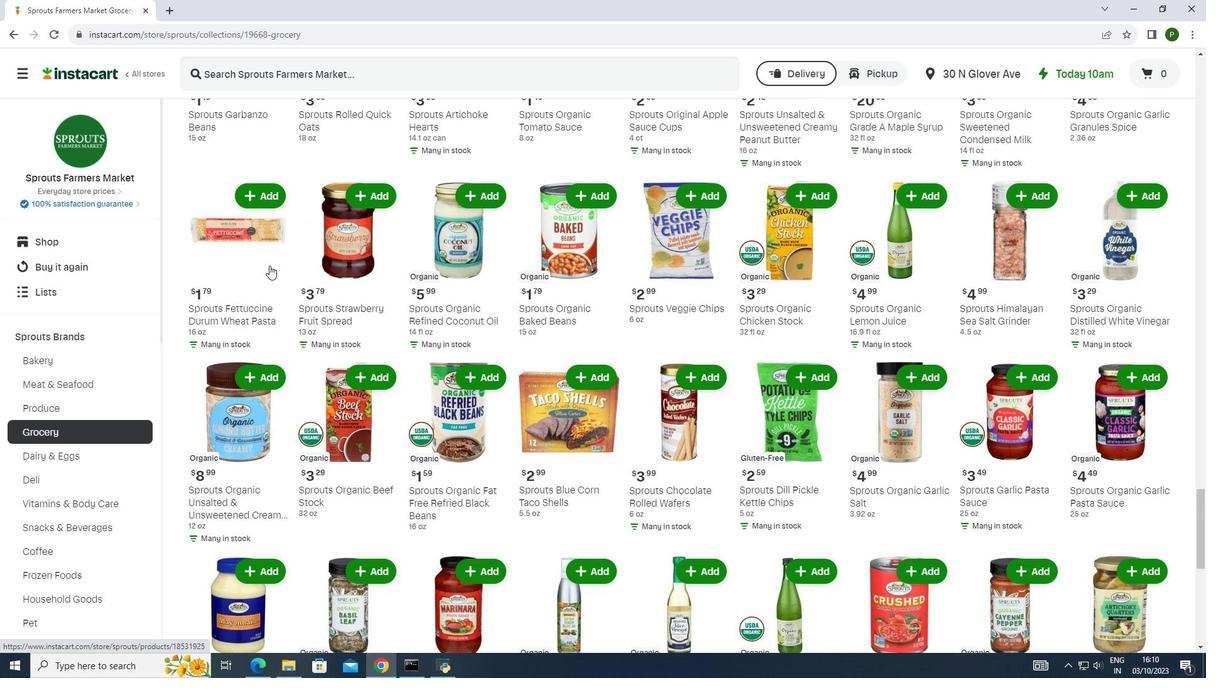 
Action: Mouse scrolled (269, 265) with delta (0, 0)
Screenshot: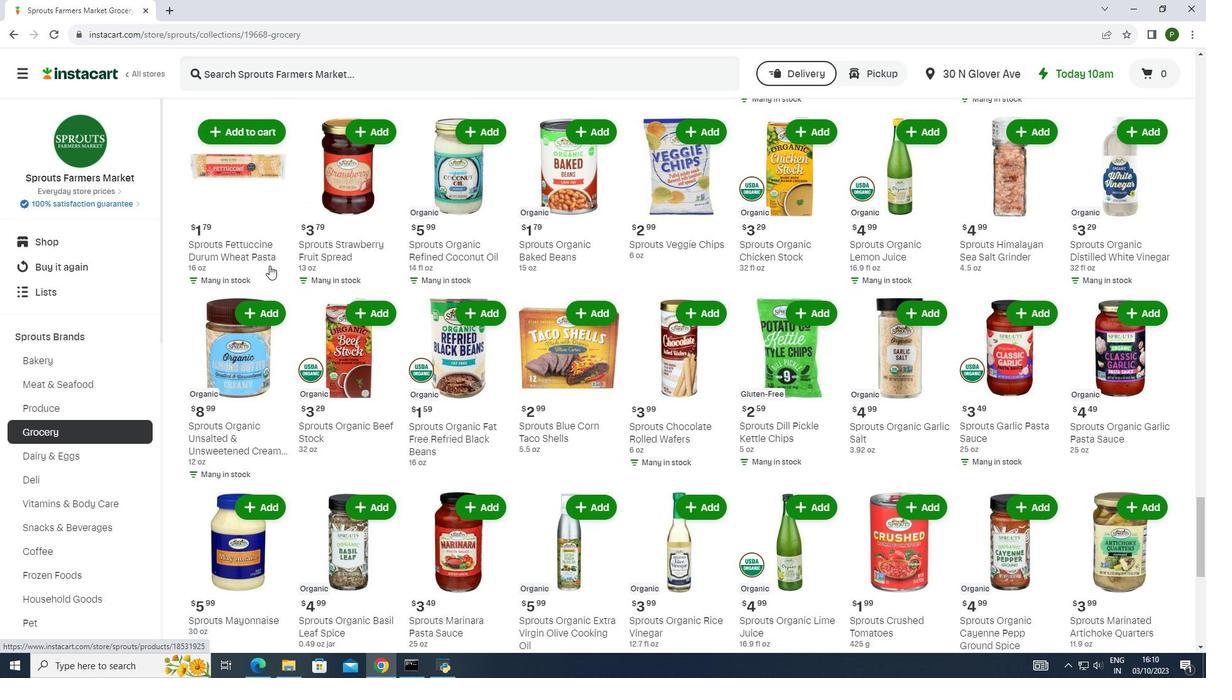 
Action: Mouse scrolled (269, 265) with delta (0, 0)
Screenshot: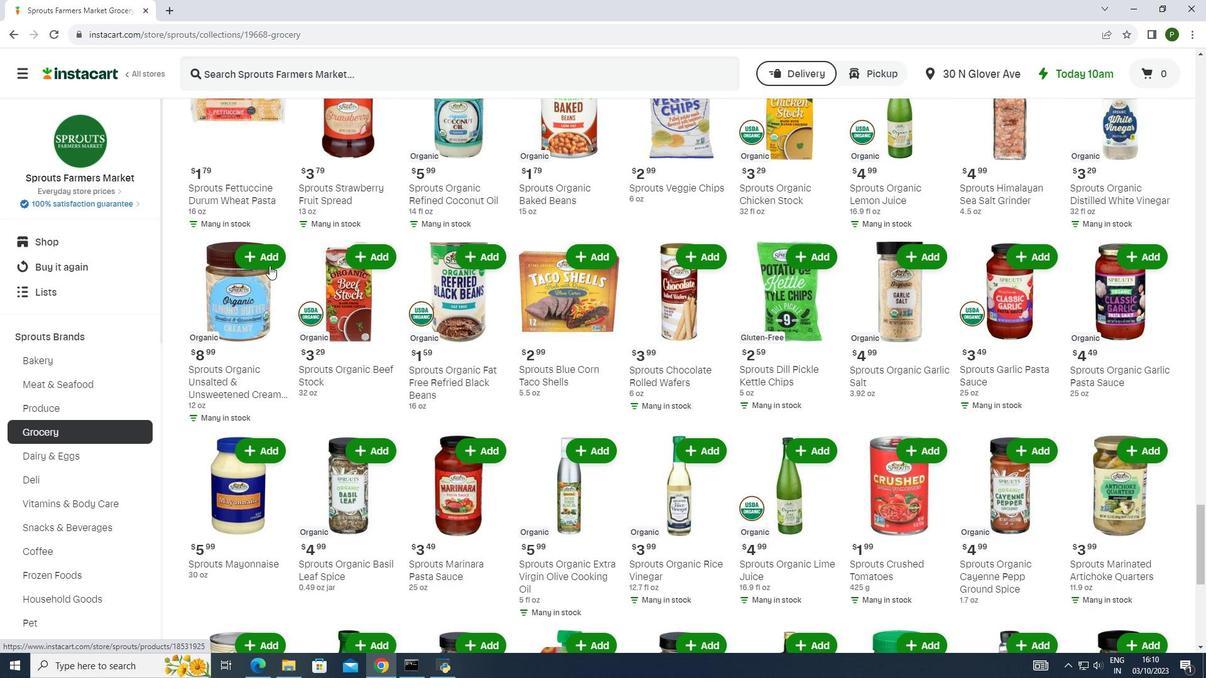 
Action: Mouse scrolled (269, 265) with delta (0, 0)
Screenshot: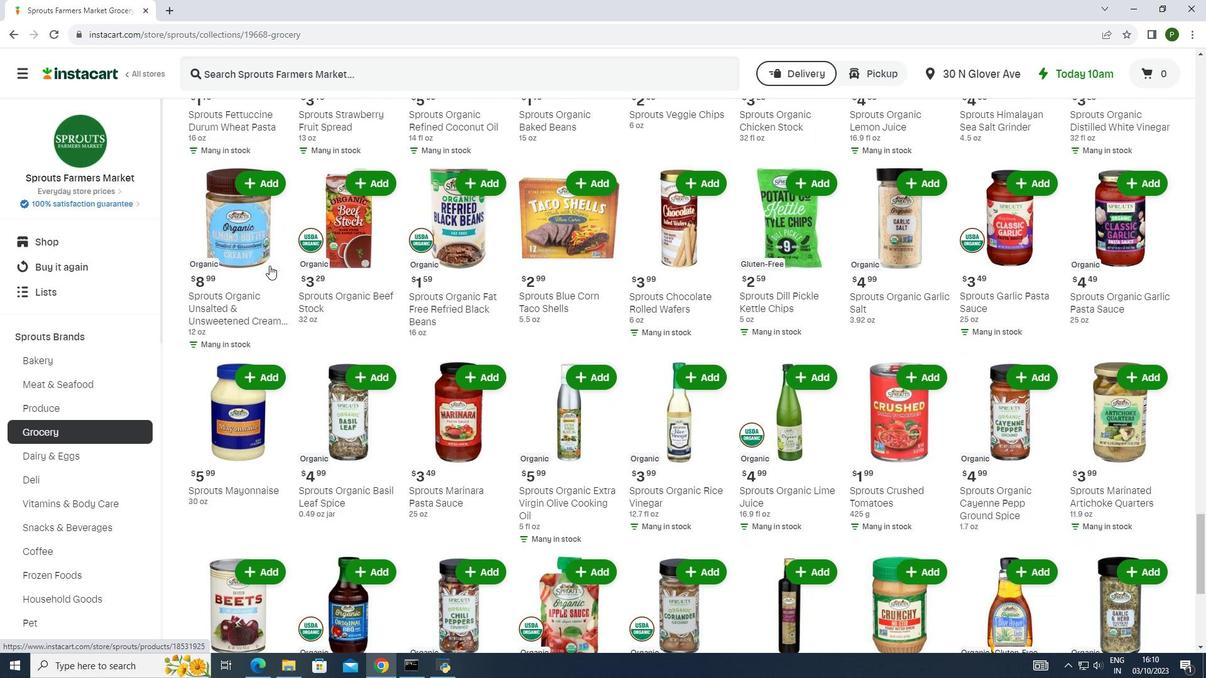 
Action: Mouse scrolled (269, 265) with delta (0, 0)
Screenshot: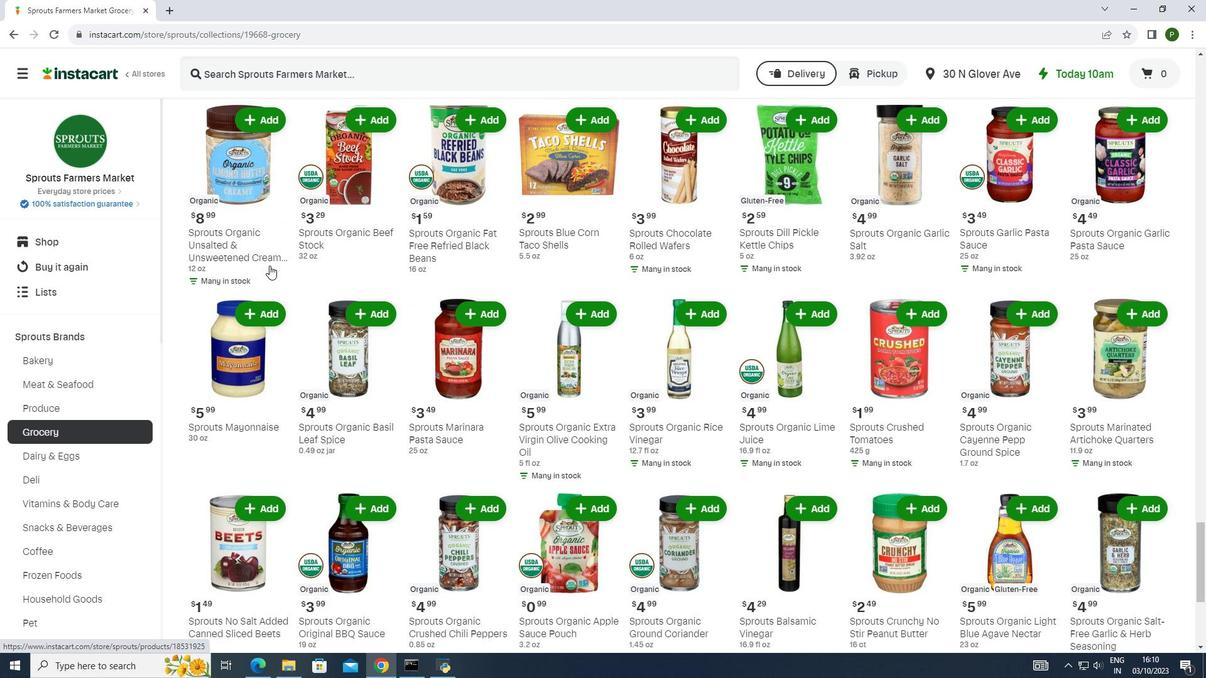 
Action: Mouse moved to (279, 275)
Screenshot: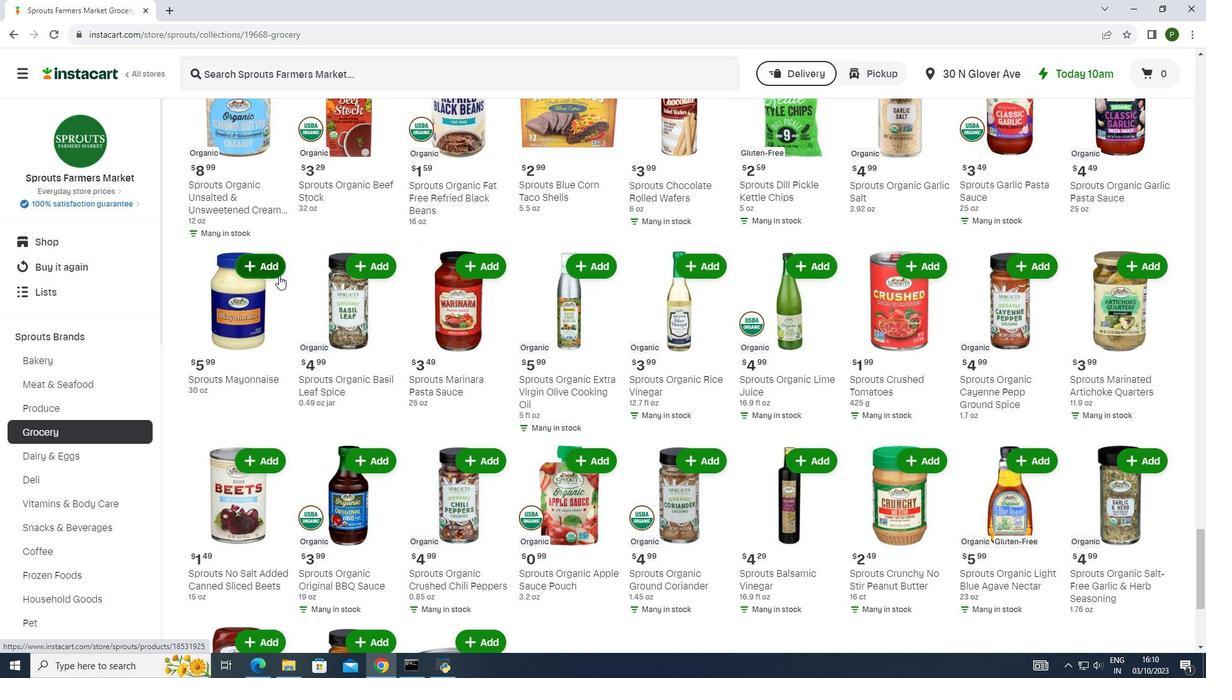 
Action: Mouse scrolled (279, 275) with delta (0, 0)
Screenshot: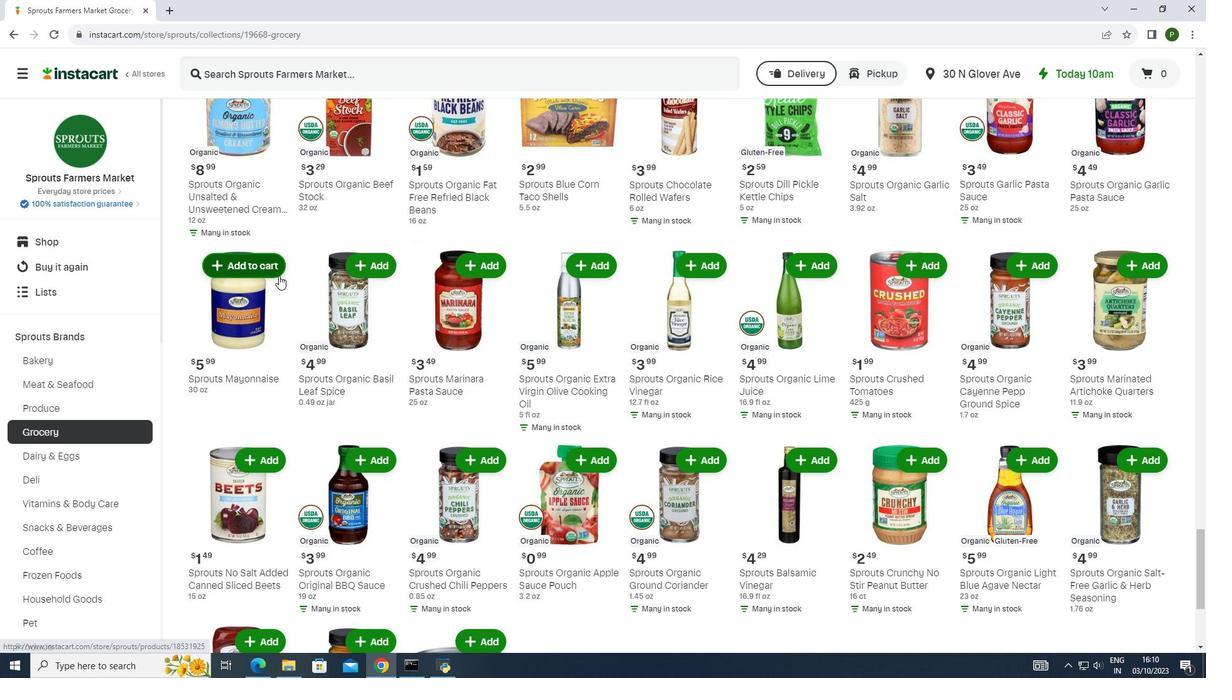 
Action: Mouse scrolled (279, 275) with delta (0, 0)
Screenshot: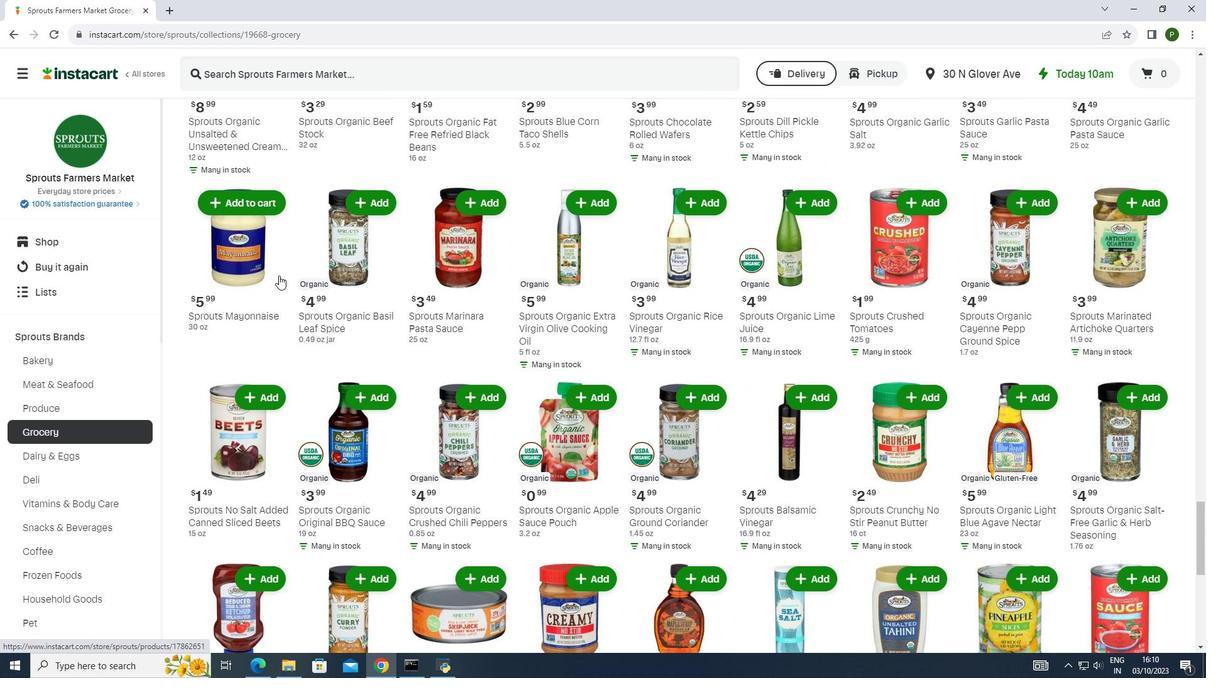 
Action: Mouse scrolled (279, 275) with delta (0, 0)
Screenshot: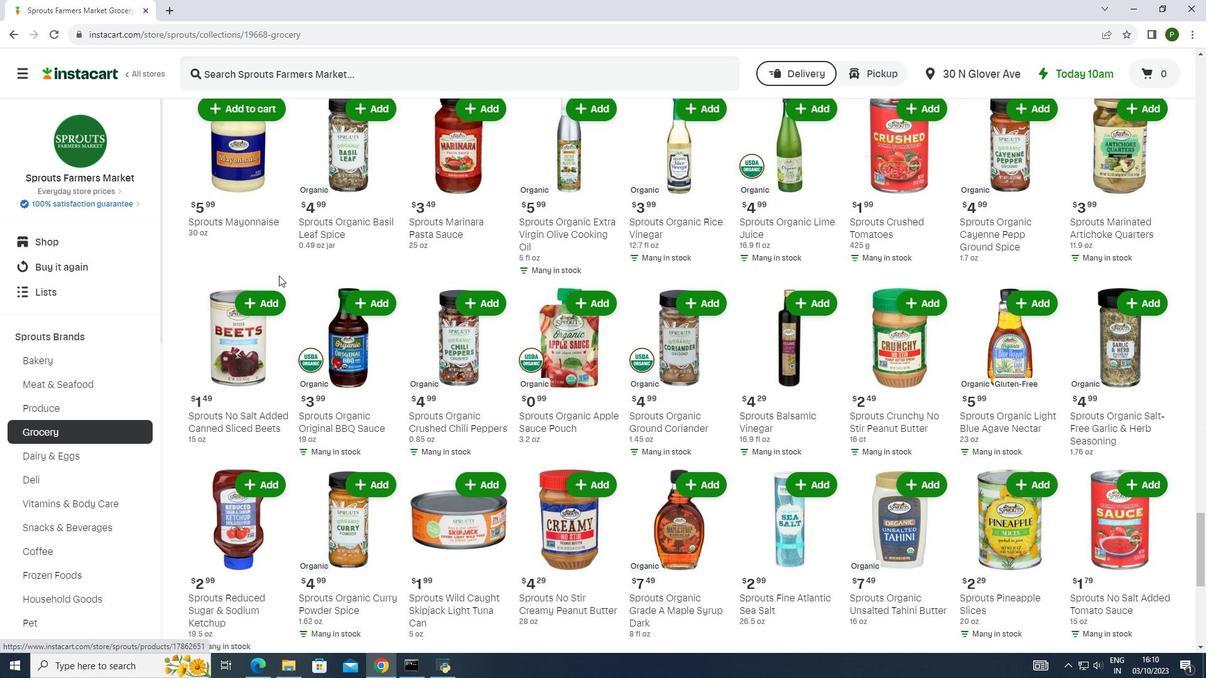 
Action: Mouse scrolled (279, 275) with delta (0, 0)
Screenshot: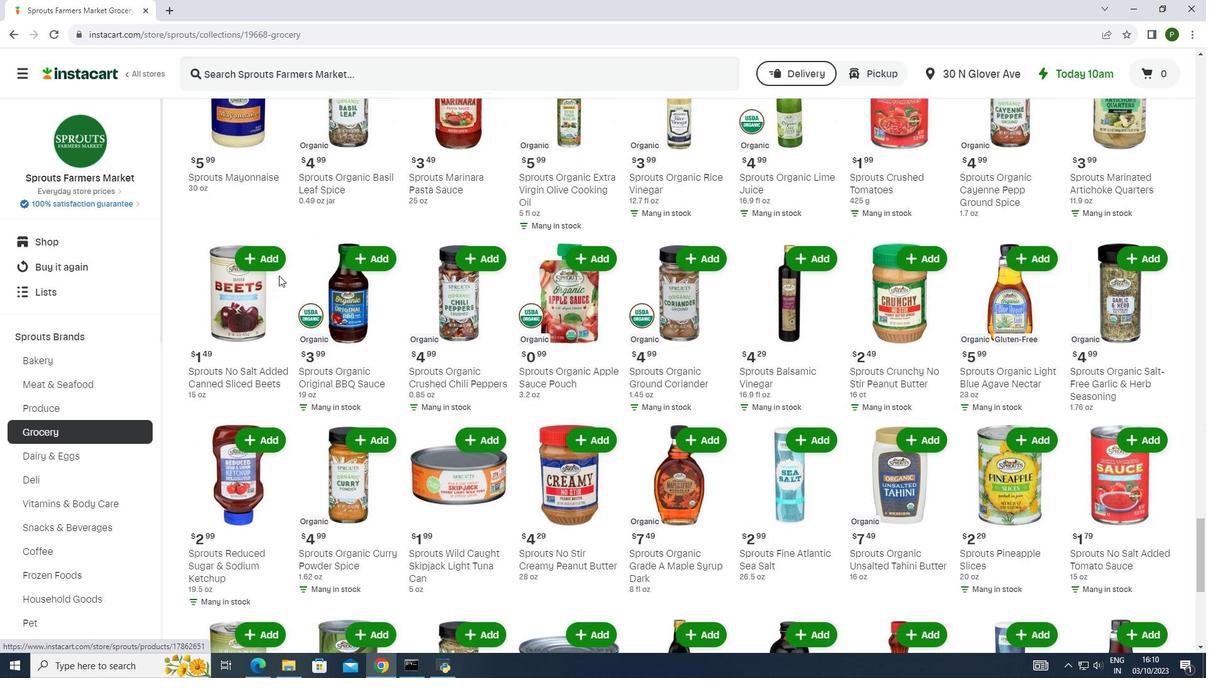 
Action: Mouse scrolled (279, 275) with delta (0, 0)
Screenshot: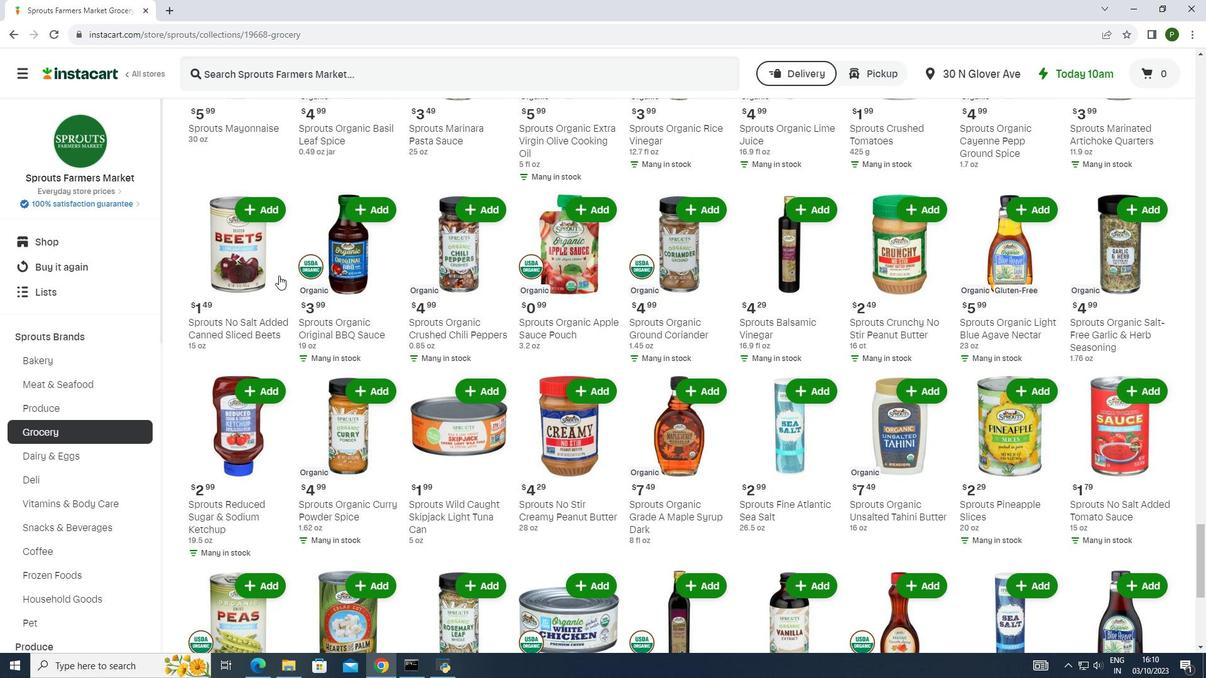 
Action: Mouse scrolled (279, 275) with delta (0, 0)
Screenshot: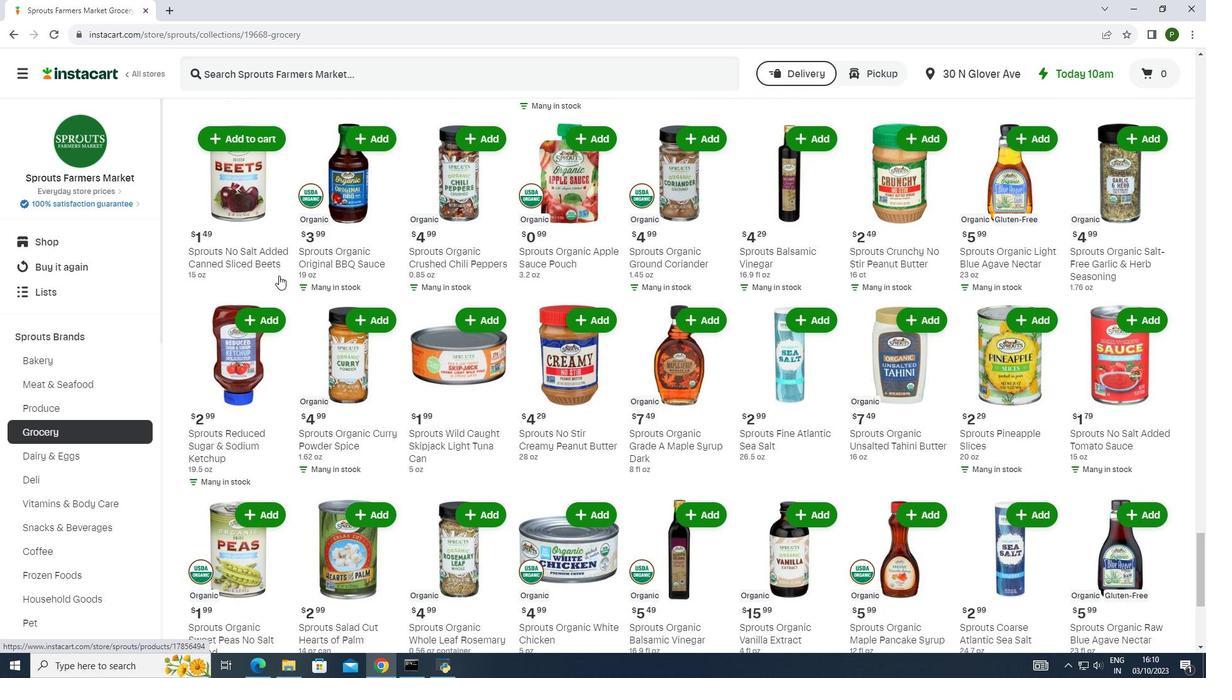 
Action: Mouse scrolled (279, 275) with delta (0, 0)
Screenshot: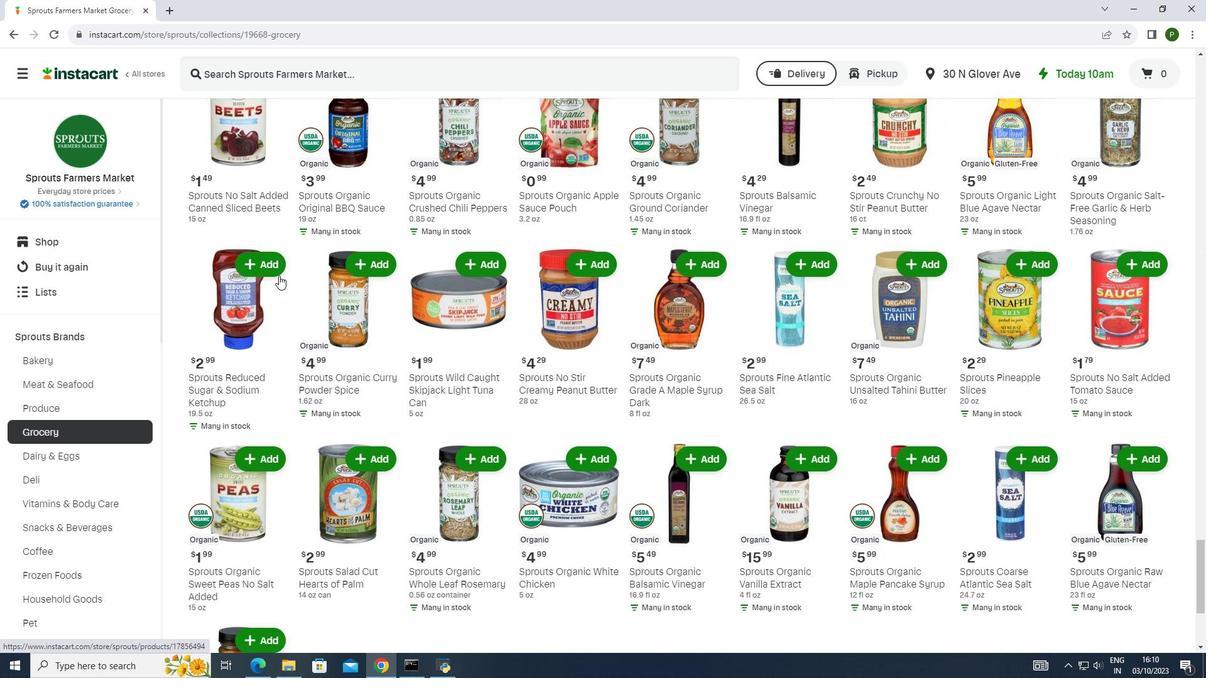 
Action: Mouse scrolled (279, 275) with delta (0, 0)
Screenshot: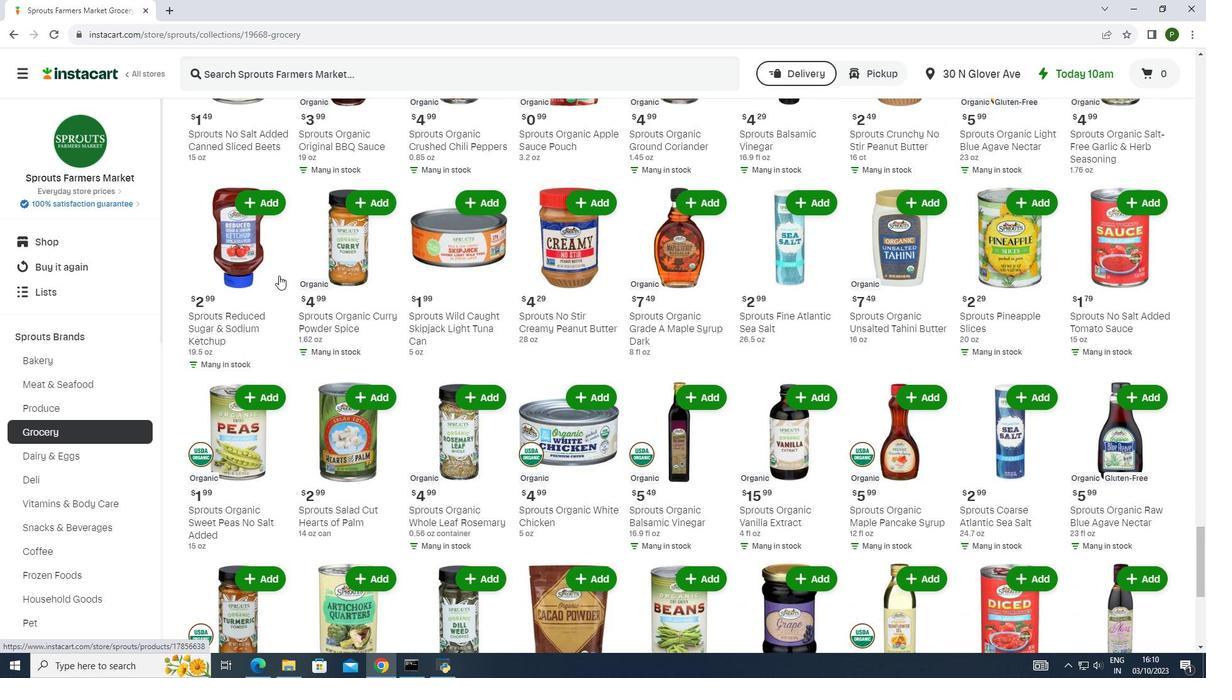 
Action: Mouse scrolled (279, 275) with delta (0, 0)
Screenshot: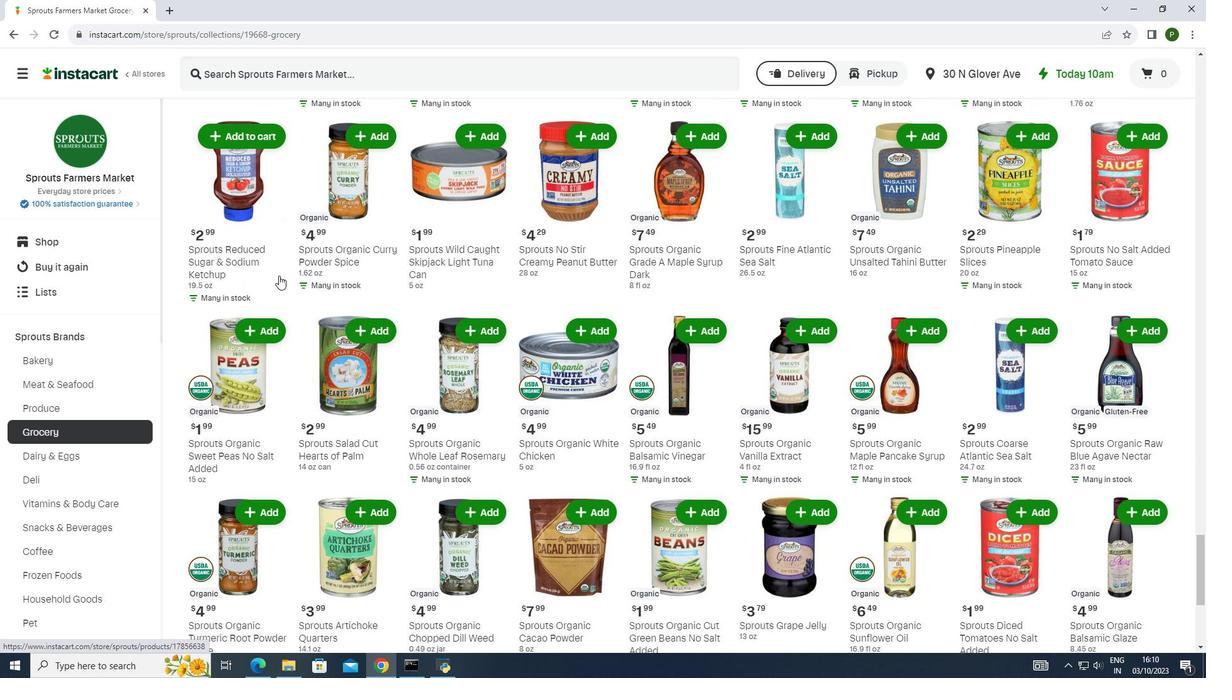
Action: Mouse scrolled (279, 275) with delta (0, 0)
Screenshot: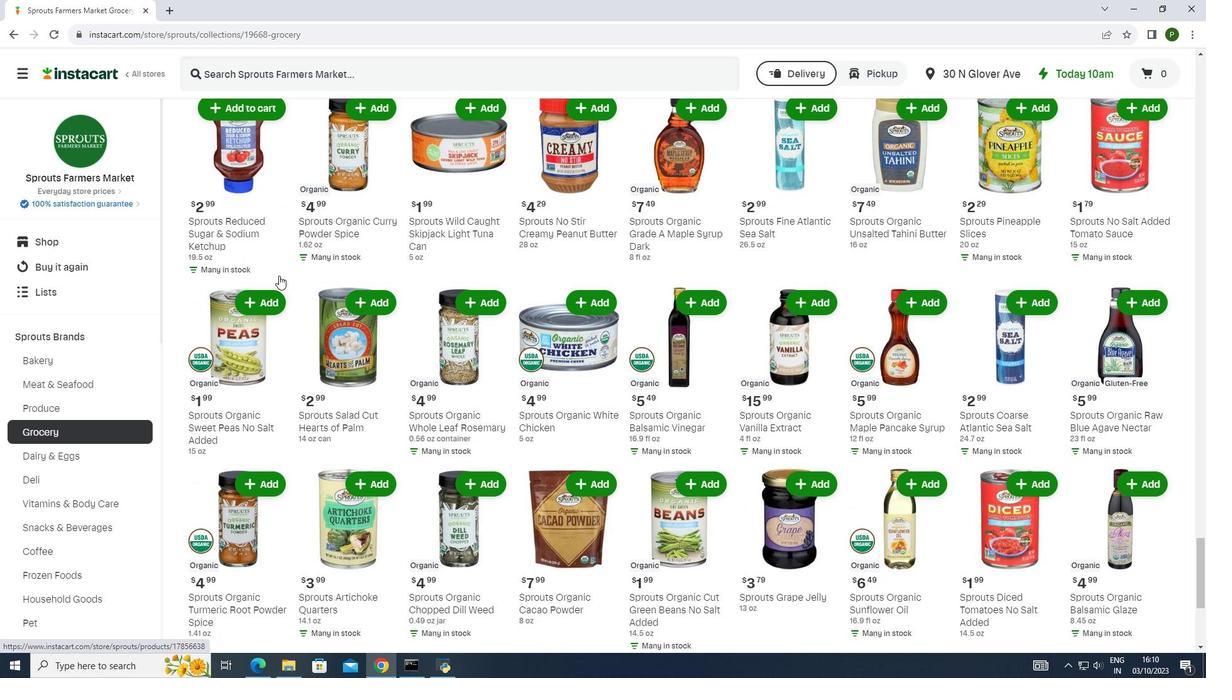 
Action: Mouse scrolled (279, 275) with delta (0, 0)
Screenshot: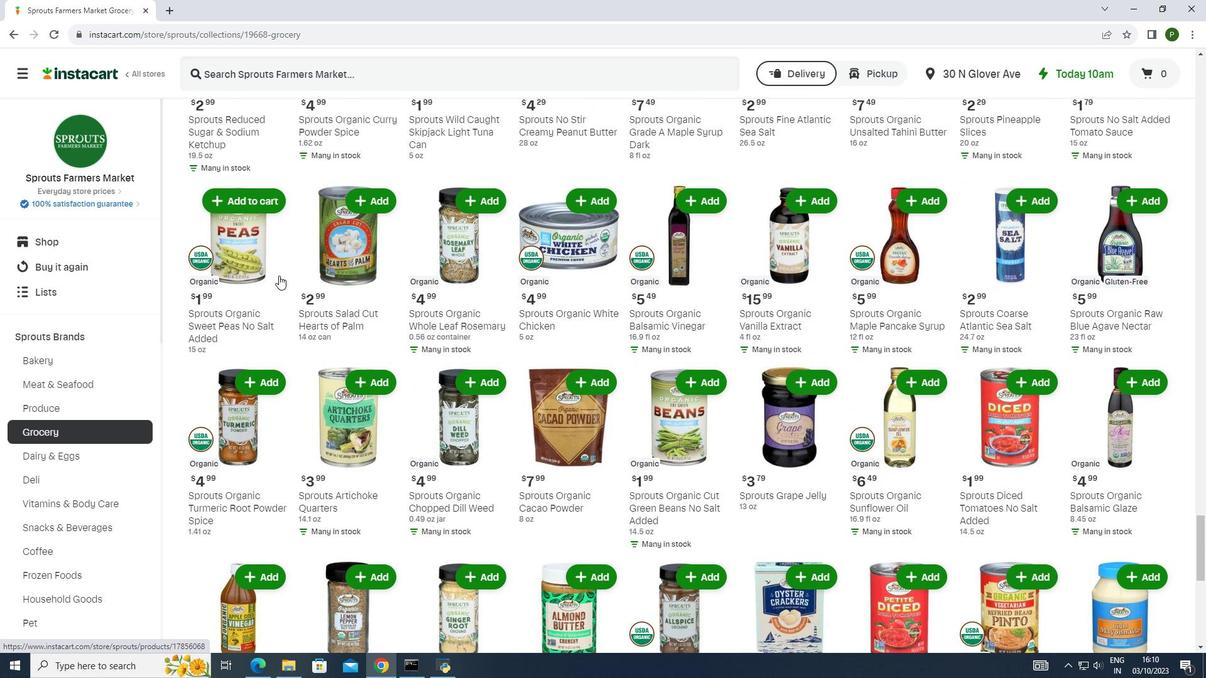 
Action: Mouse scrolled (279, 275) with delta (0, 0)
Screenshot: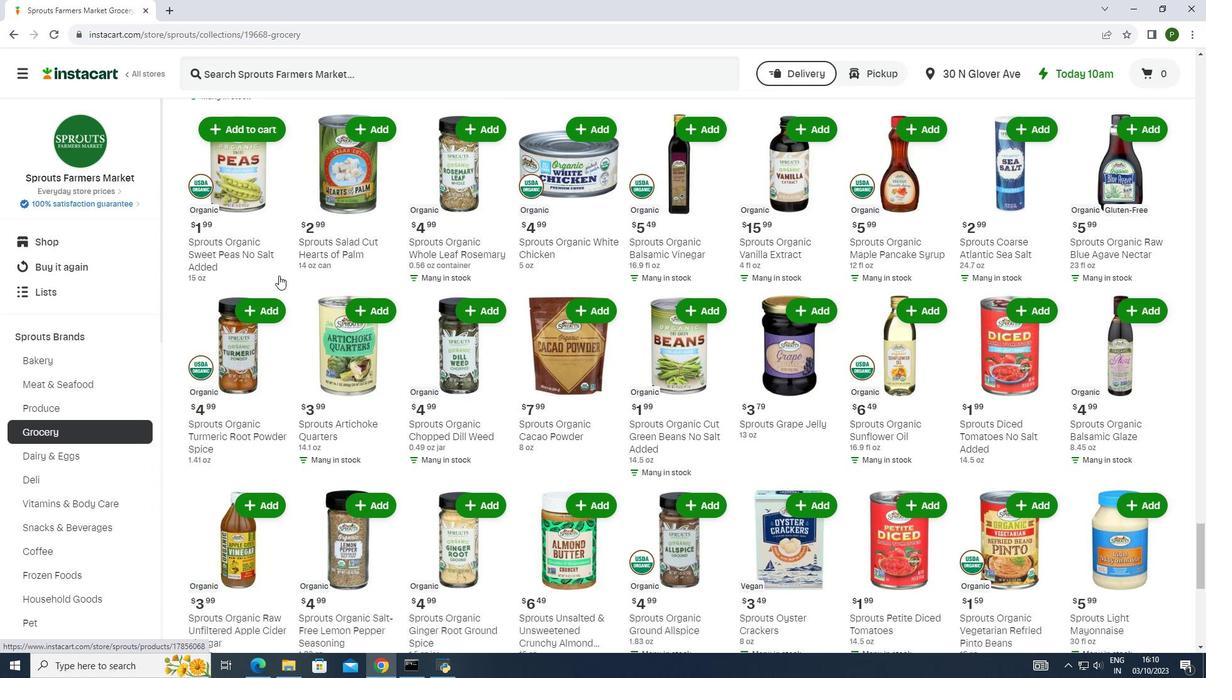 
Action: Mouse scrolled (279, 275) with delta (0, 0)
Screenshot: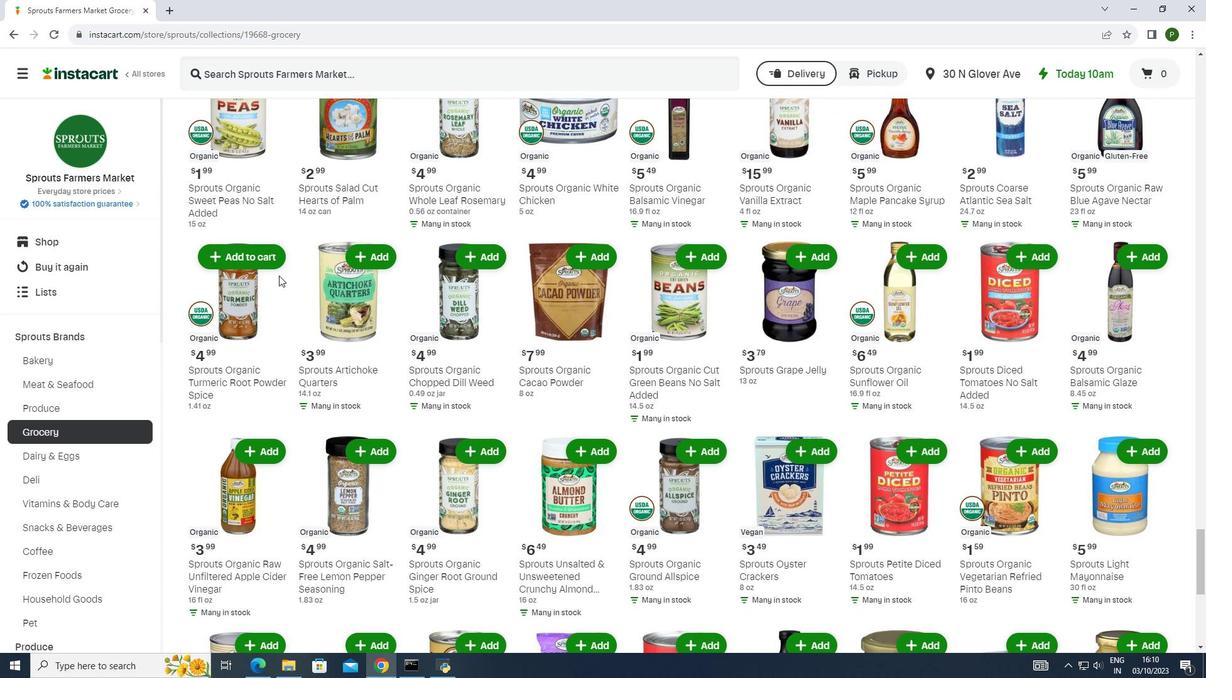 
Action: Mouse scrolled (279, 275) with delta (0, 0)
Screenshot: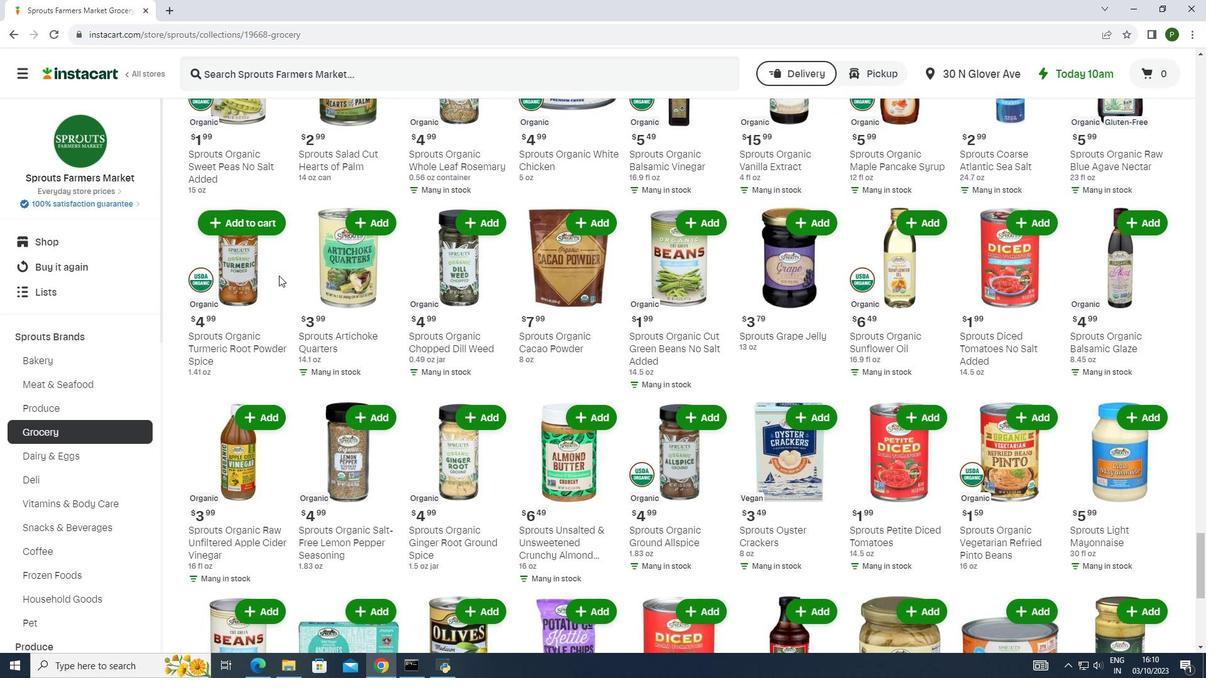 
Action: Mouse scrolled (279, 275) with delta (0, 0)
Screenshot: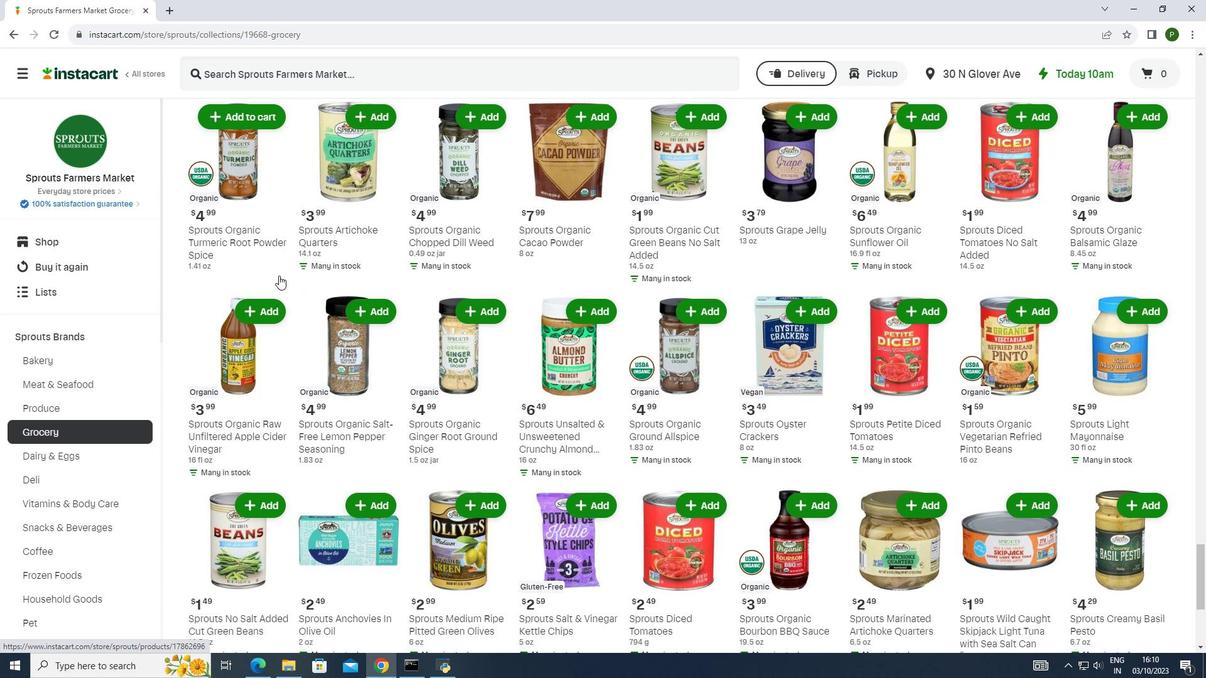 
Action: Mouse scrolled (279, 275) with delta (0, 0)
Screenshot: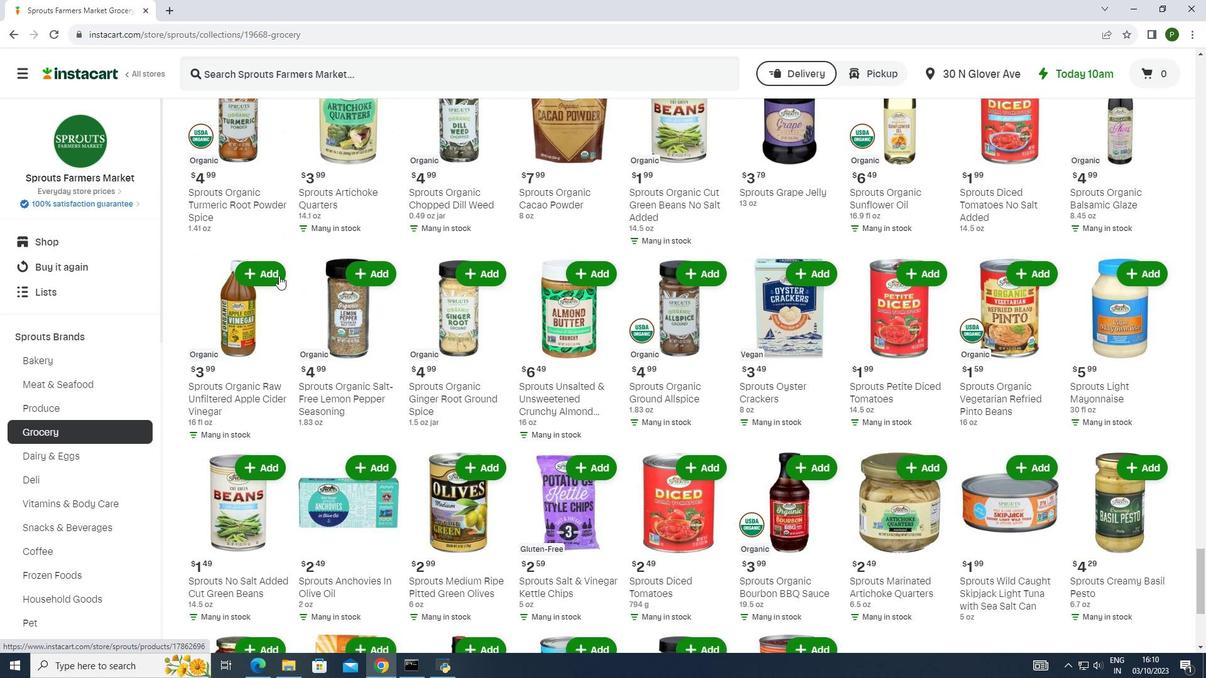 
Action: Mouse scrolled (279, 275) with delta (0, 0)
Screenshot: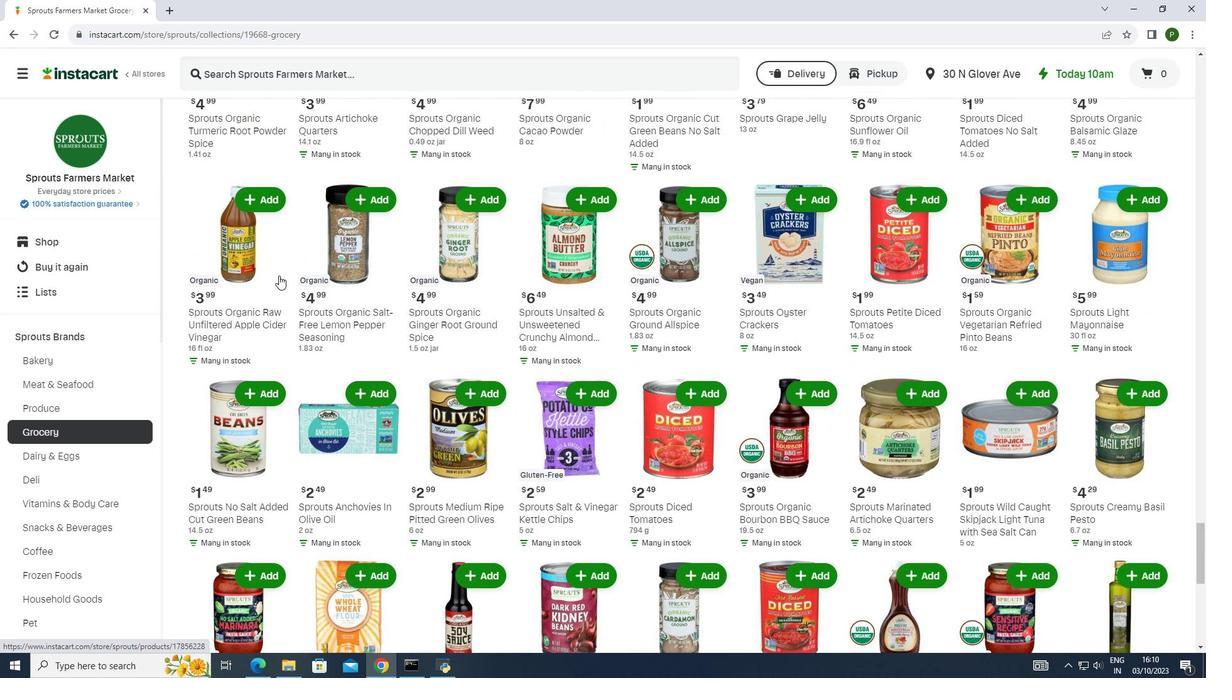 
Action: Mouse scrolled (279, 275) with delta (0, 0)
Screenshot: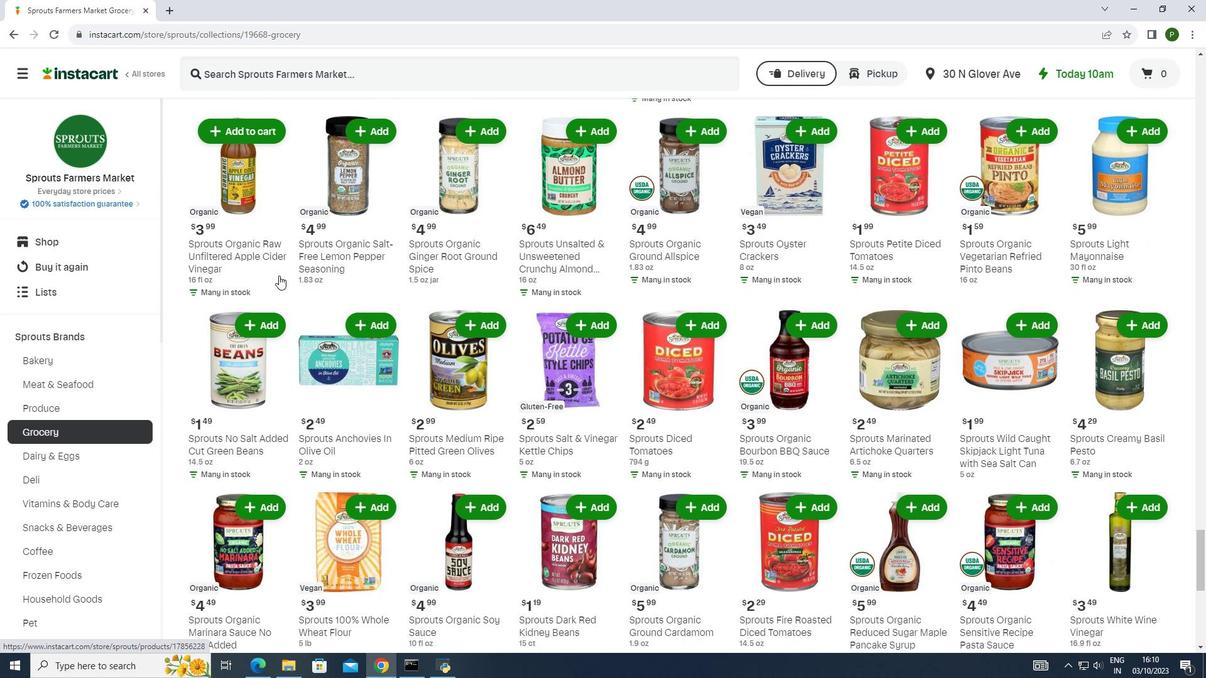 
Action: Mouse scrolled (279, 275) with delta (0, 0)
Screenshot: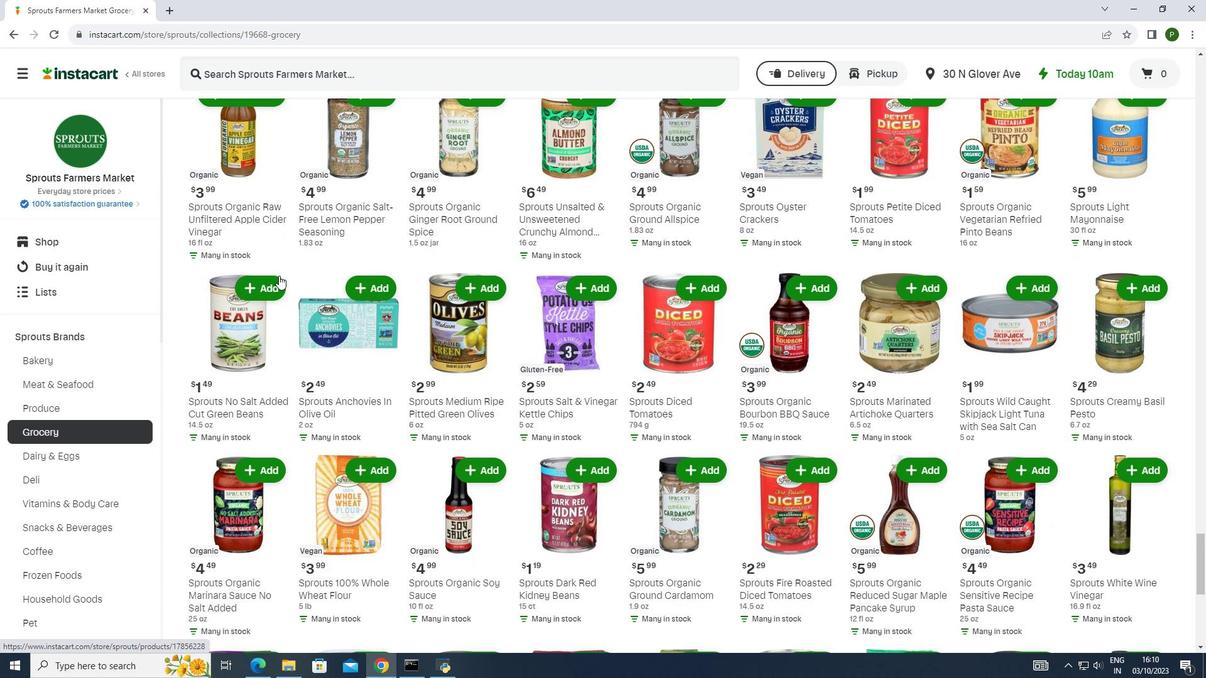 
Action: Mouse scrolled (279, 275) with delta (0, 0)
Screenshot: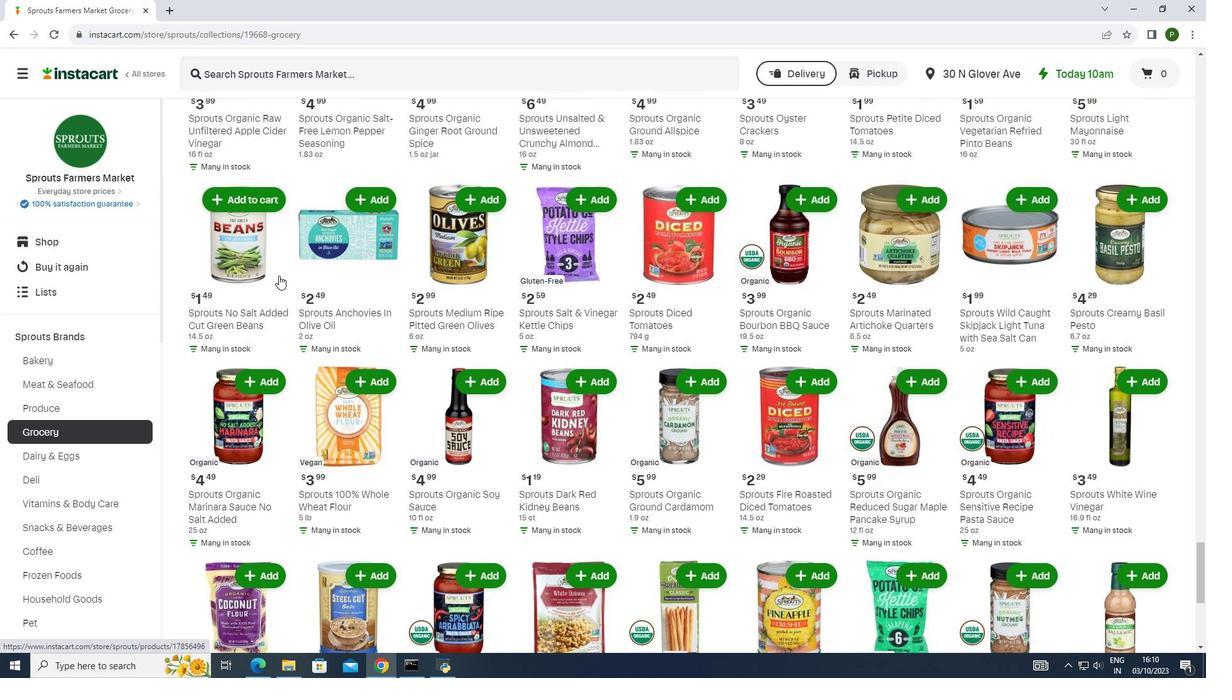
Action: Mouse scrolled (279, 275) with delta (0, 0)
Screenshot: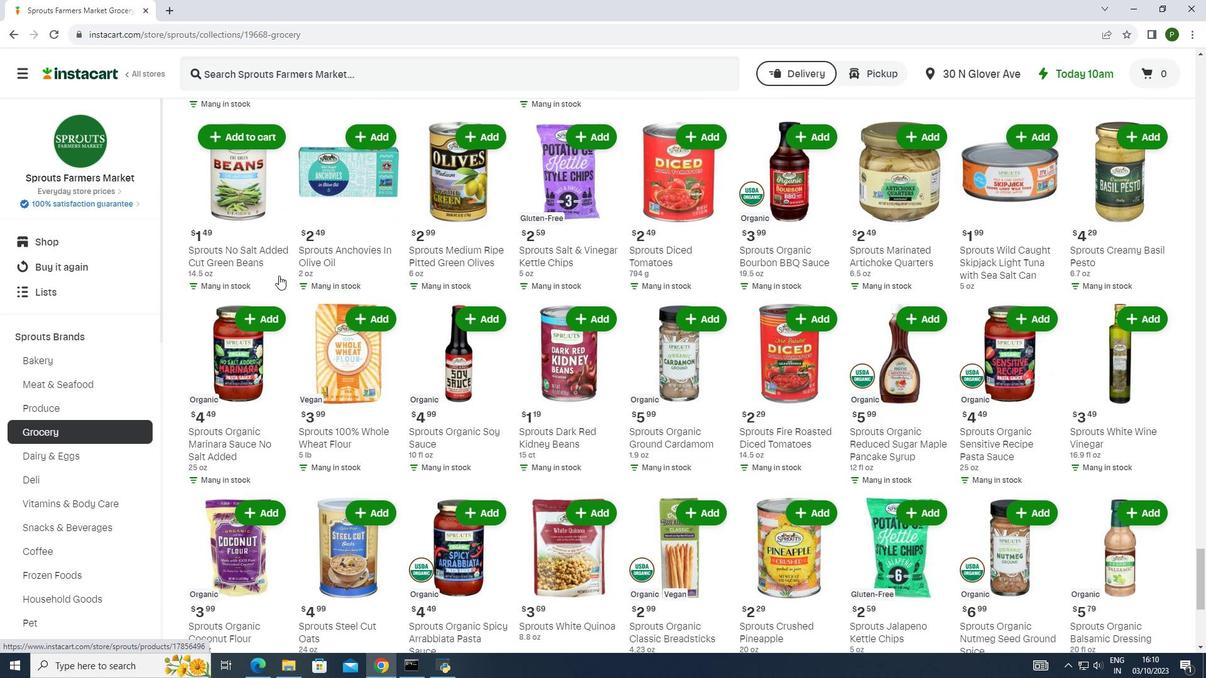 
Action: Mouse scrolled (279, 275) with delta (0, 0)
Screenshot: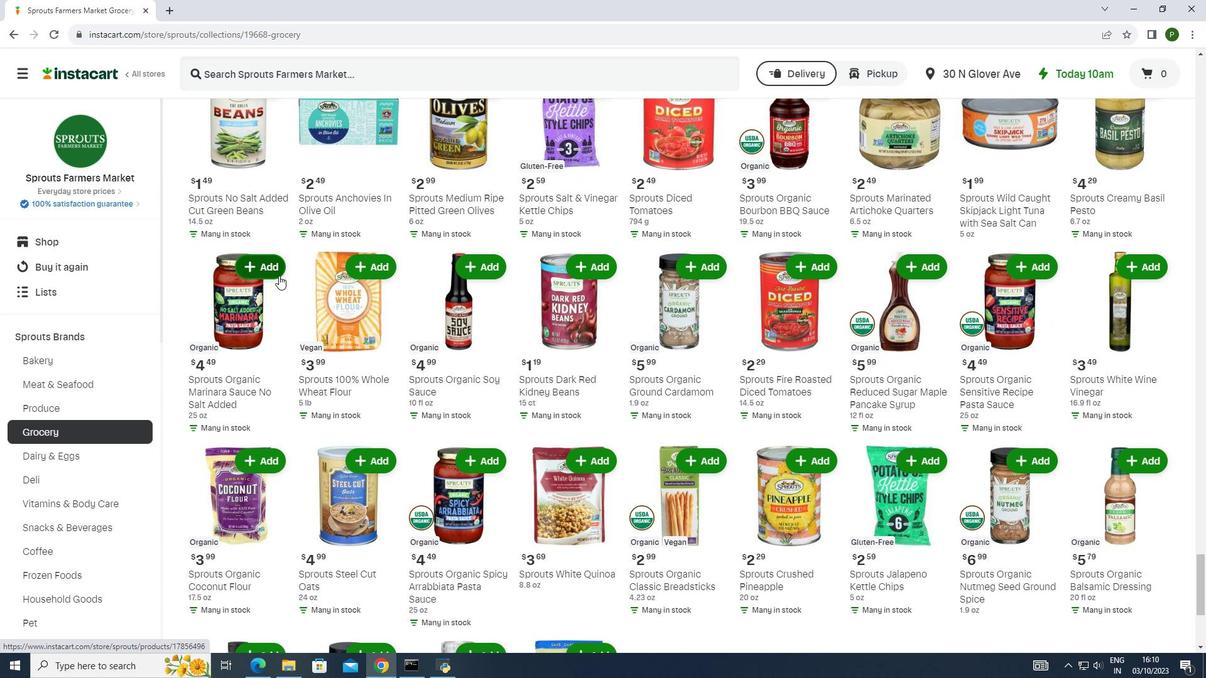 
Action: Mouse scrolled (279, 275) with delta (0, 0)
Screenshot: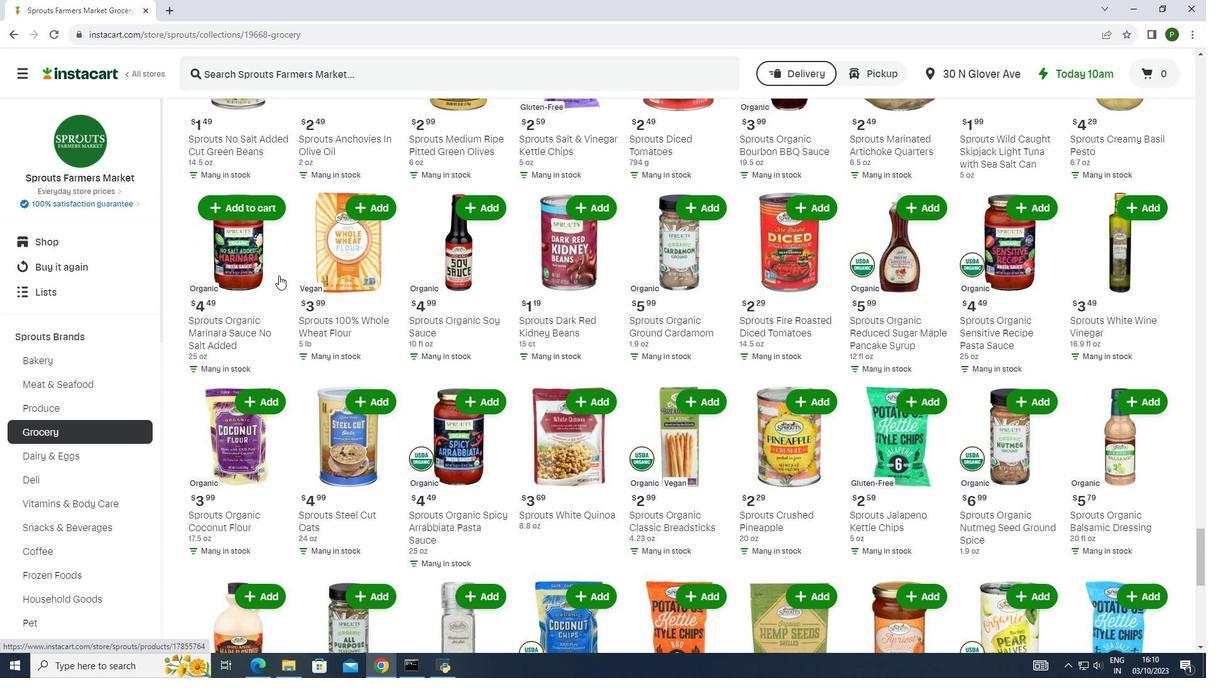
Action: Mouse scrolled (279, 275) with delta (0, 0)
Screenshot: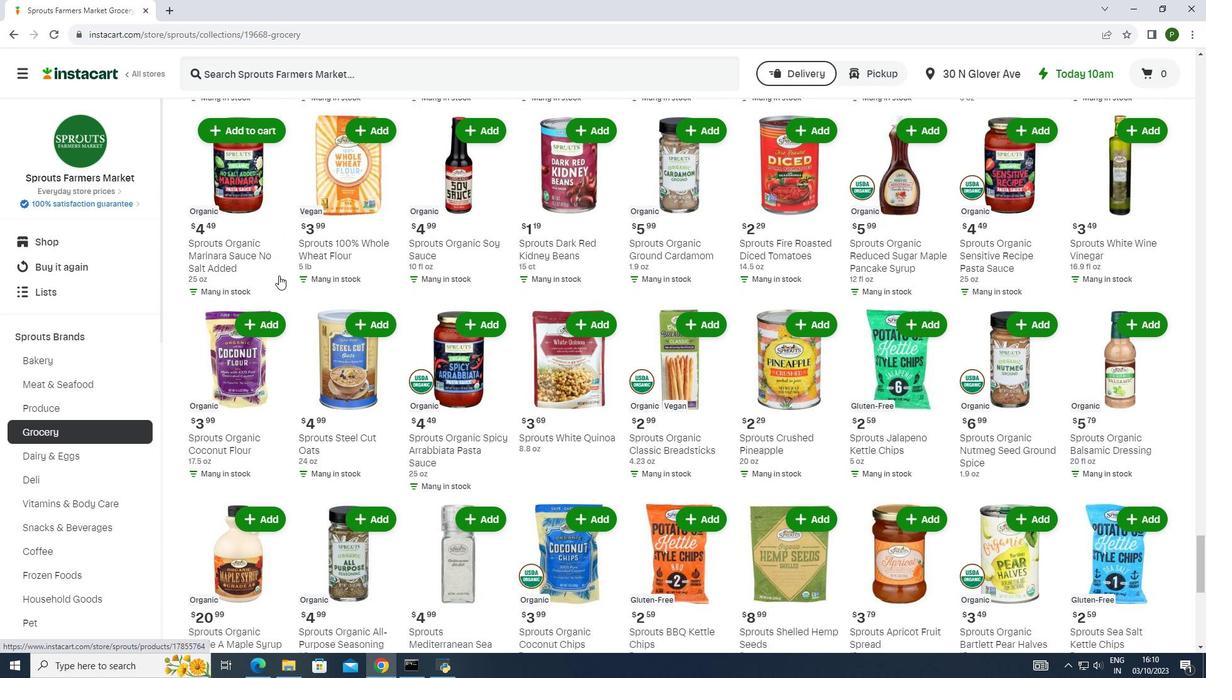 
Action: Mouse scrolled (279, 275) with delta (0, 0)
Screenshot: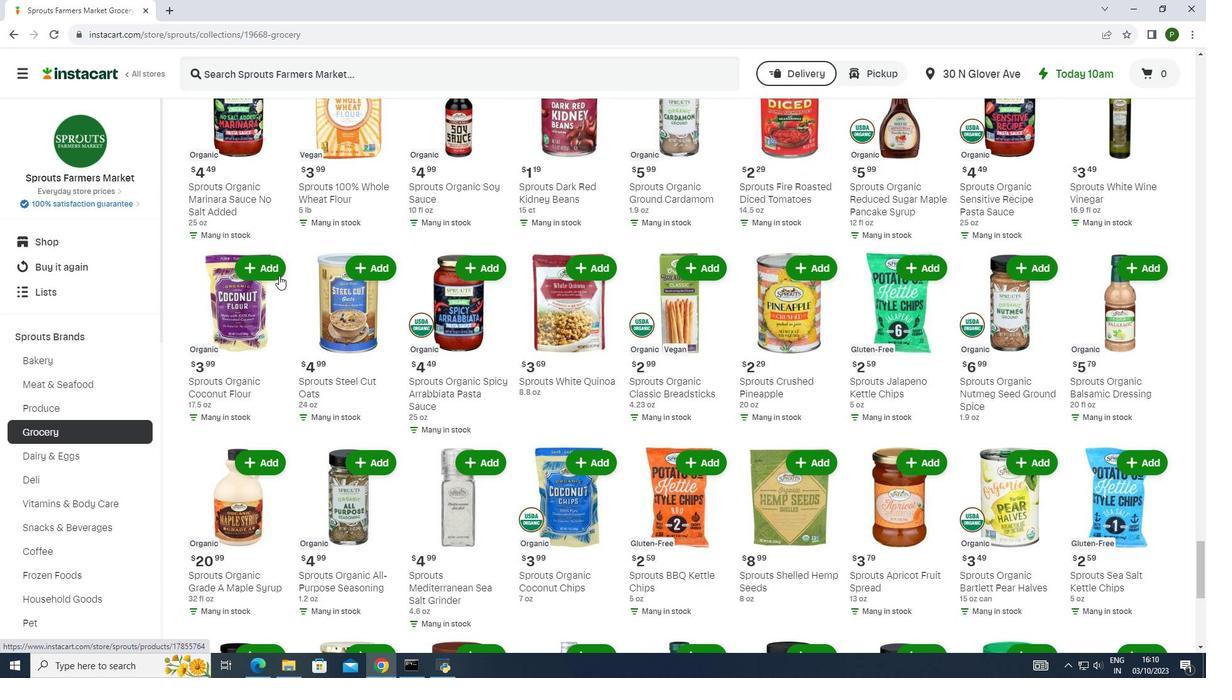 
Action: Mouse scrolled (279, 275) with delta (0, 0)
Screenshot: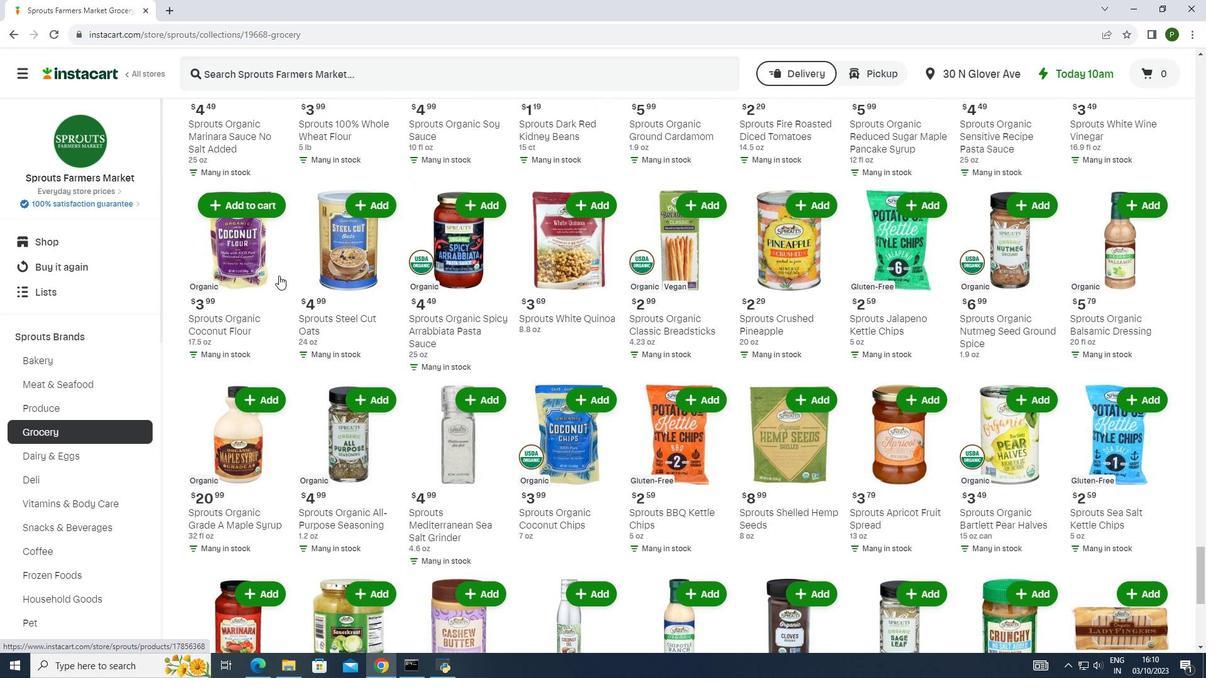 
Action: Mouse scrolled (279, 275) with delta (0, 0)
Screenshot: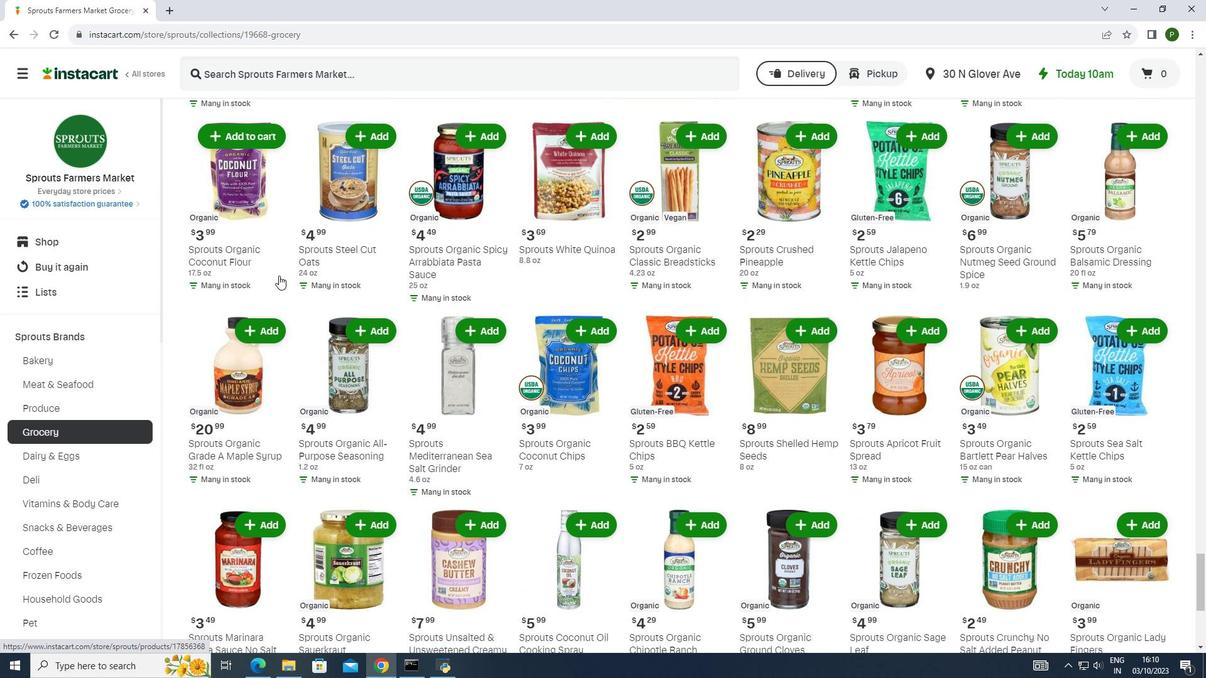 
Action: Mouse scrolled (279, 275) with delta (0, 0)
Screenshot: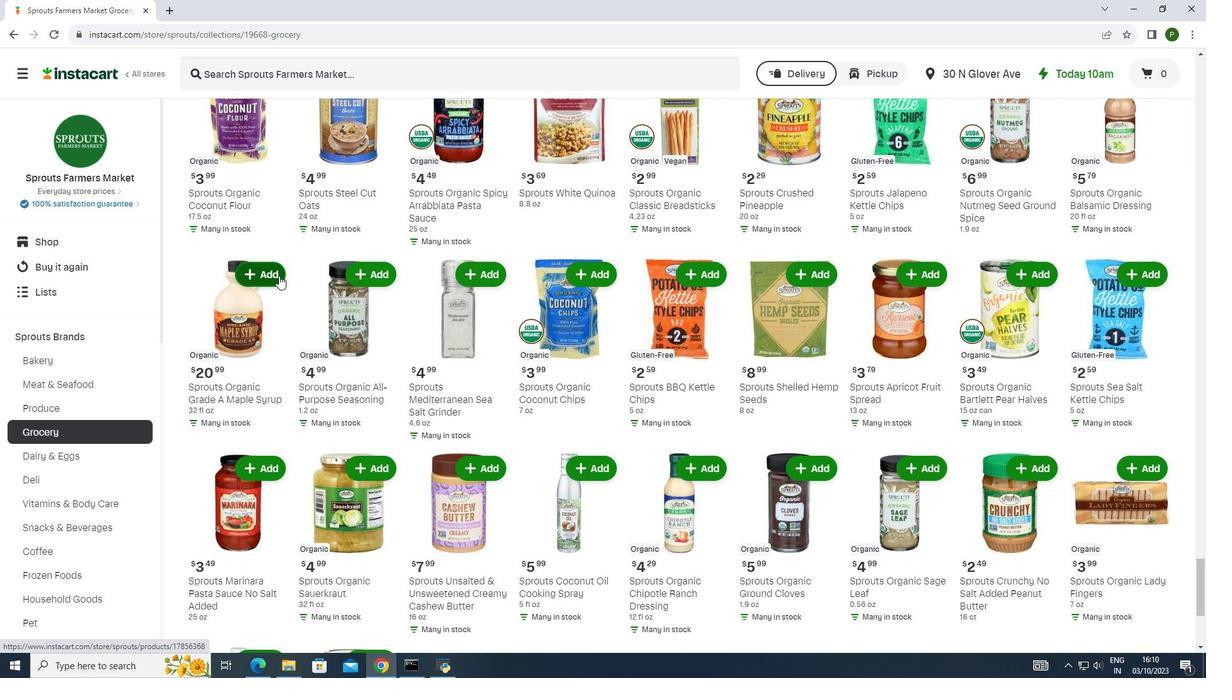 
Action: Mouse scrolled (279, 275) with delta (0, 0)
Screenshot: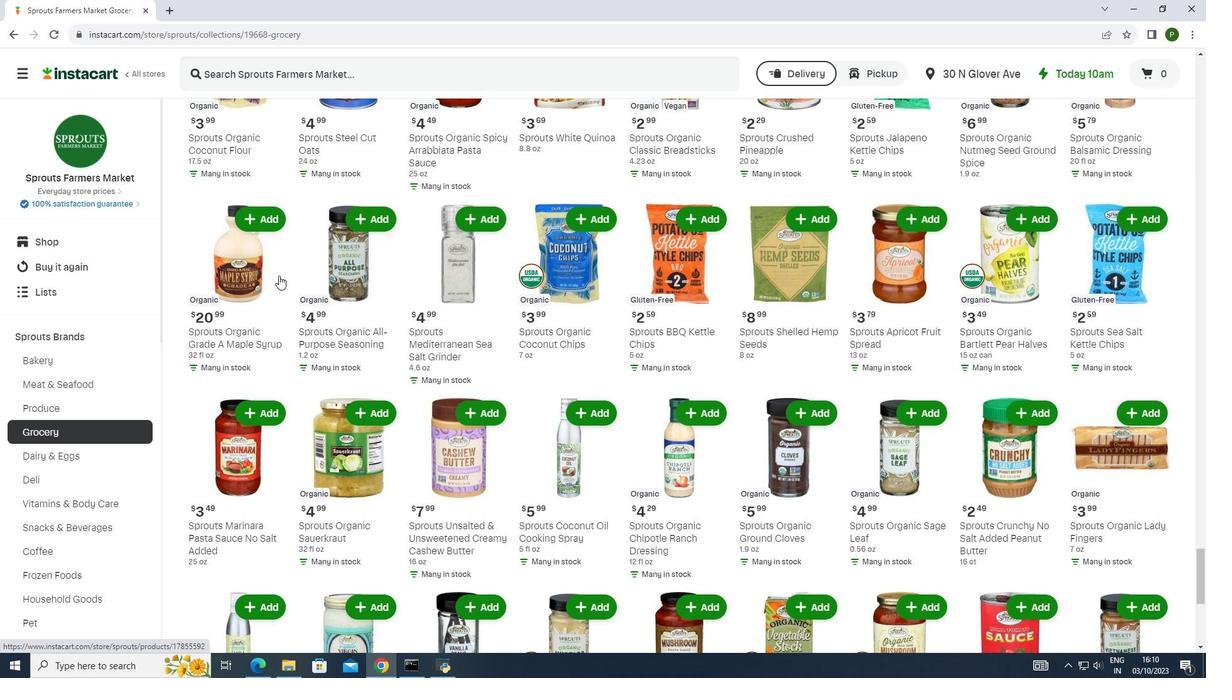 
Action: Mouse scrolled (279, 275) with delta (0, 0)
Screenshot: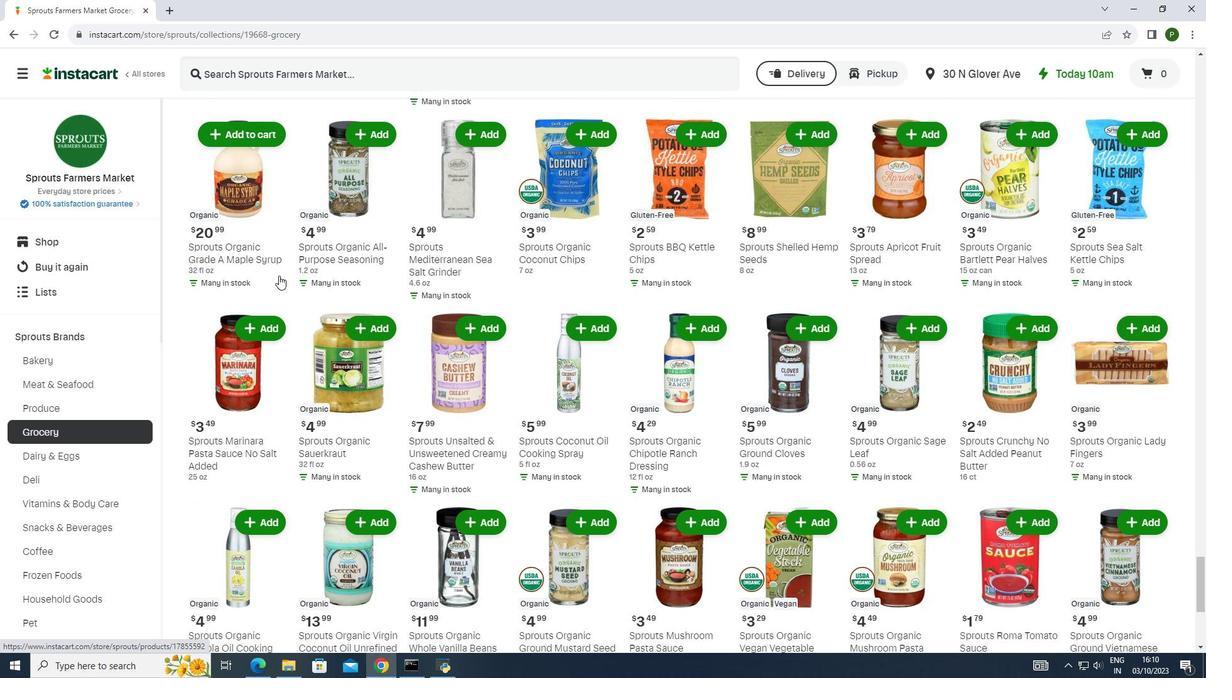 
Action: Mouse scrolled (279, 275) with delta (0, 0)
Screenshot: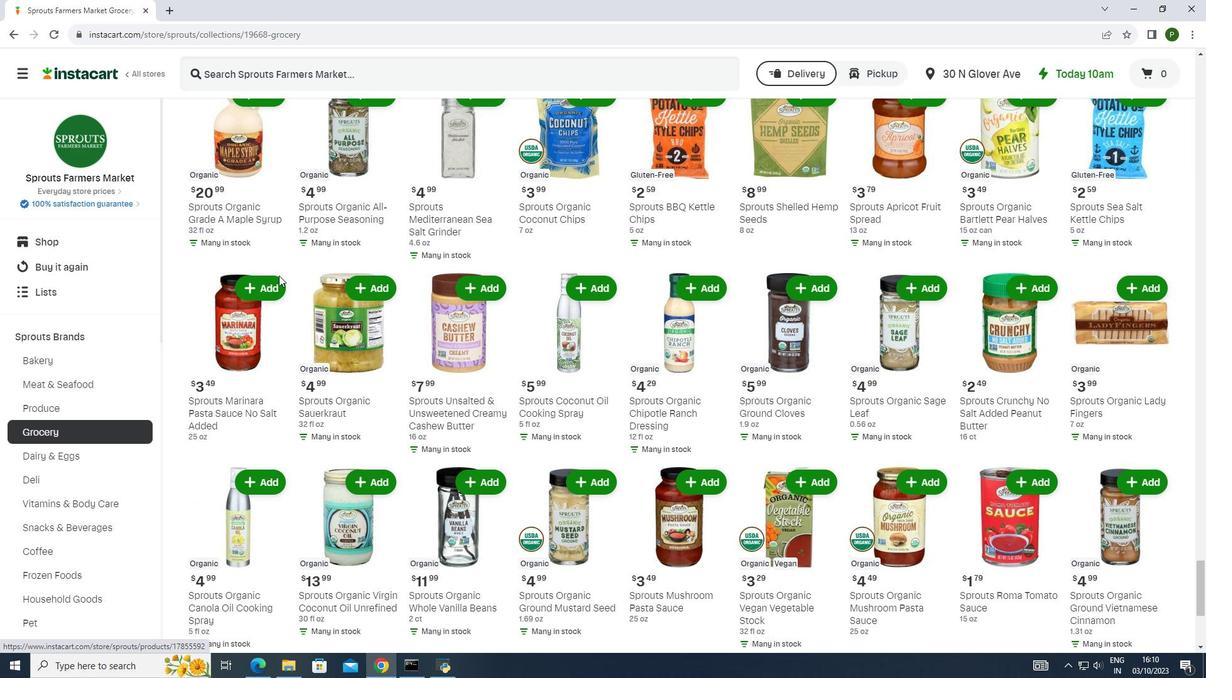 
Action: Mouse scrolled (279, 275) with delta (0, 0)
Screenshot: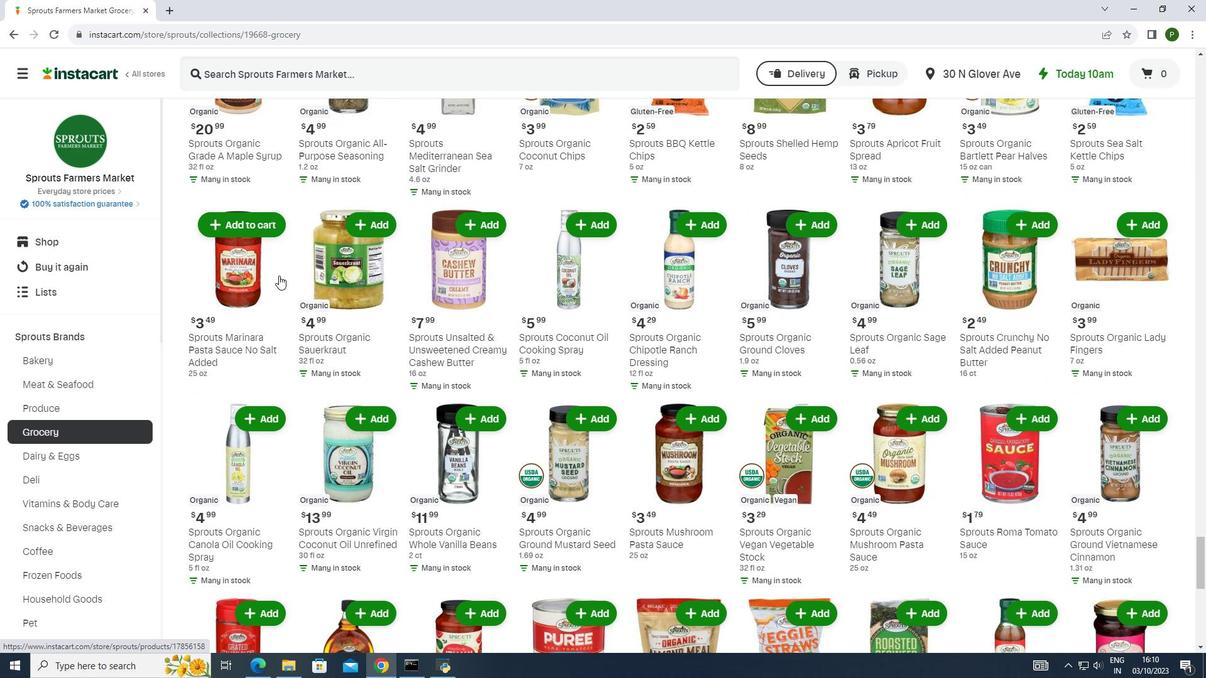 
Action: Mouse scrolled (279, 275) with delta (0, 0)
Screenshot: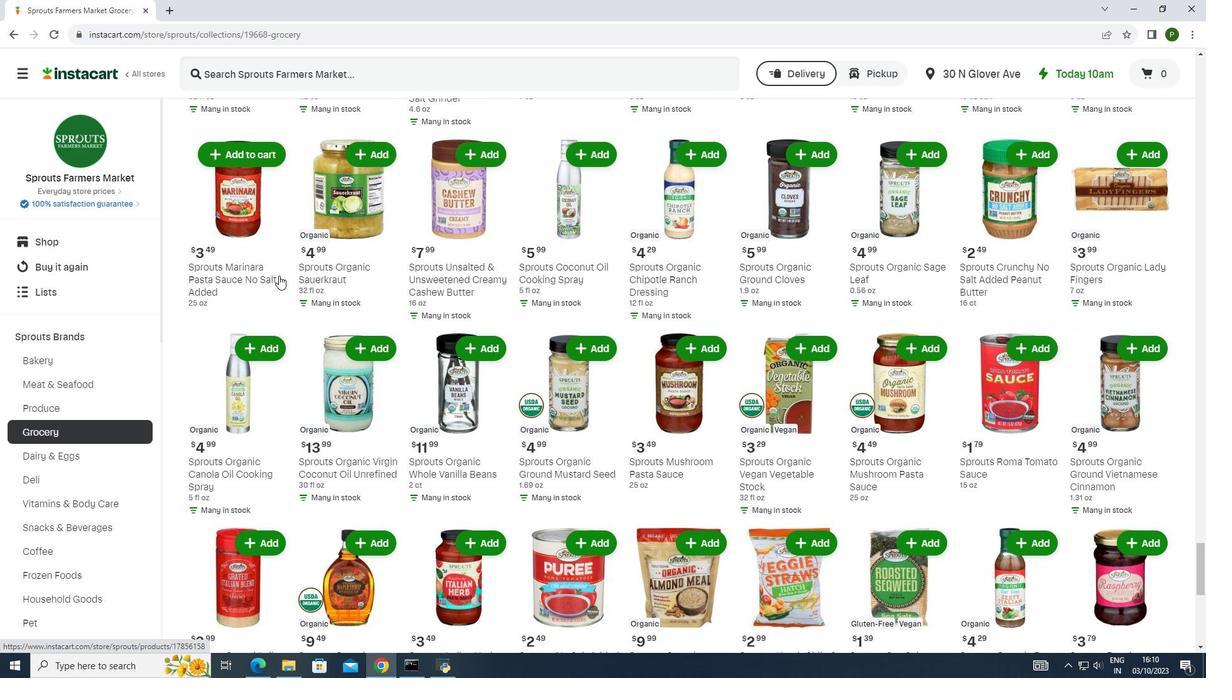
Action: Mouse scrolled (279, 275) with delta (0, 0)
Screenshot: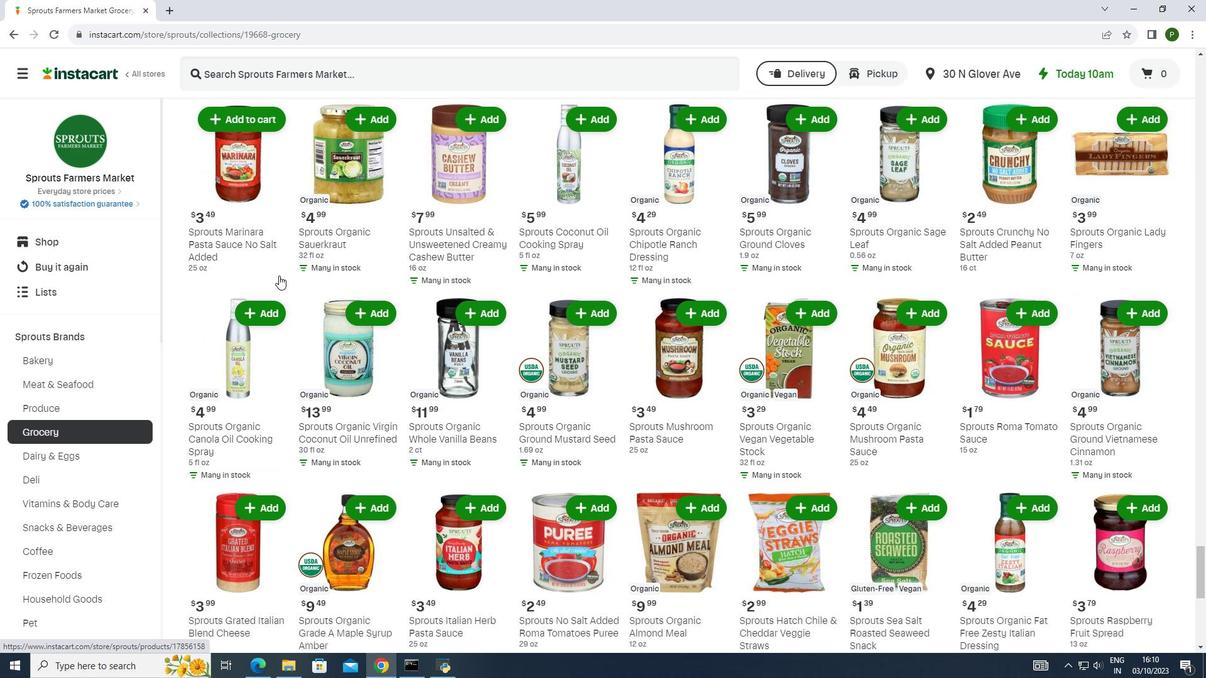 
Action: Mouse scrolled (279, 275) with delta (0, 0)
Screenshot: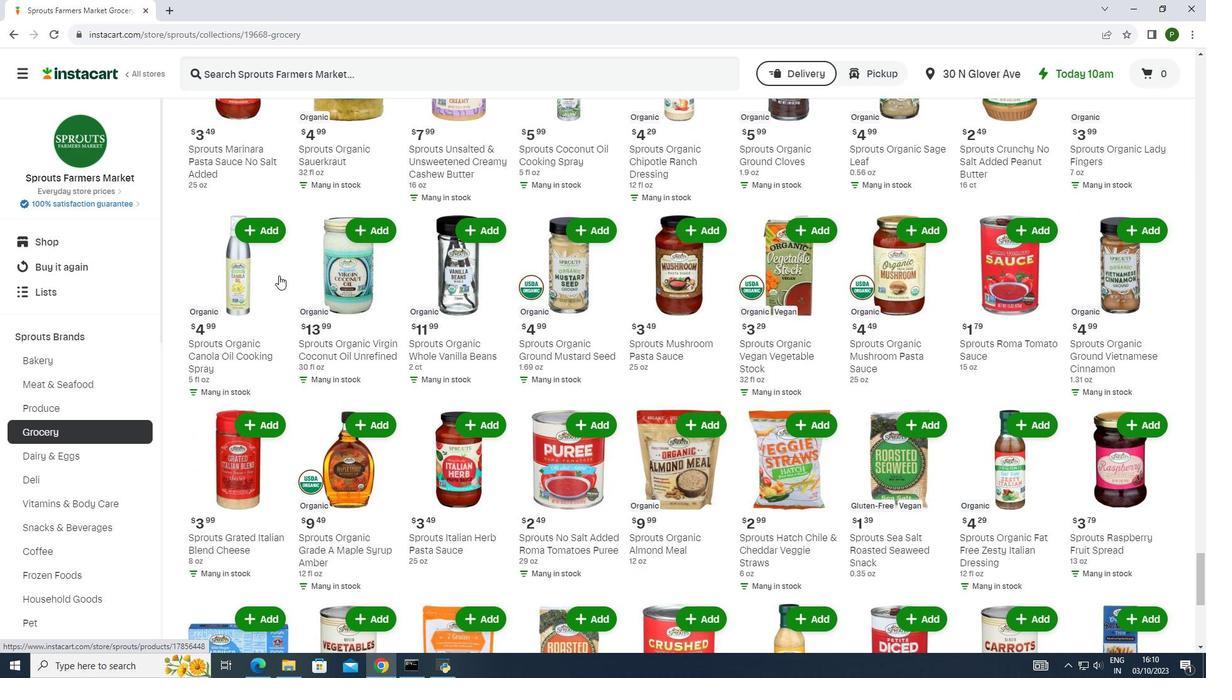 
Action: Mouse scrolled (279, 275) with delta (0, 0)
Screenshot: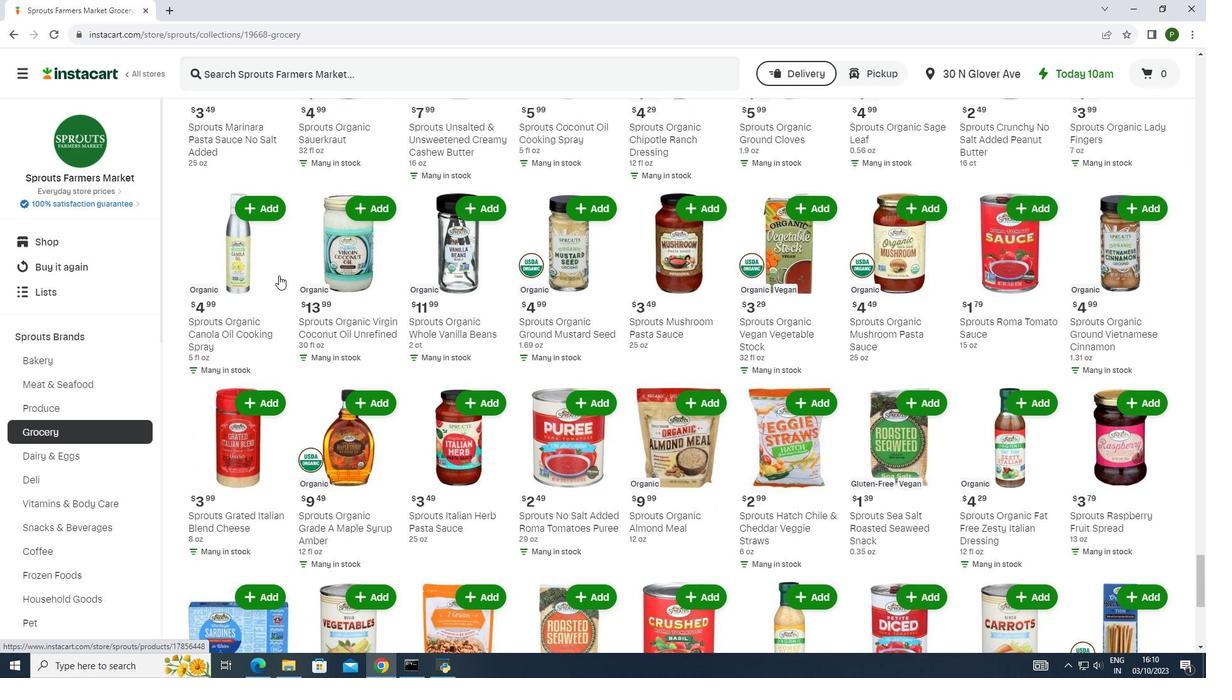 
Action: Mouse scrolled (279, 275) with delta (0, 0)
Screenshot: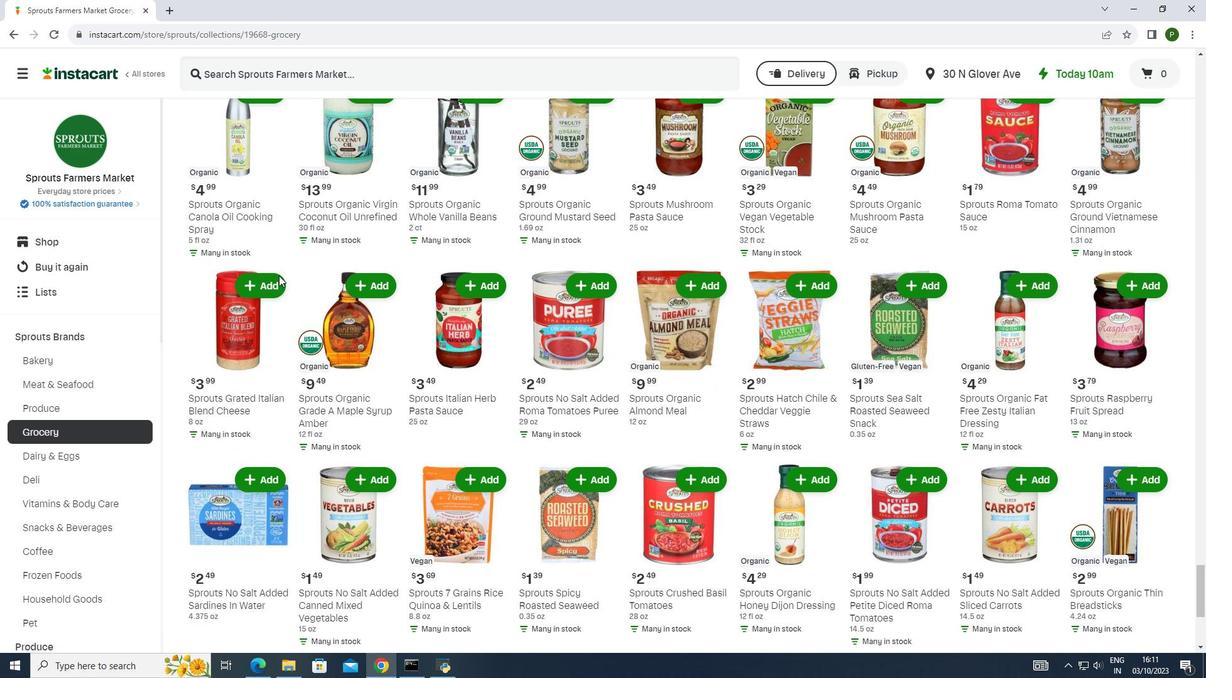 
Action: Mouse scrolled (279, 275) with delta (0, 0)
Screenshot: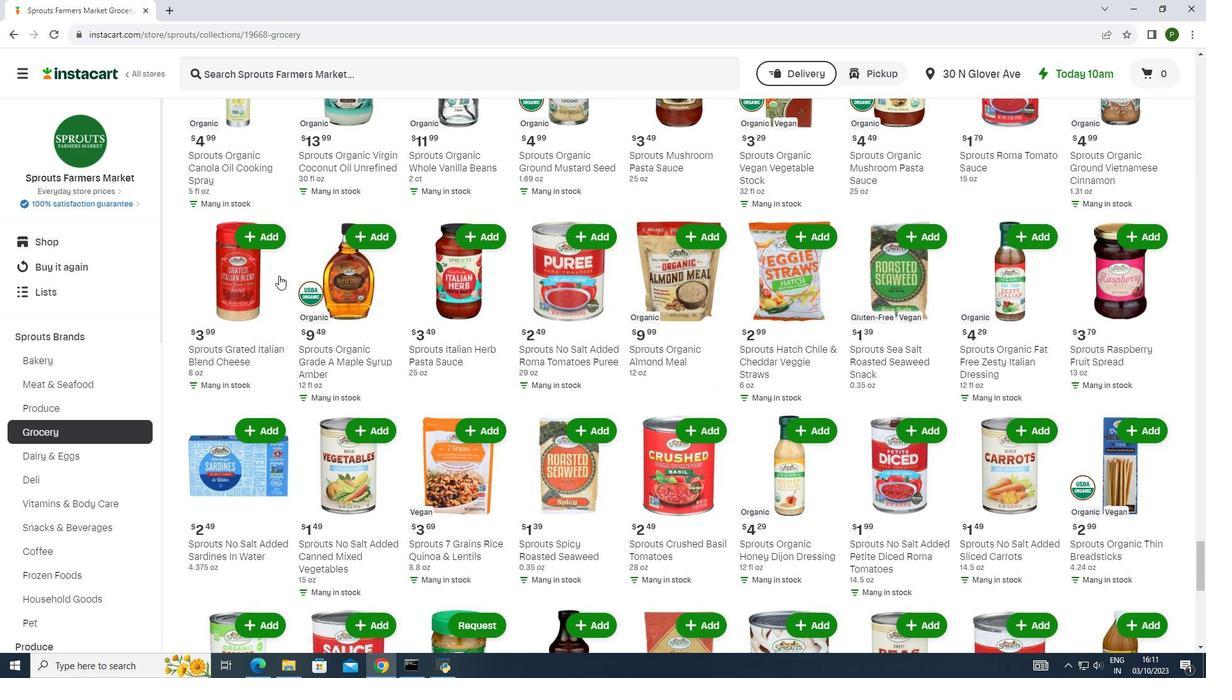 
Action: Mouse scrolled (279, 275) with delta (0, 0)
Screenshot: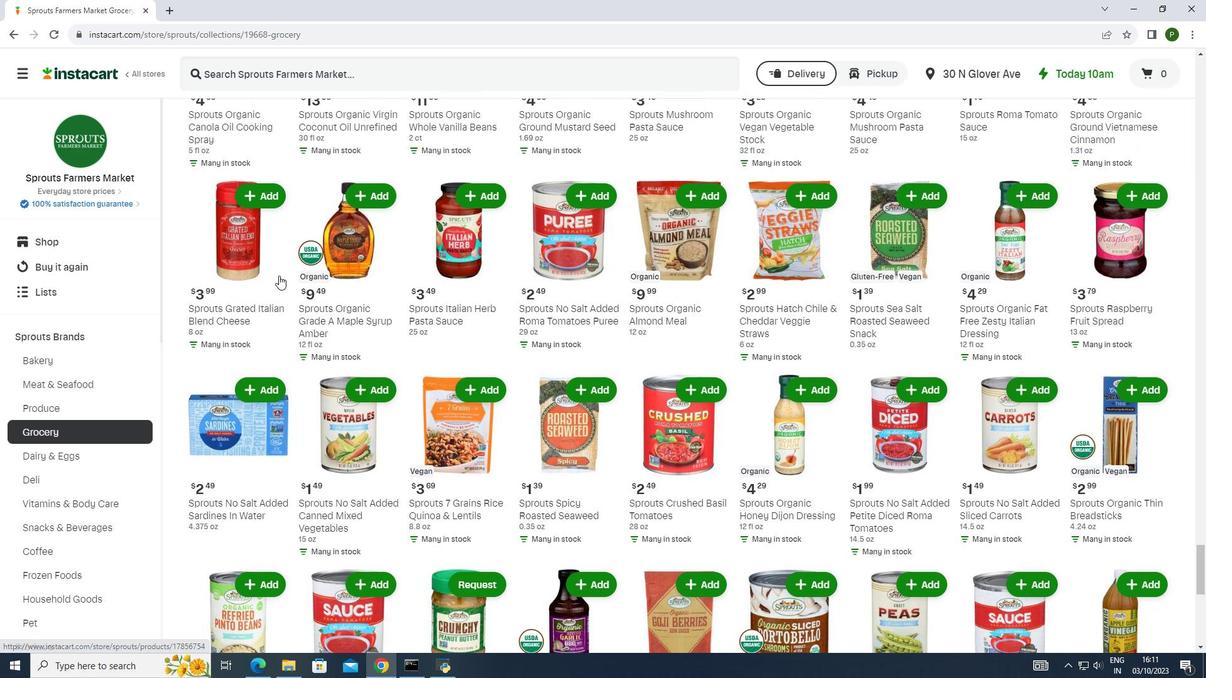 
Action: Mouse scrolled (279, 275) with delta (0, 0)
Screenshot: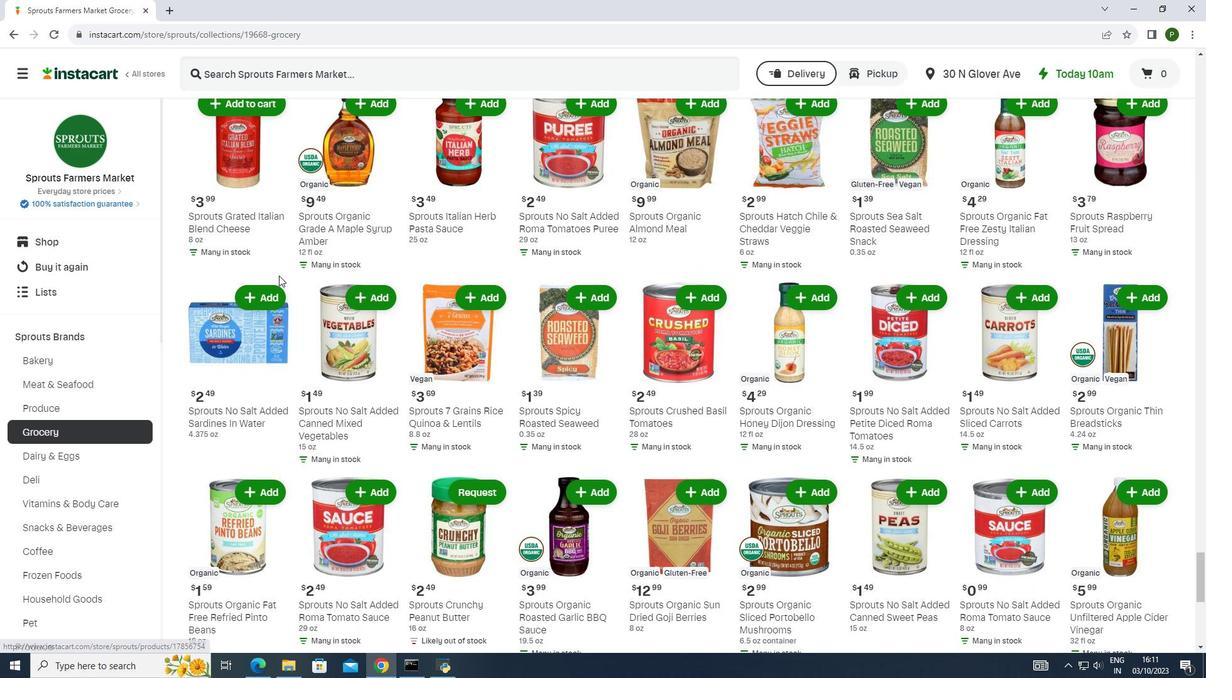 
Action: Mouse scrolled (279, 275) with delta (0, 0)
Screenshot: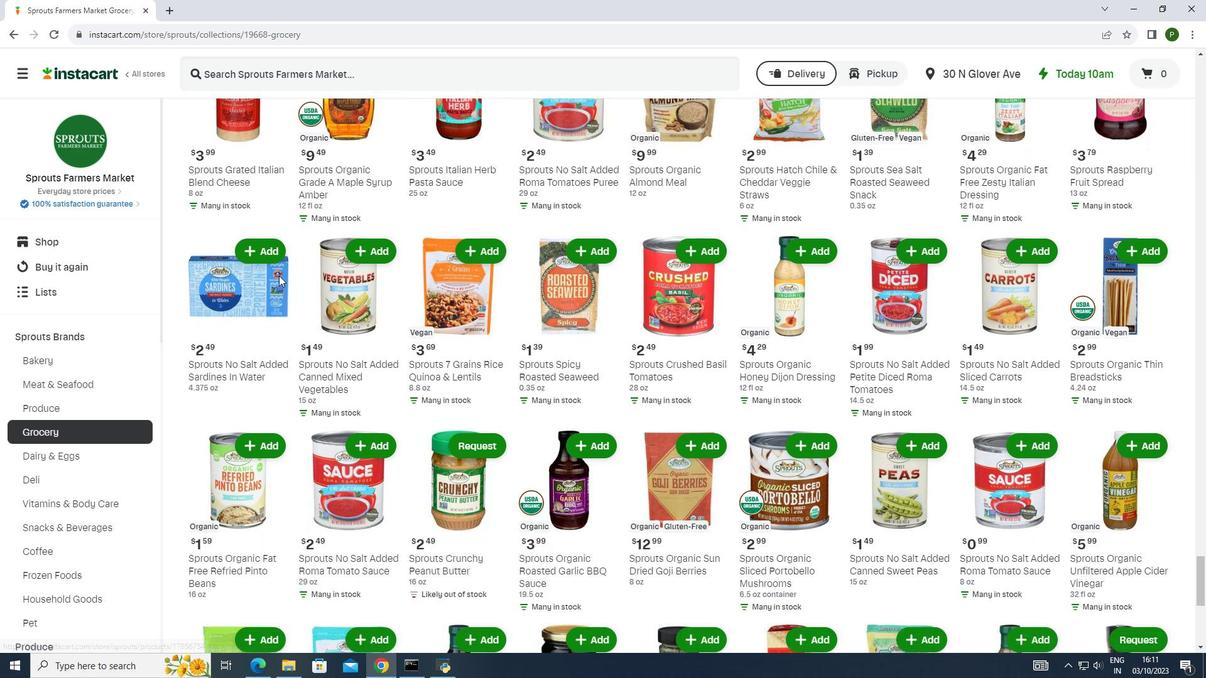
Action: Mouse scrolled (279, 275) with delta (0, 0)
Screenshot: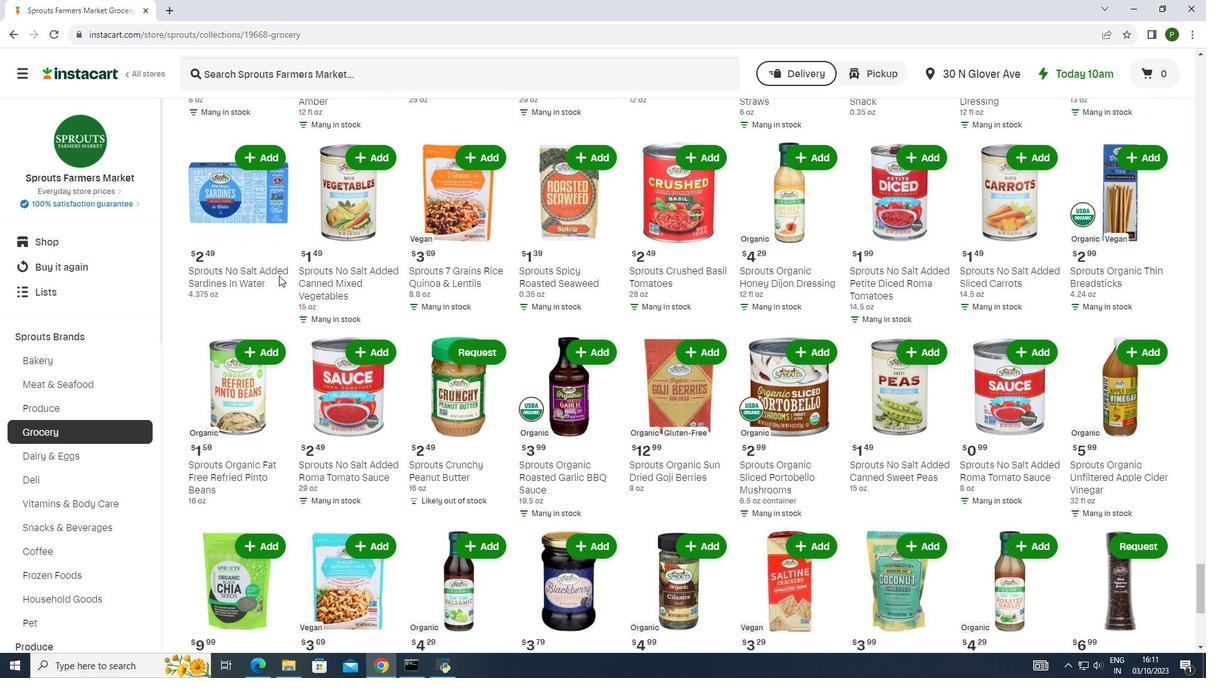 
Action: Mouse scrolled (279, 275) with delta (0, 0)
Screenshot: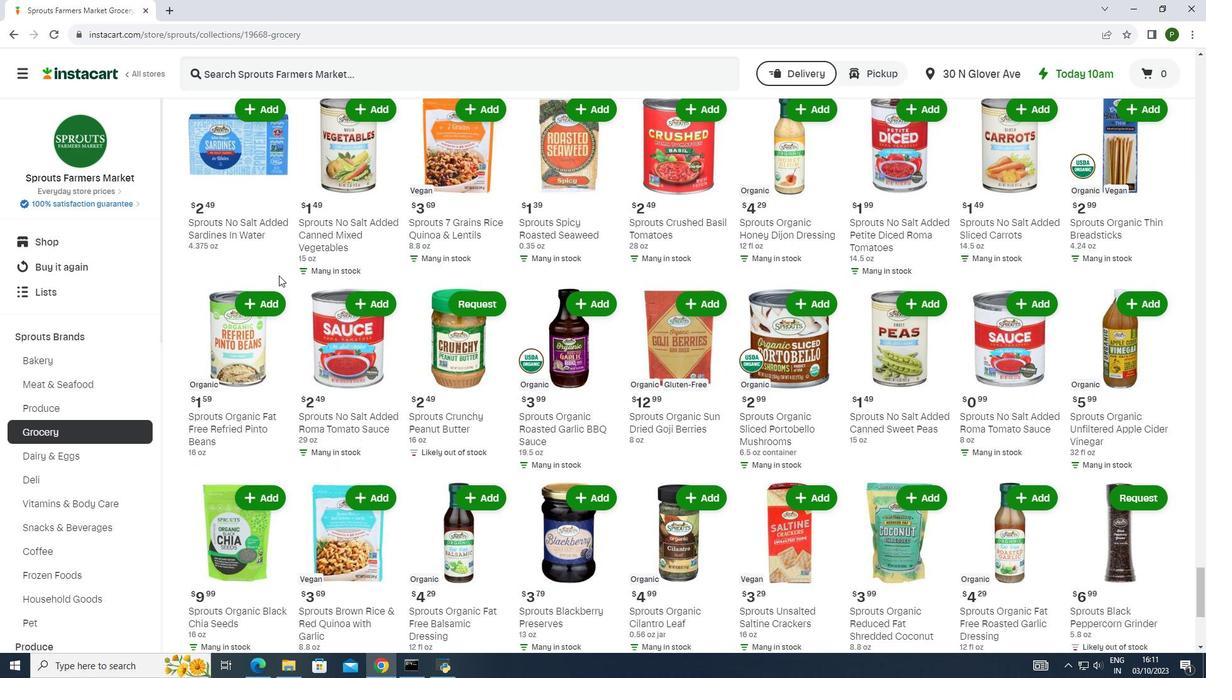 
Action: Mouse scrolled (279, 275) with delta (0, 0)
Screenshot: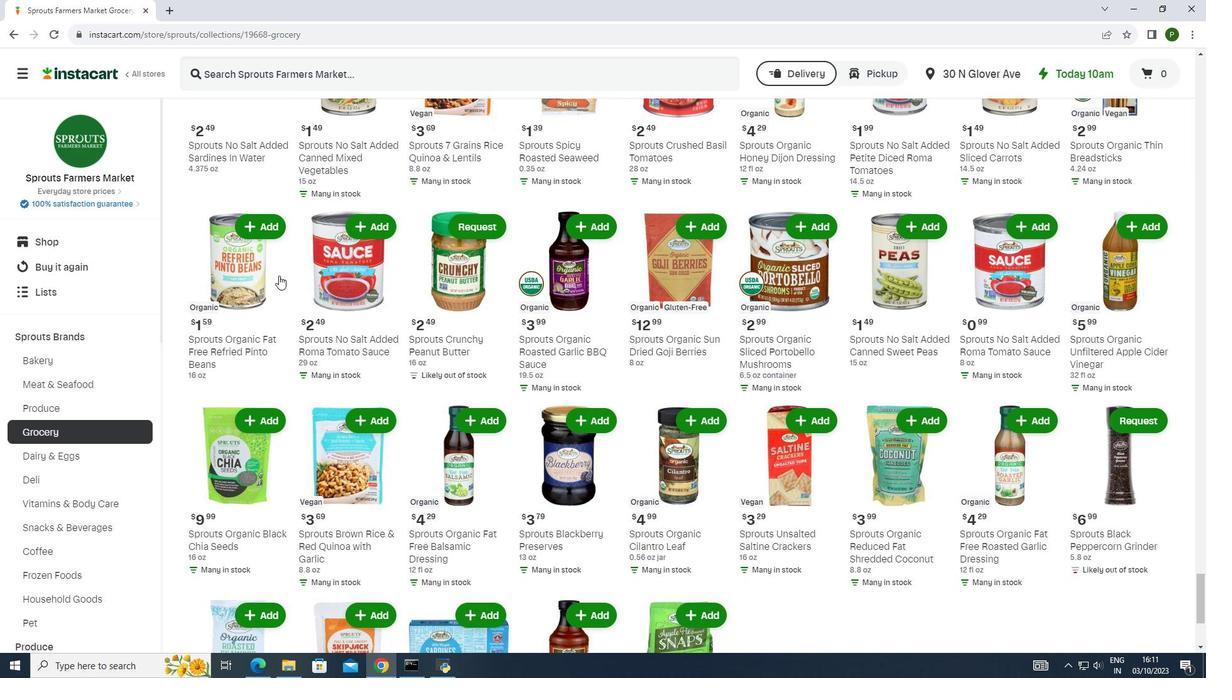 
Action: Mouse scrolled (279, 275) with delta (0, 0)
Screenshot: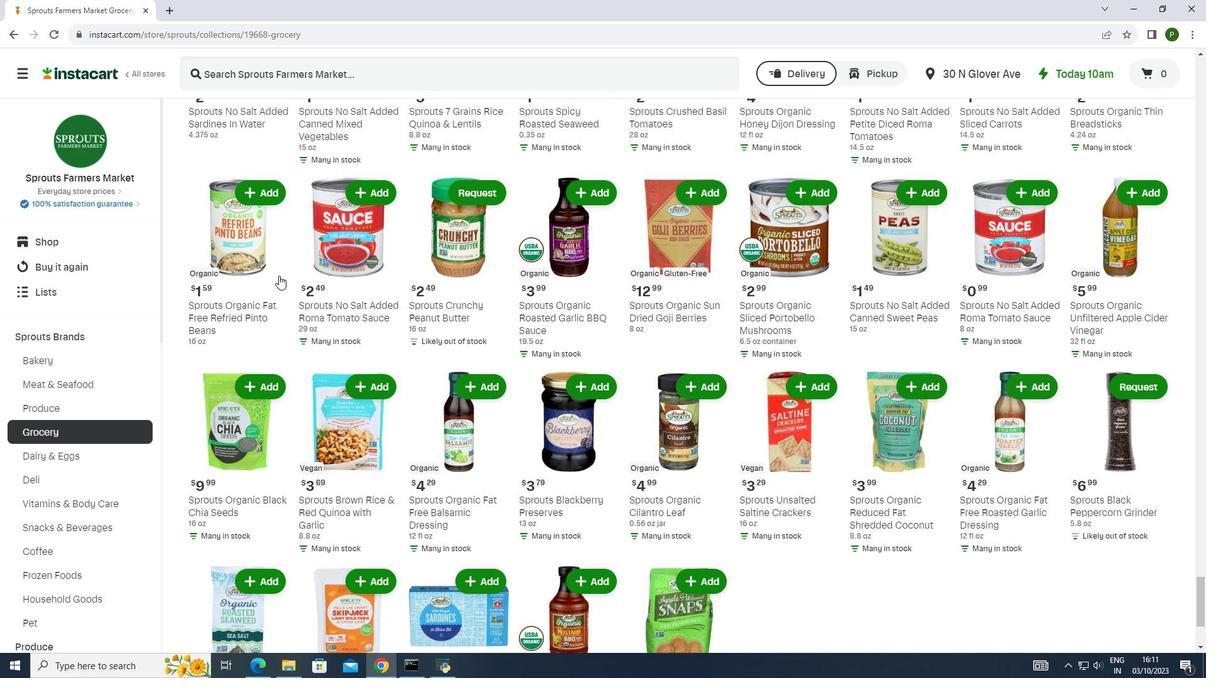 
Action: Mouse scrolled (279, 275) with delta (0, 0)
Screenshot: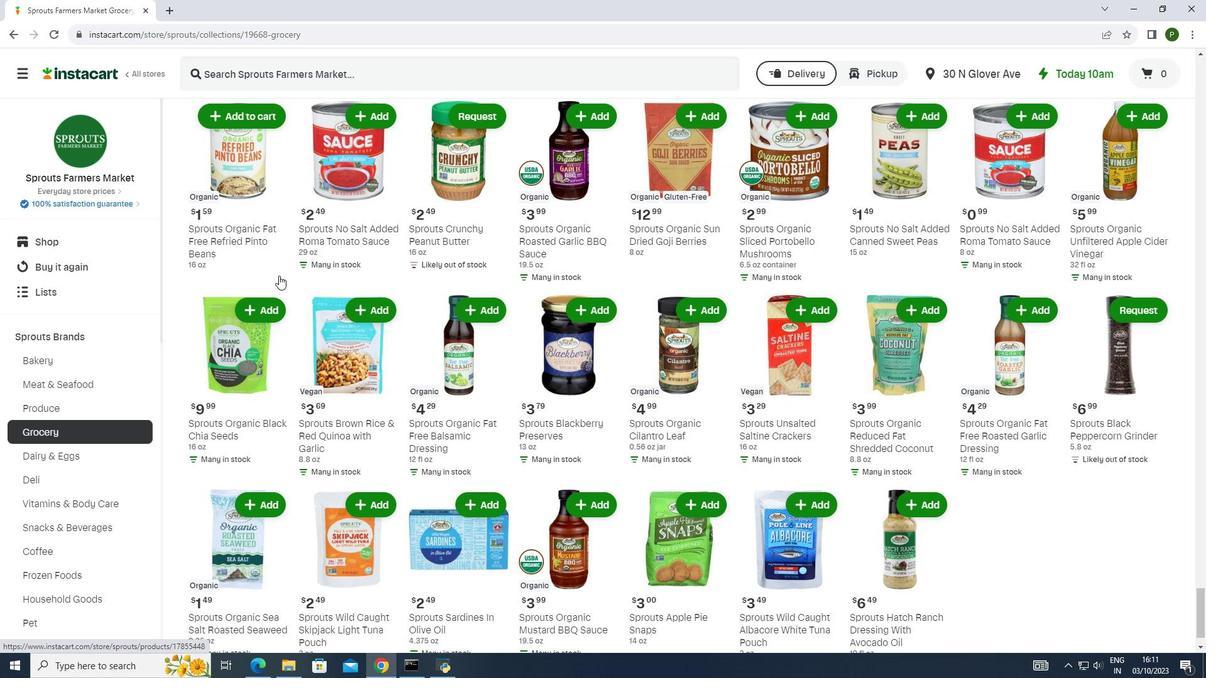 
Action: Mouse scrolled (279, 275) with delta (0, 0)
Screenshot: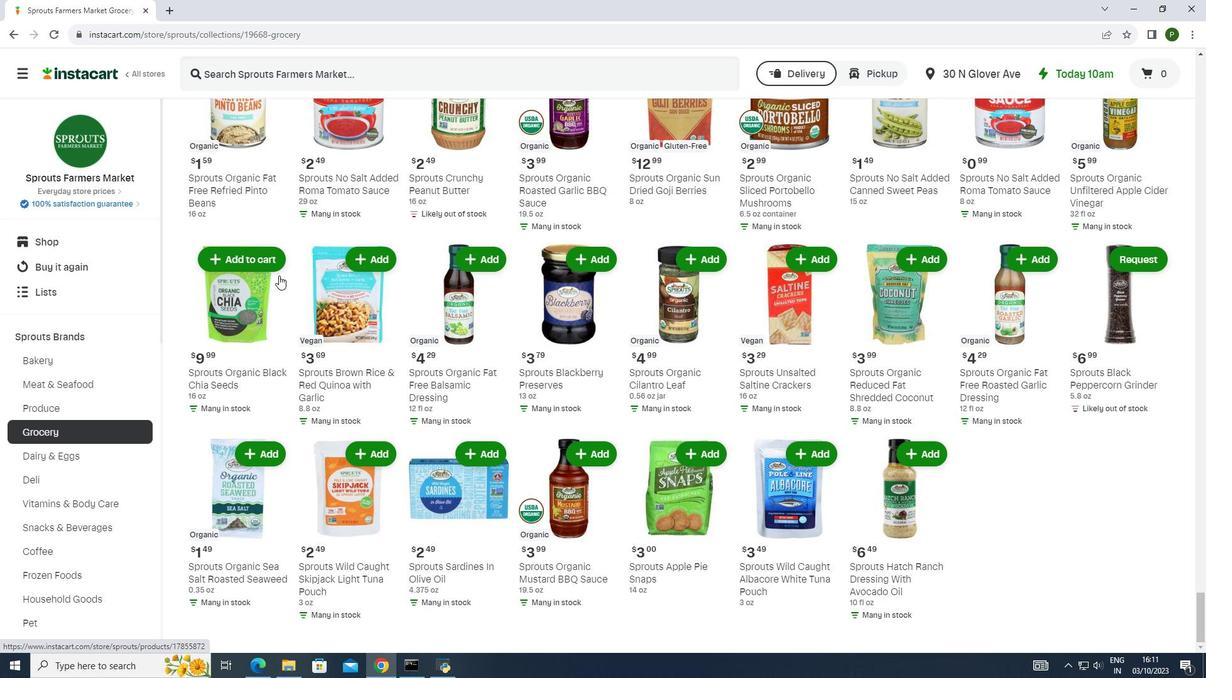 
Action: Mouse scrolled (279, 275) with delta (0, 0)
Screenshot: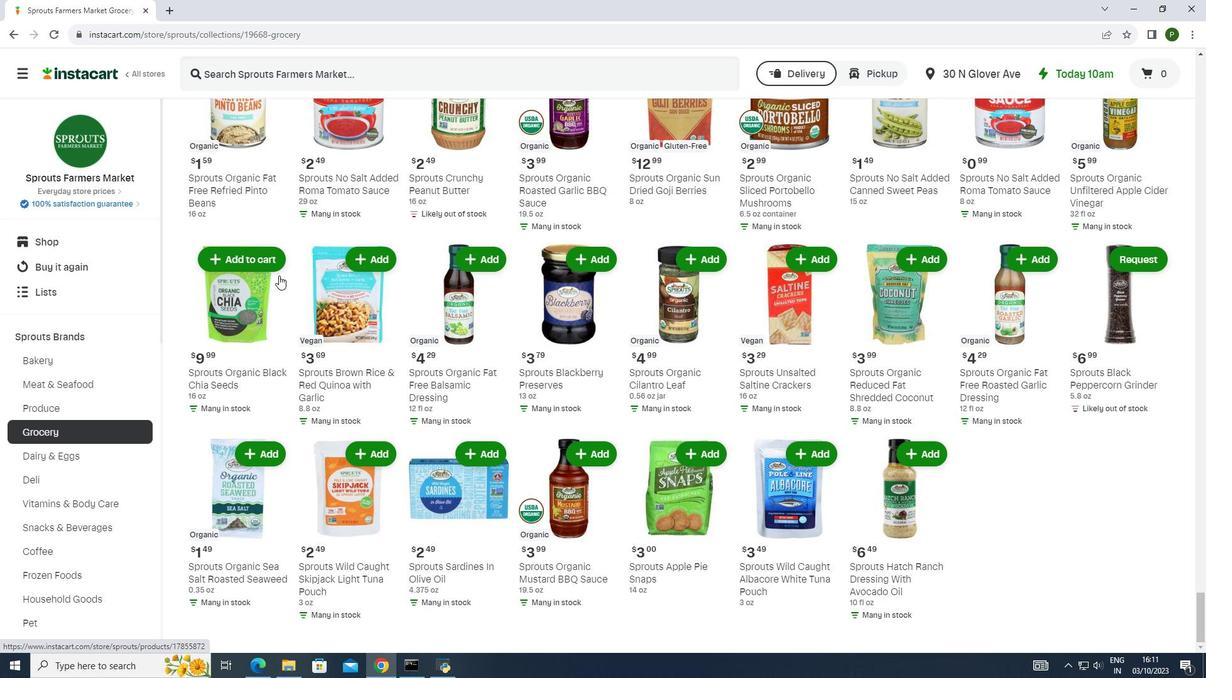 
Action: Mouse moved to (890, 451)
Screenshot: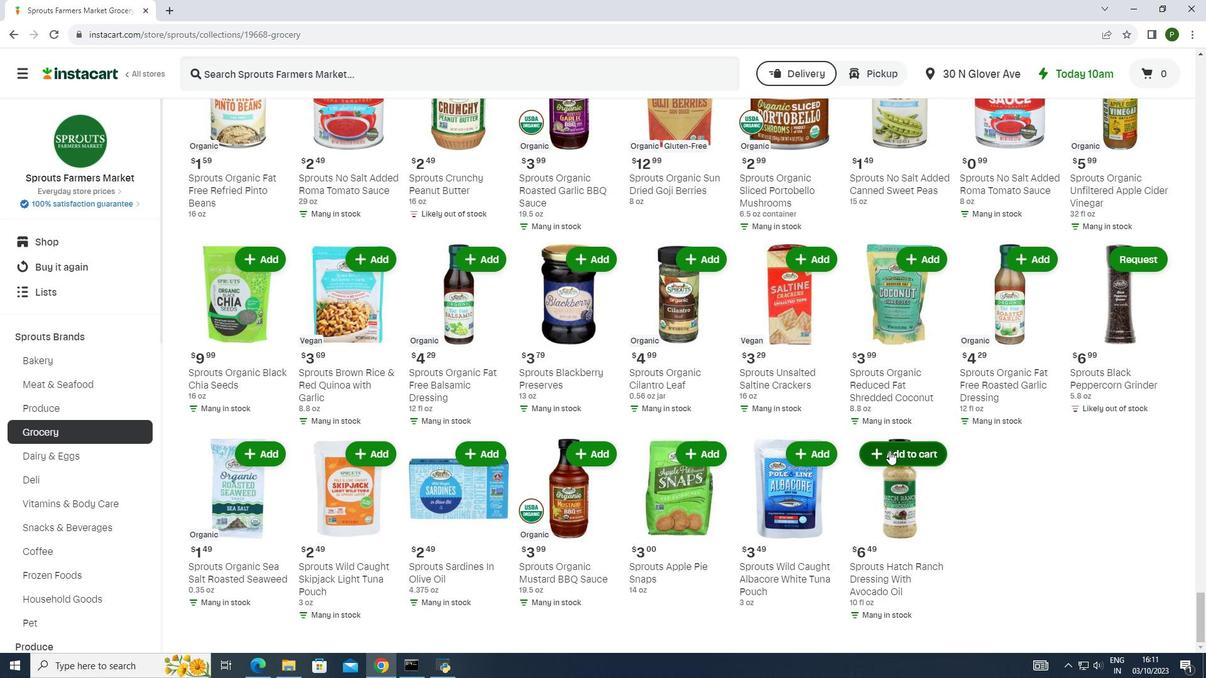 
Action: Mouse pressed left at (890, 451)
Screenshot: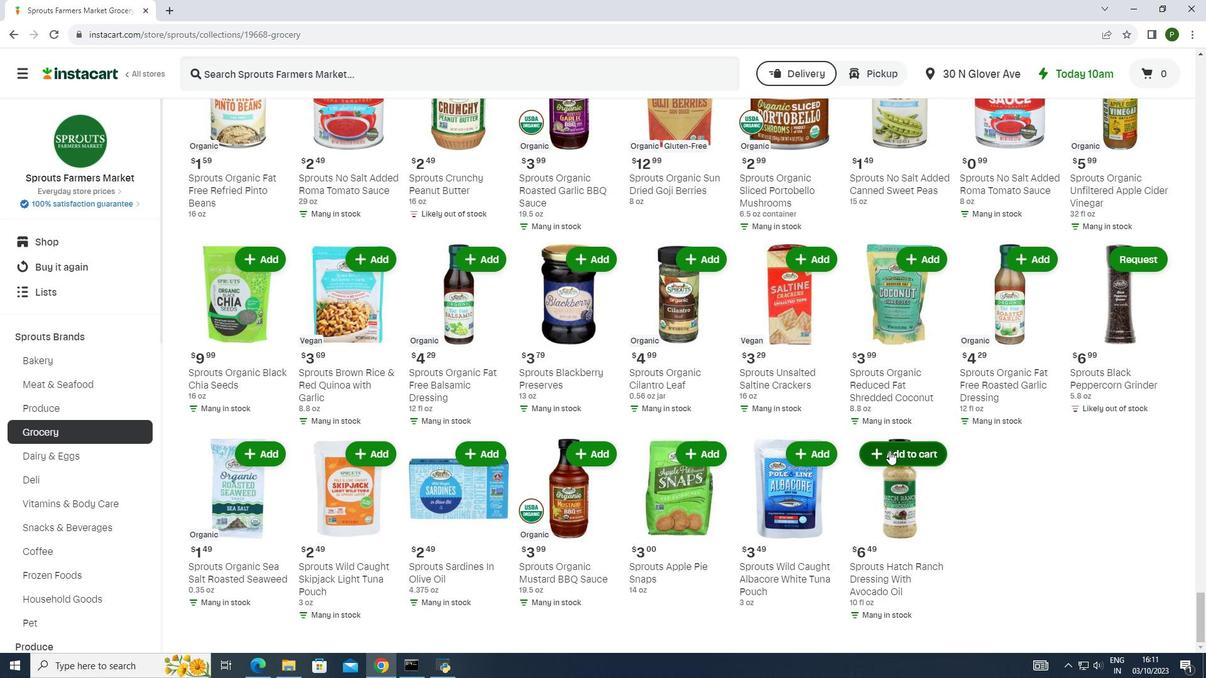 
Action: Key pressed <Key.f10>
Screenshot: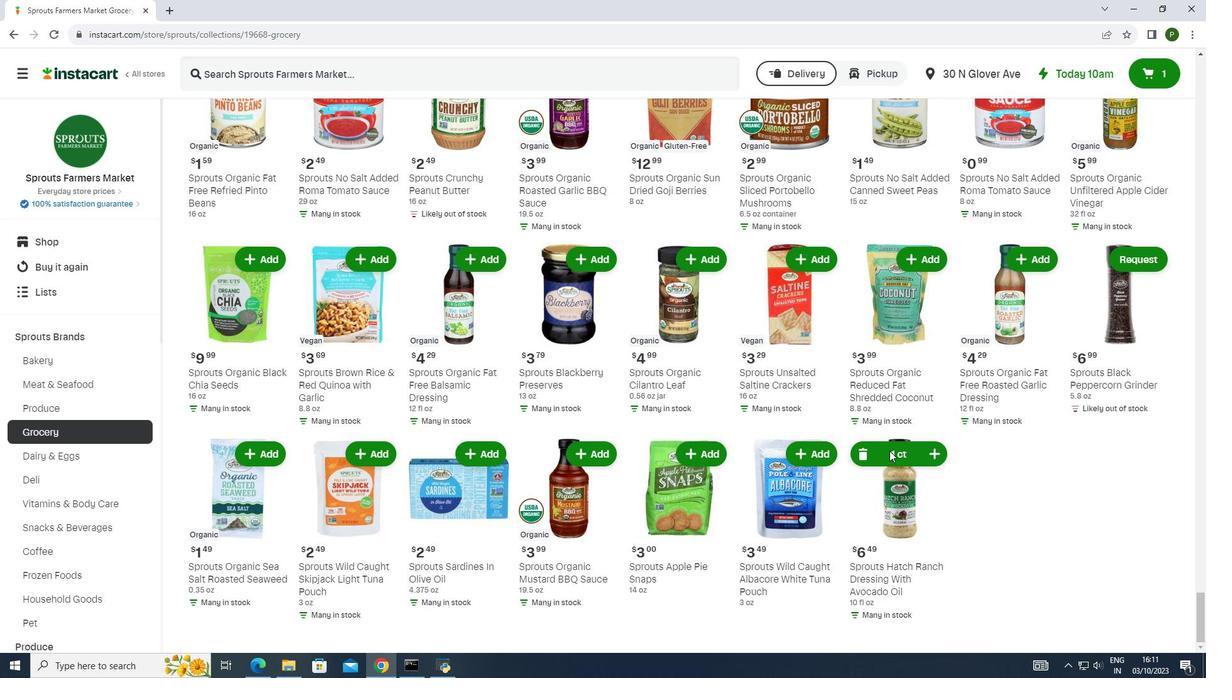 
Action: Mouse moved to (788, 480)
Screenshot: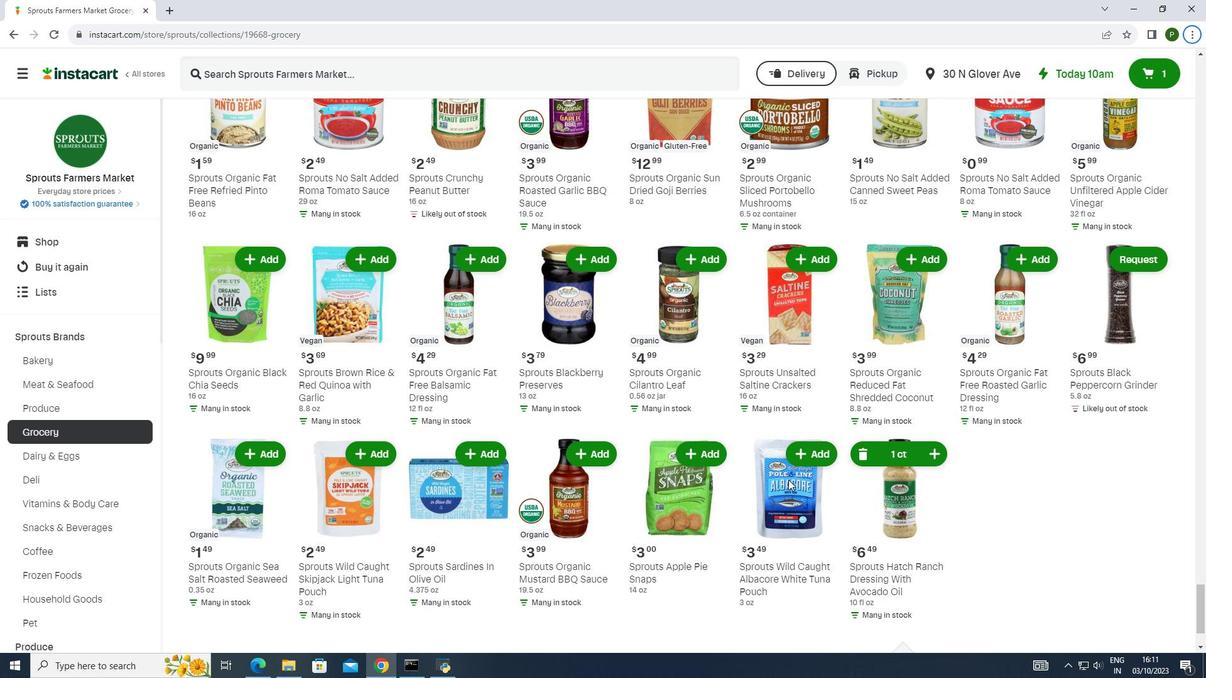 
